 Task: Plan a trip to Sawakin, Sudan from 4th December, 2023 to 10th December, 2023 for 6 adults, 2 children.6 bedrooms having 6 beds and 6 bathrooms. Property type can be house. Amenities needed are: wifi, TV, free parkinig on premises, gym, breakfast. Look for 3 properties as per requirement.
Action: Mouse moved to (512, 117)
Screenshot: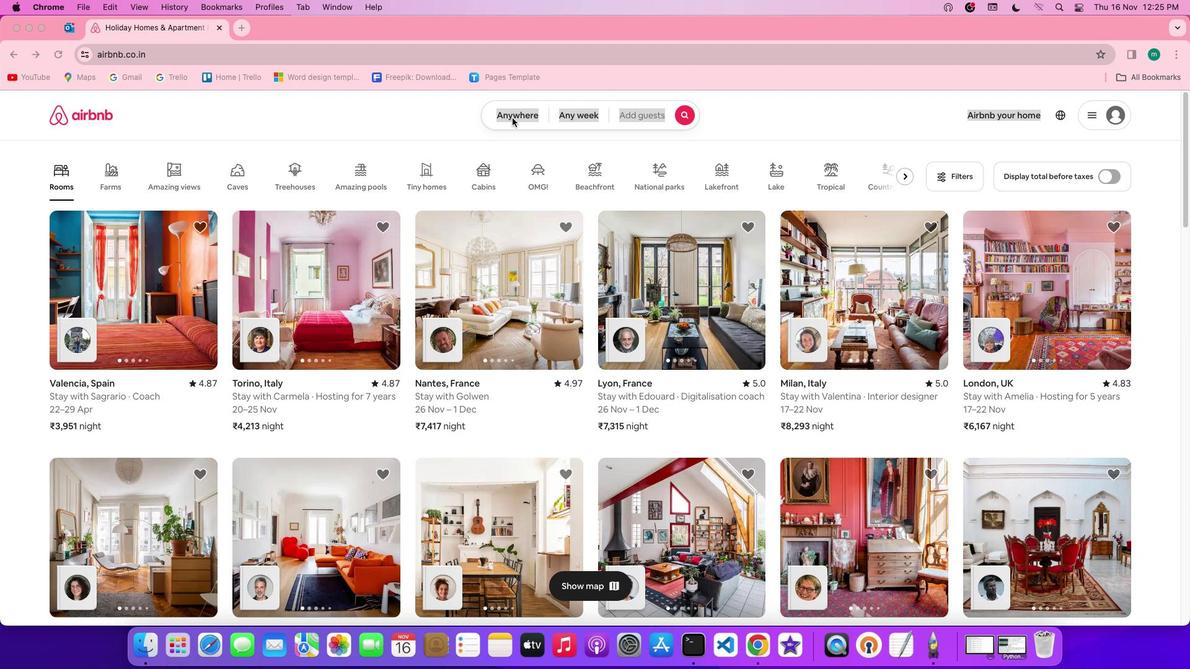 
Action: Mouse pressed left at (512, 117)
Screenshot: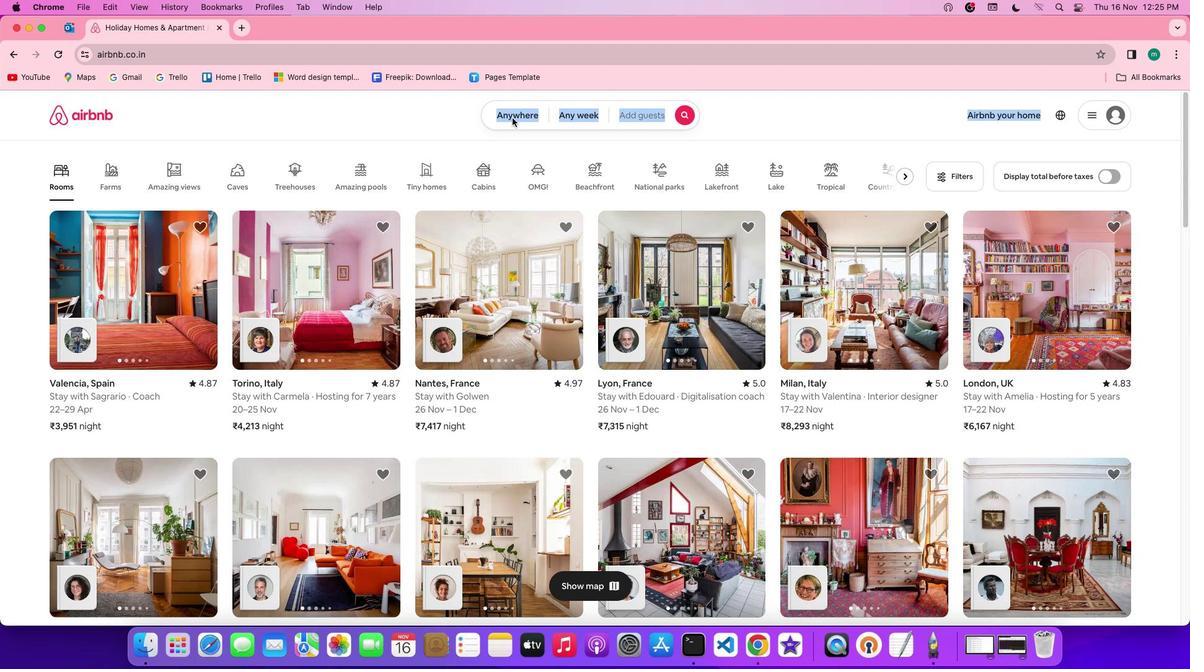 
Action: Mouse pressed left at (512, 117)
Screenshot: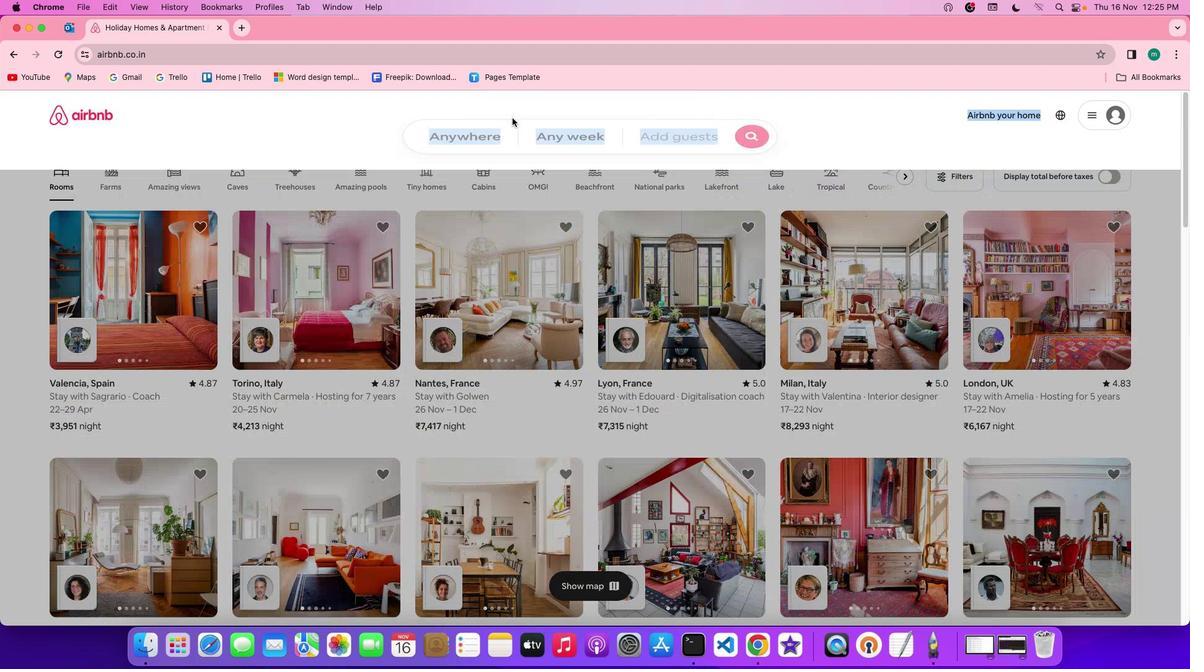 
Action: Mouse moved to (448, 163)
Screenshot: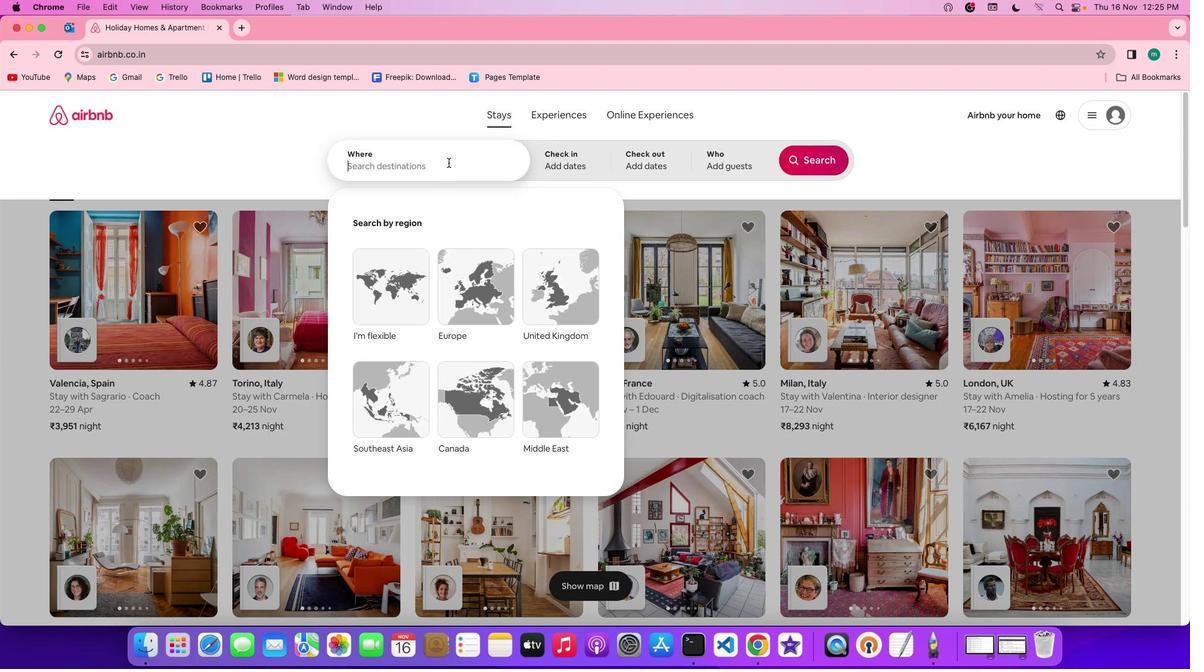 
Action: Mouse pressed left at (448, 163)
Screenshot: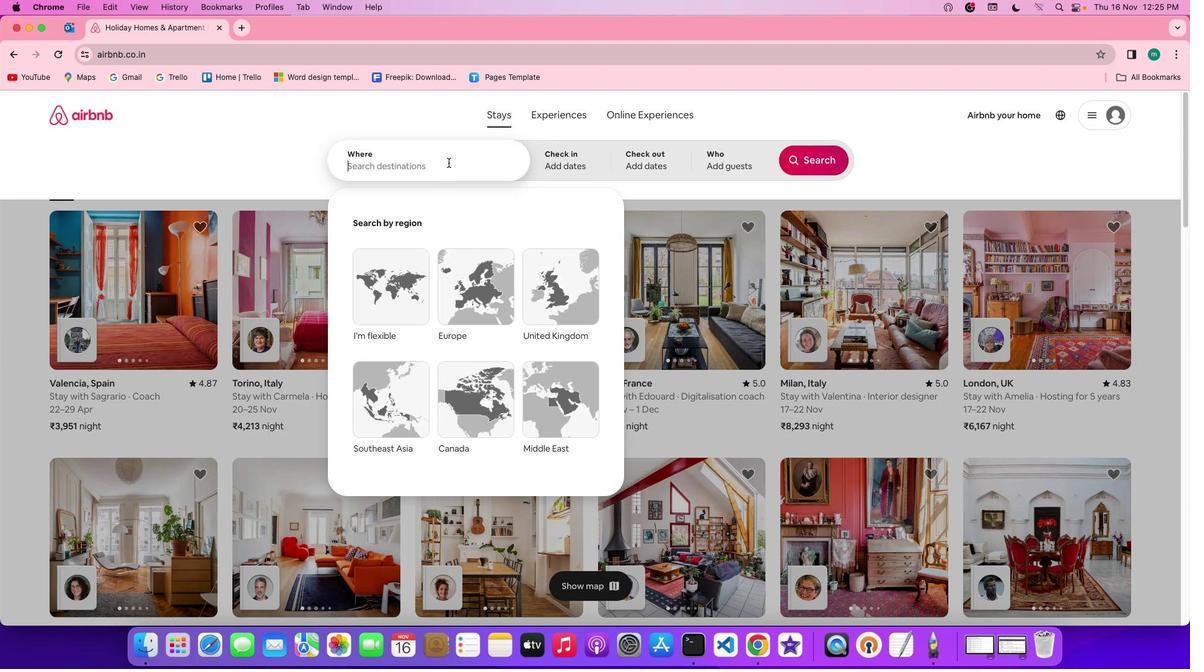 
Action: Mouse moved to (455, 165)
Screenshot: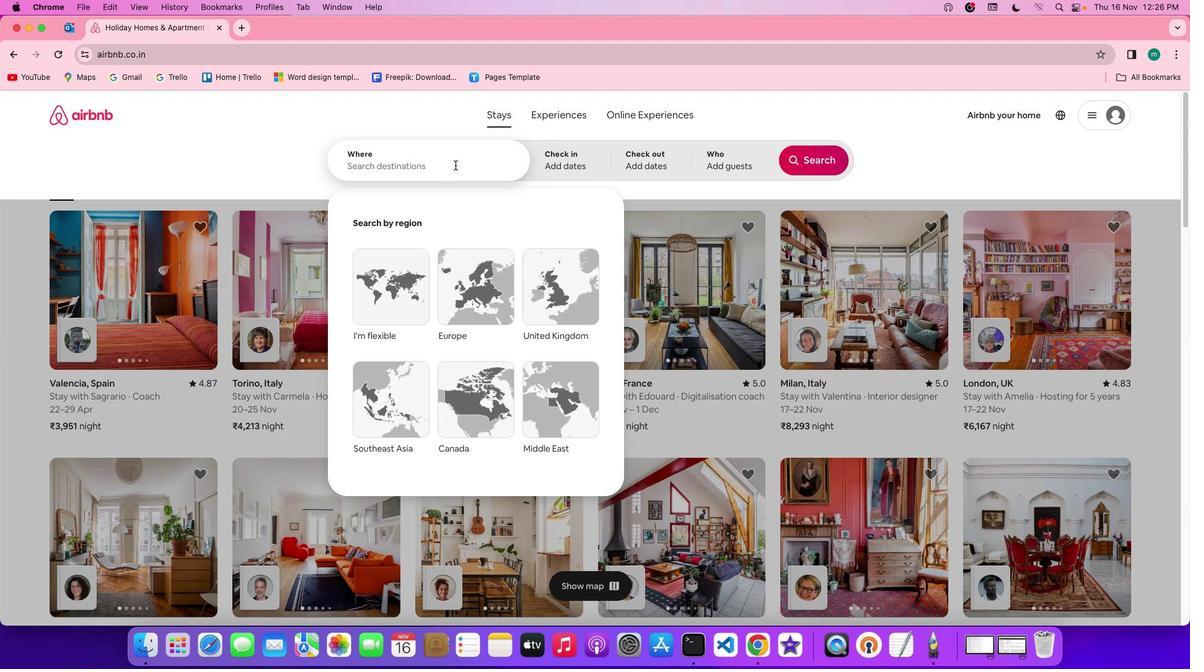 
Action: Key pressed Key.spaceKey.shift'S''a''w''a''k''i''n'','Key.spaceKey.shift's''u''d''a''n'
Screenshot: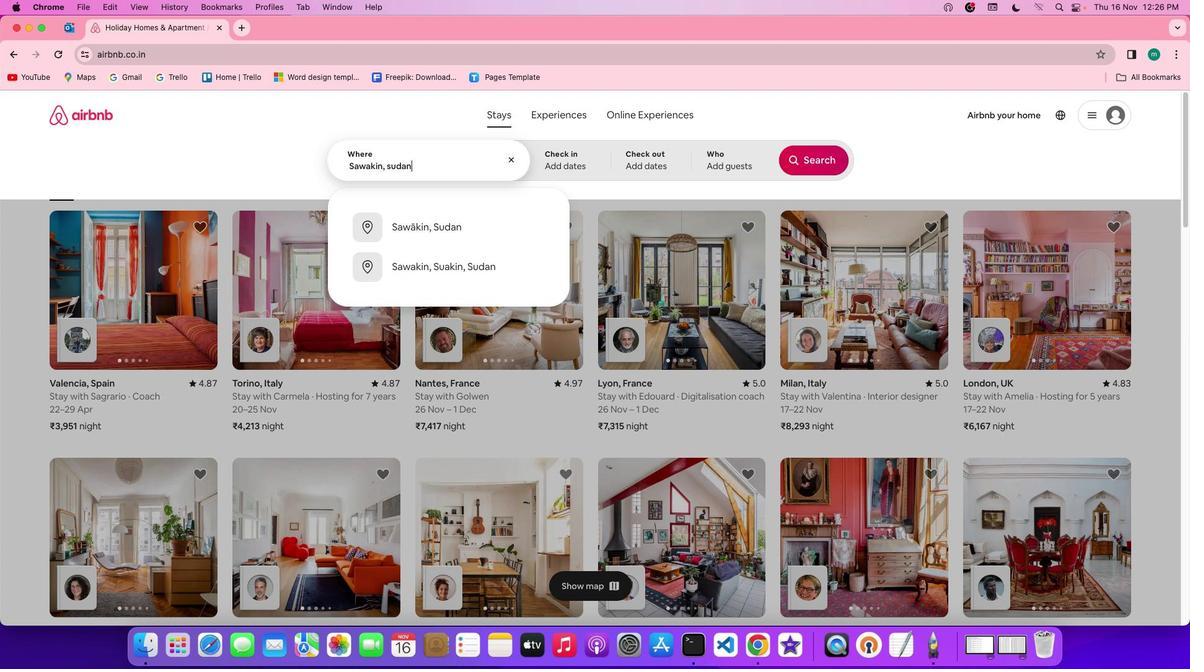 
Action: Mouse moved to (557, 161)
Screenshot: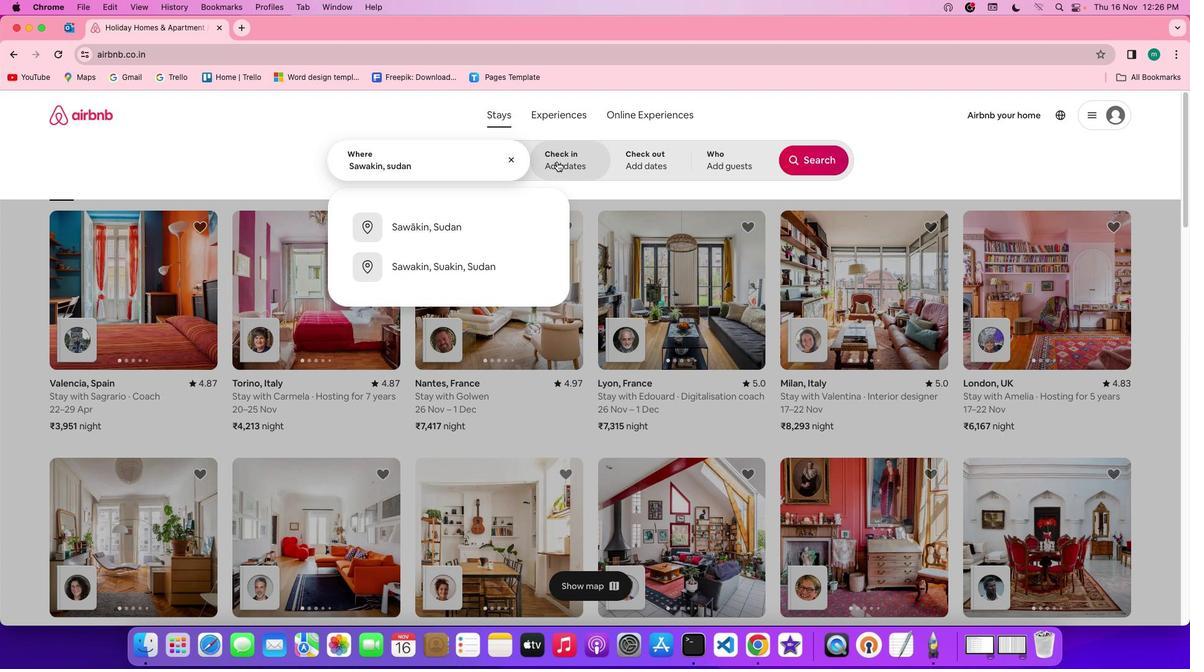 
Action: Mouse pressed left at (557, 161)
Screenshot: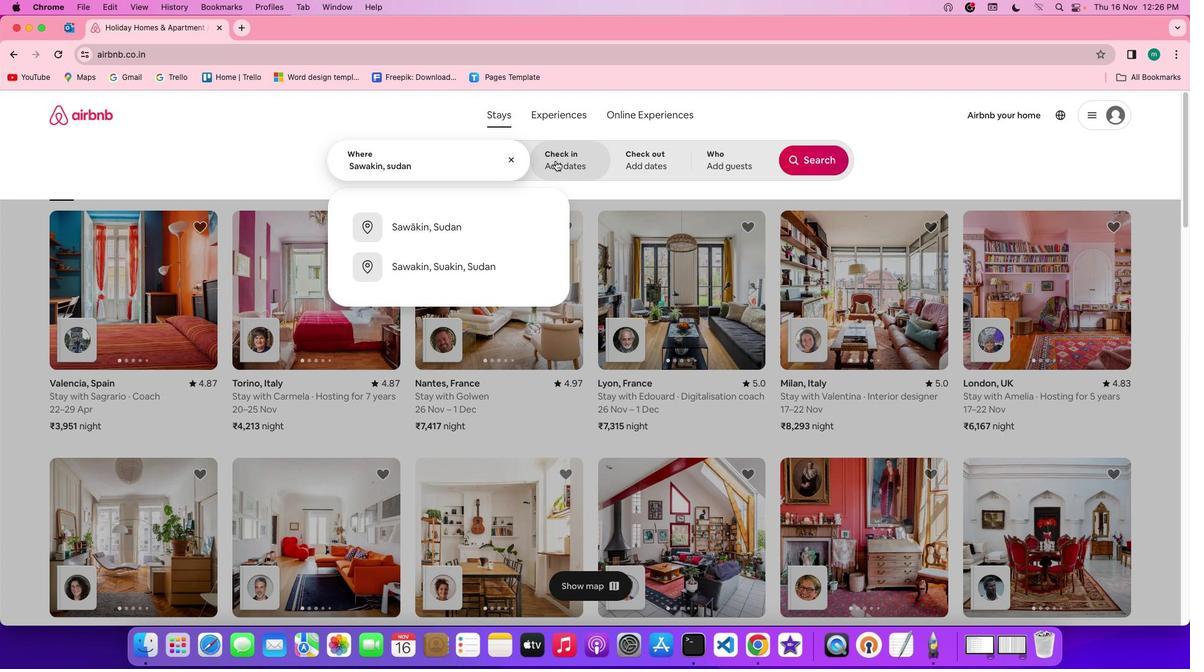 
Action: Mouse moved to (647, 345)
Screenshot: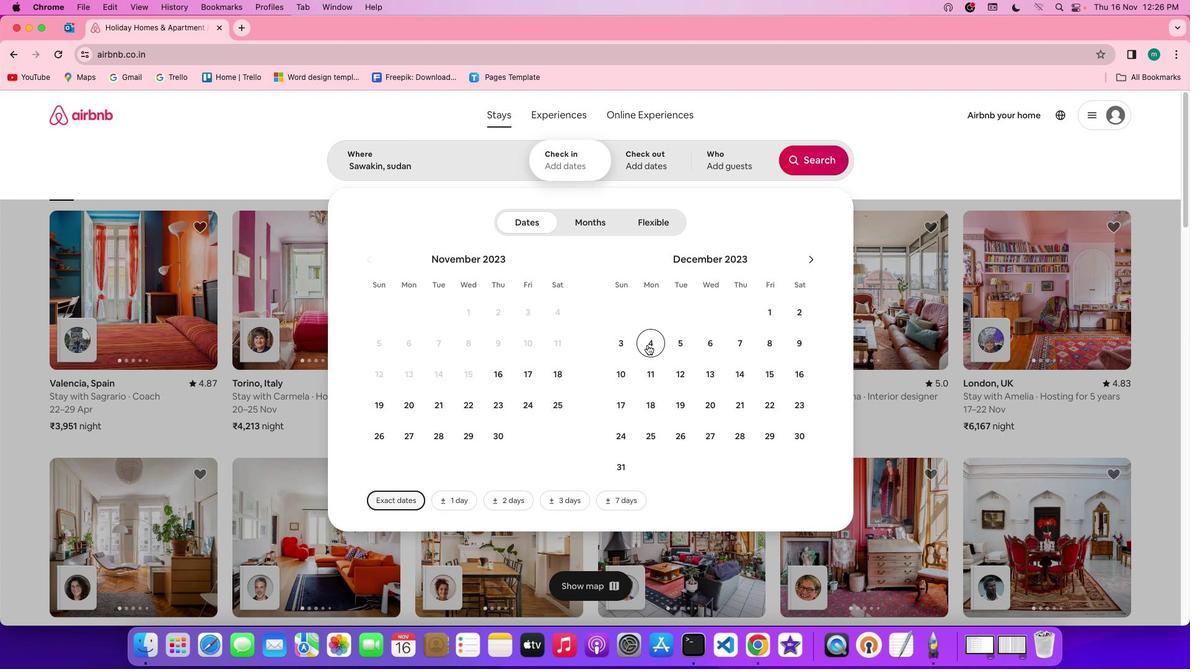 
Action: Mouse pressed left at (647, 345)
Screenshot: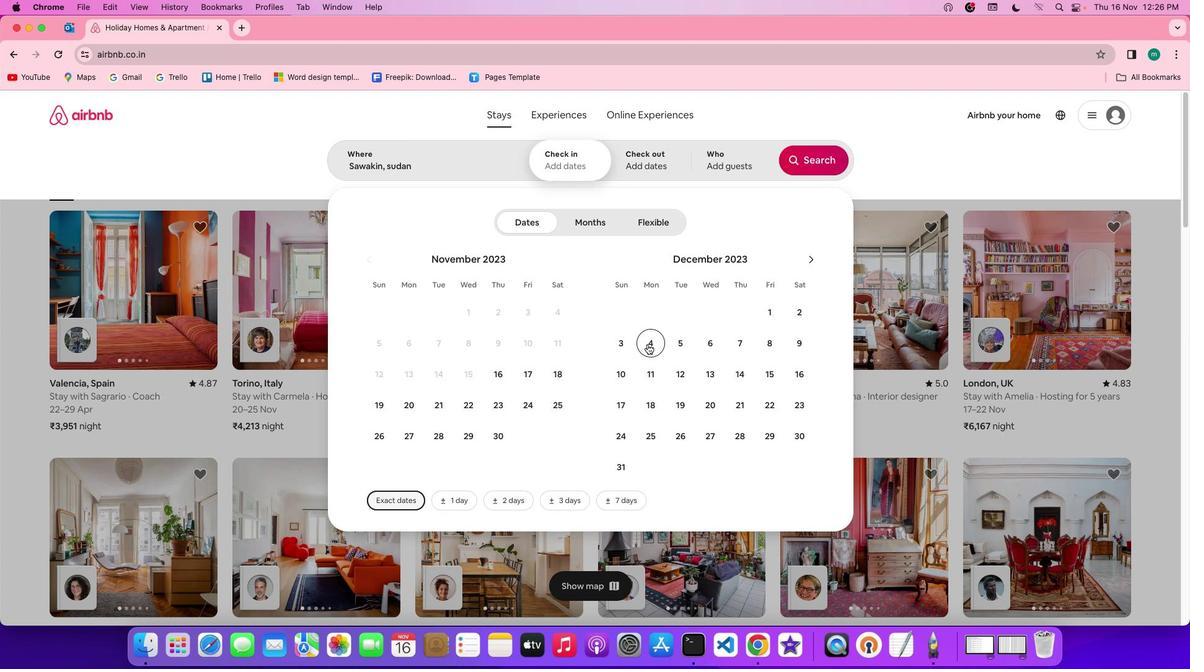 
Action: Mouse moved to (629, 375)
Screenshot: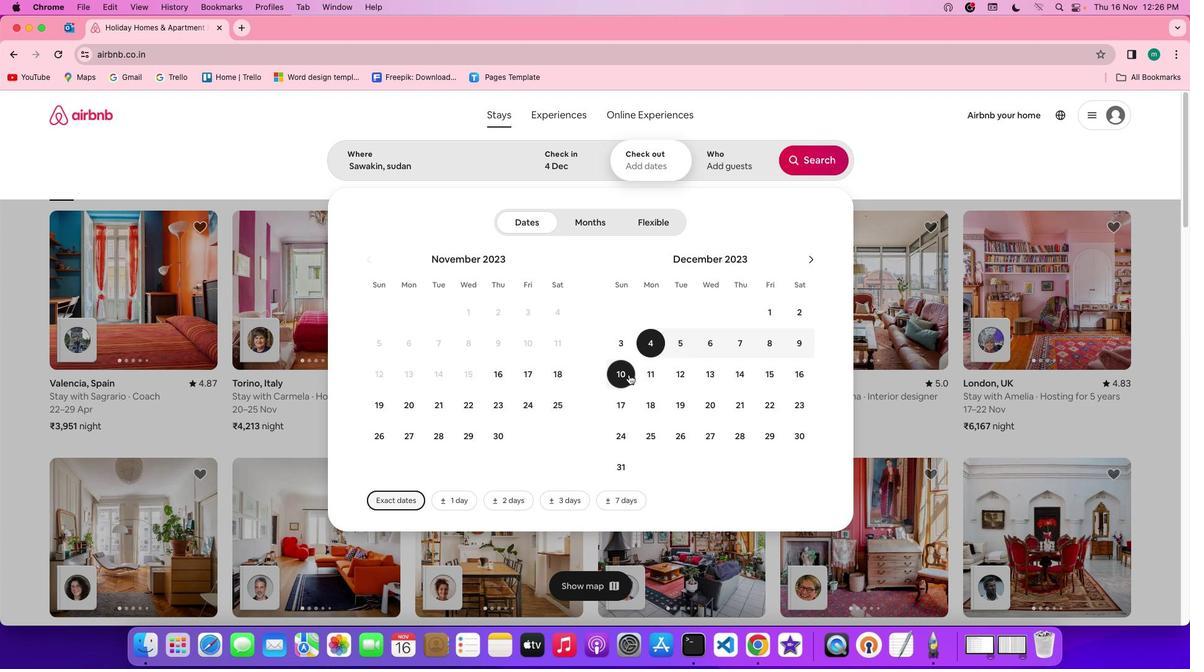 
Action: Mouse pressed left at (629, 375)
Screenshot: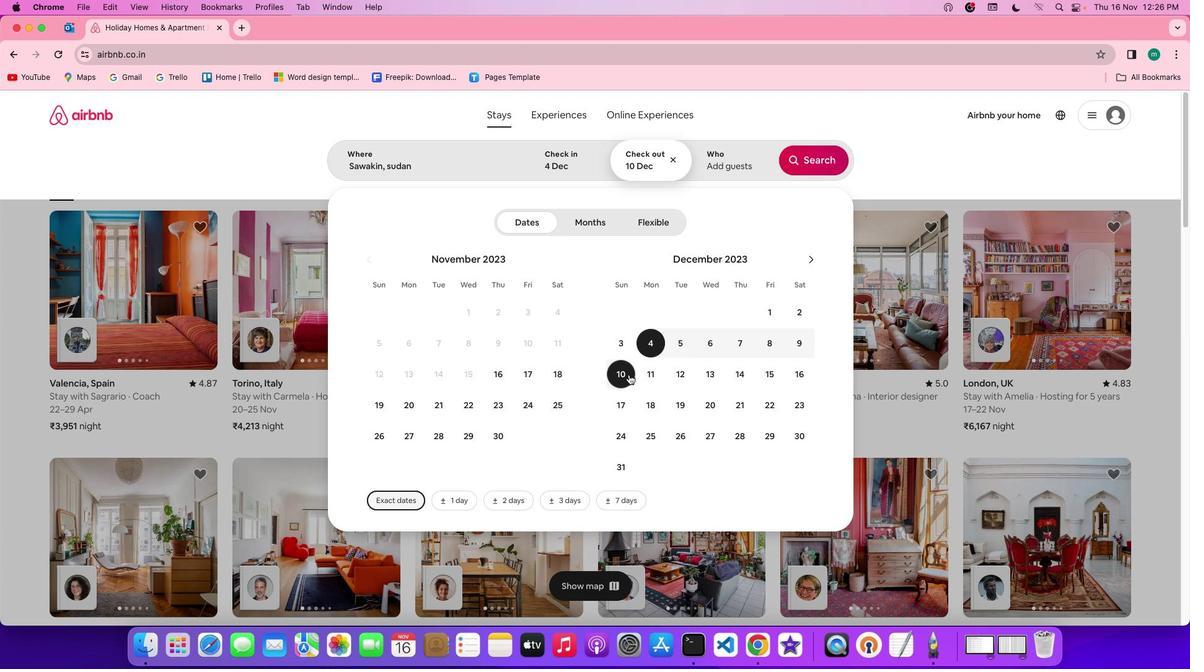 
Action: Mouse moved to (729, 156)
Screenshot: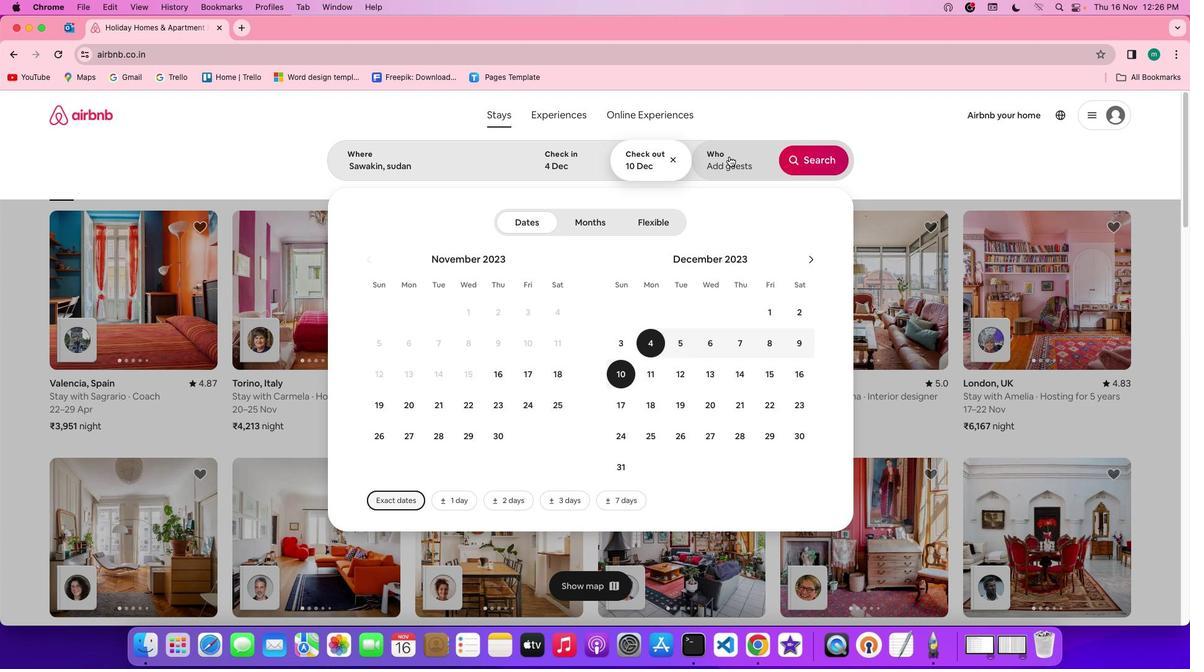 
Action: Mouse pressed left at (729, 156)
Screenshot: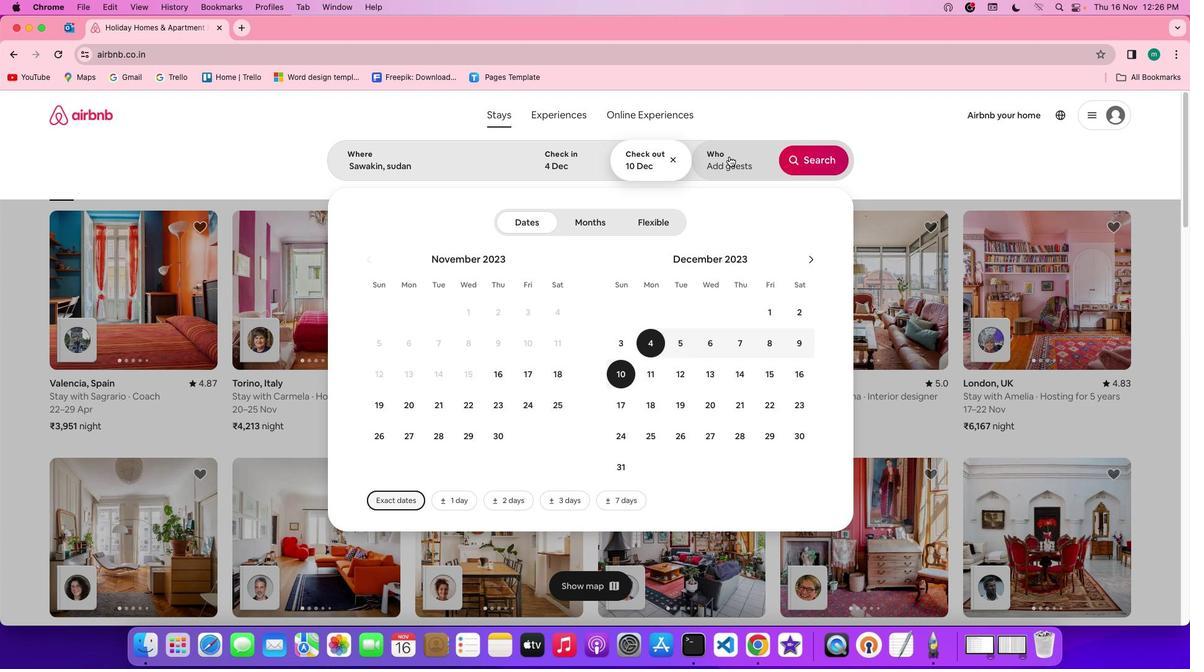 
Action: Mouse moved to (814, 222)
Screenshot: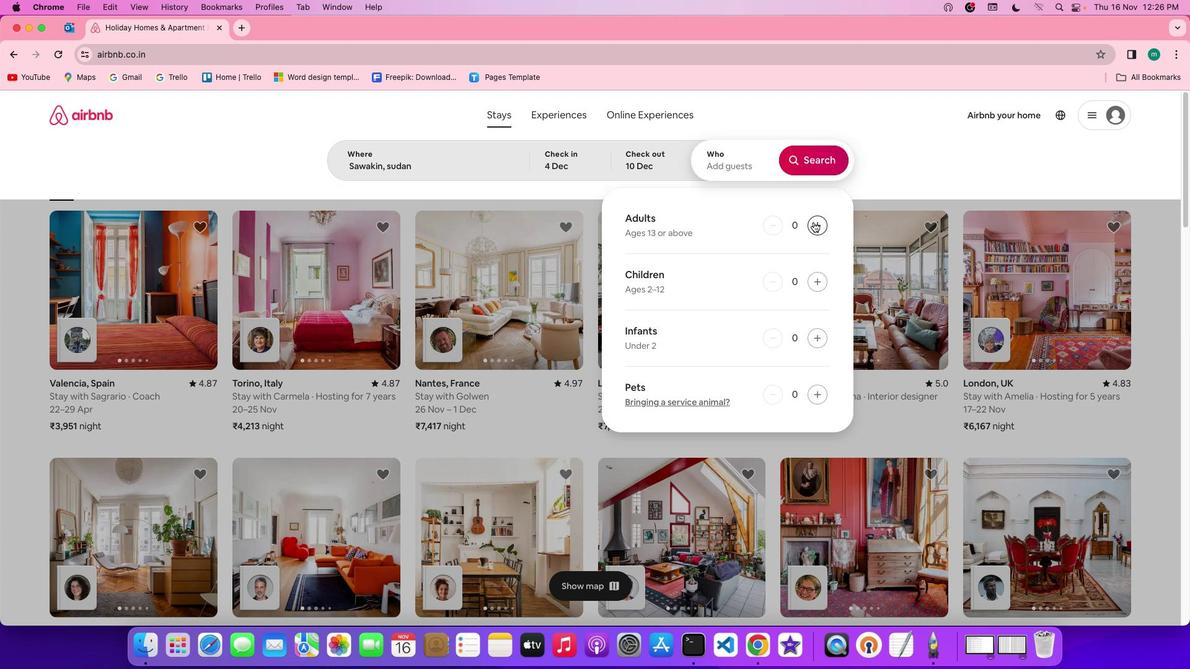 
Action: Mouse pressed left at (814, 222)
Screenshot: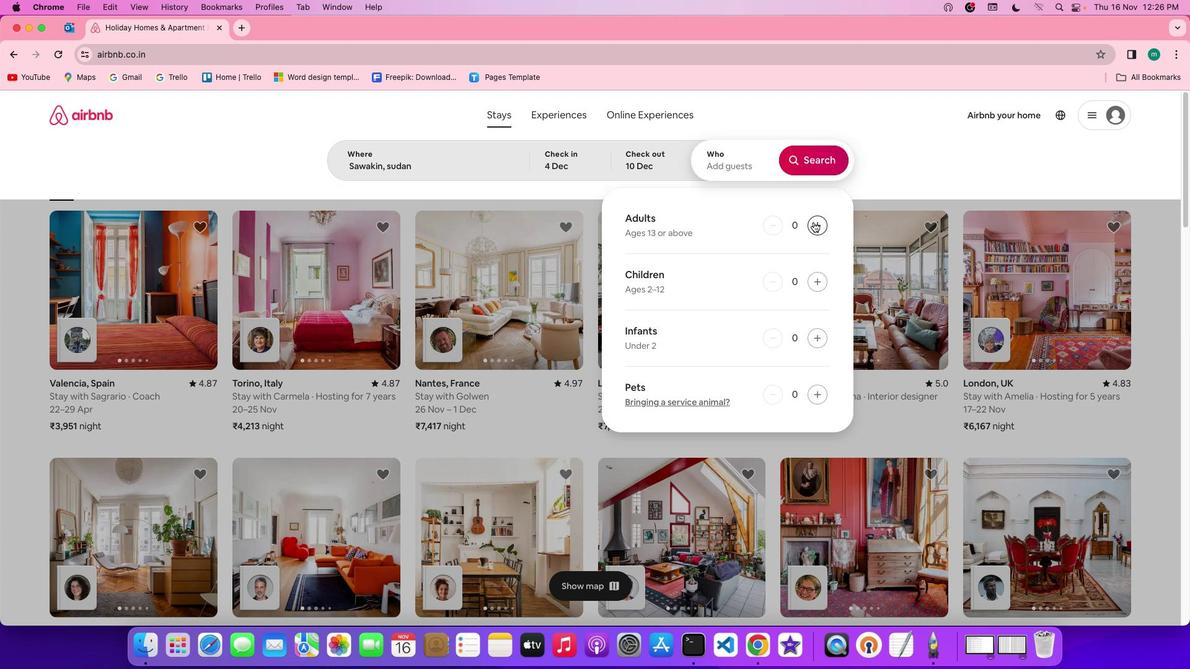 
Action: Mouse pressed left at (814, 222)
Screenshot: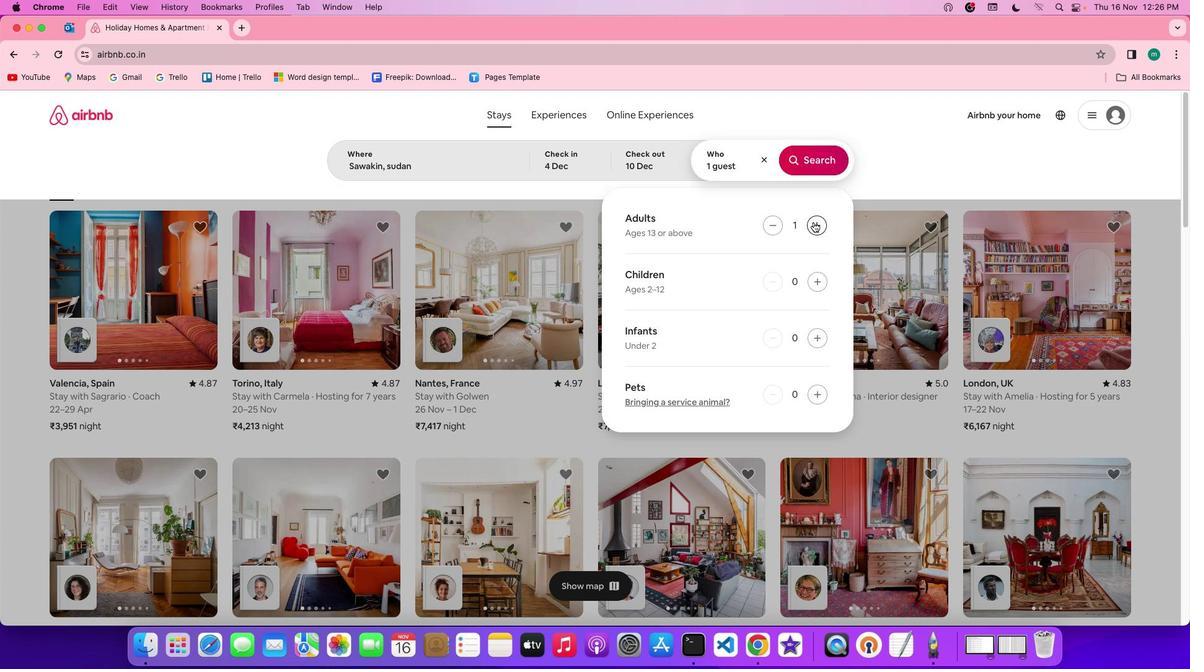 
Action: Mouse pressed left at (814, 222)
Screenshot: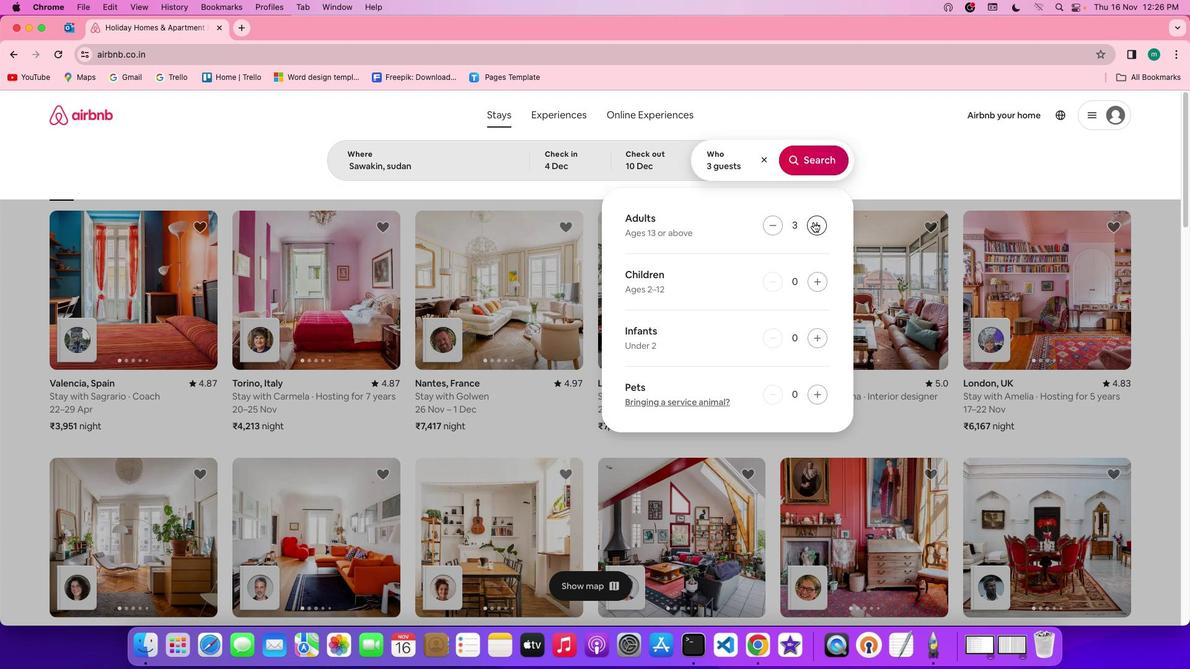 
Action: Mouse pressed left at (814, 222)
Screenshot: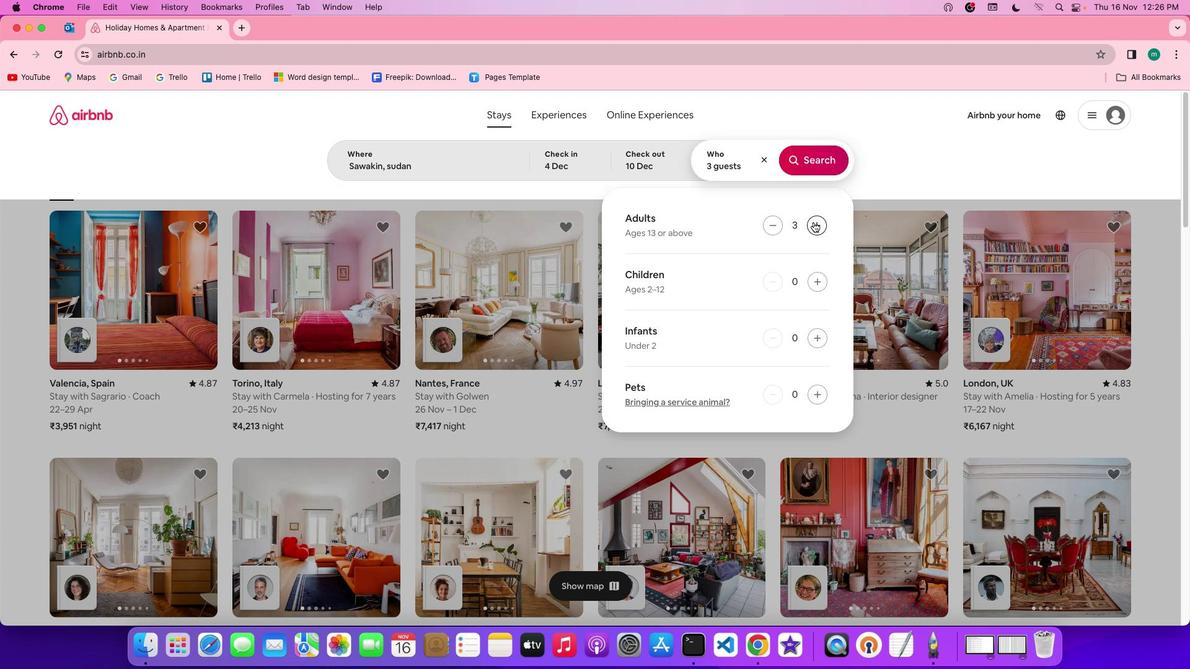 
Action: Mouse pressed left at (814, 222)
Screenshot: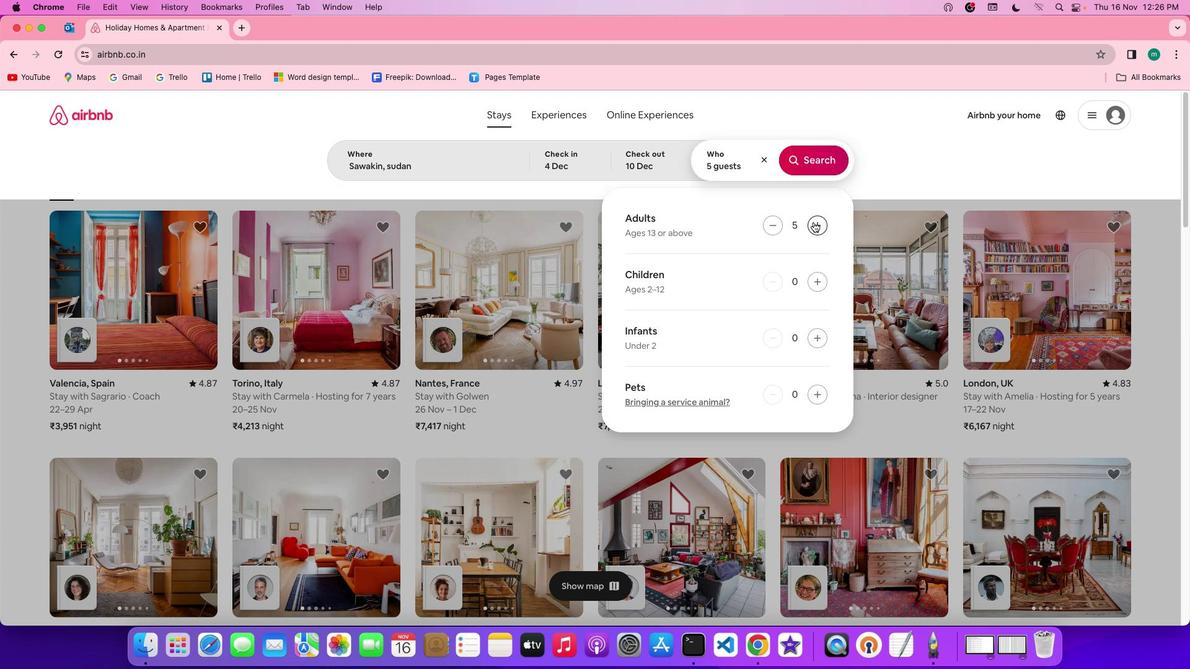 
Action: Mouse pressed left at (814, 222)
Screenshot: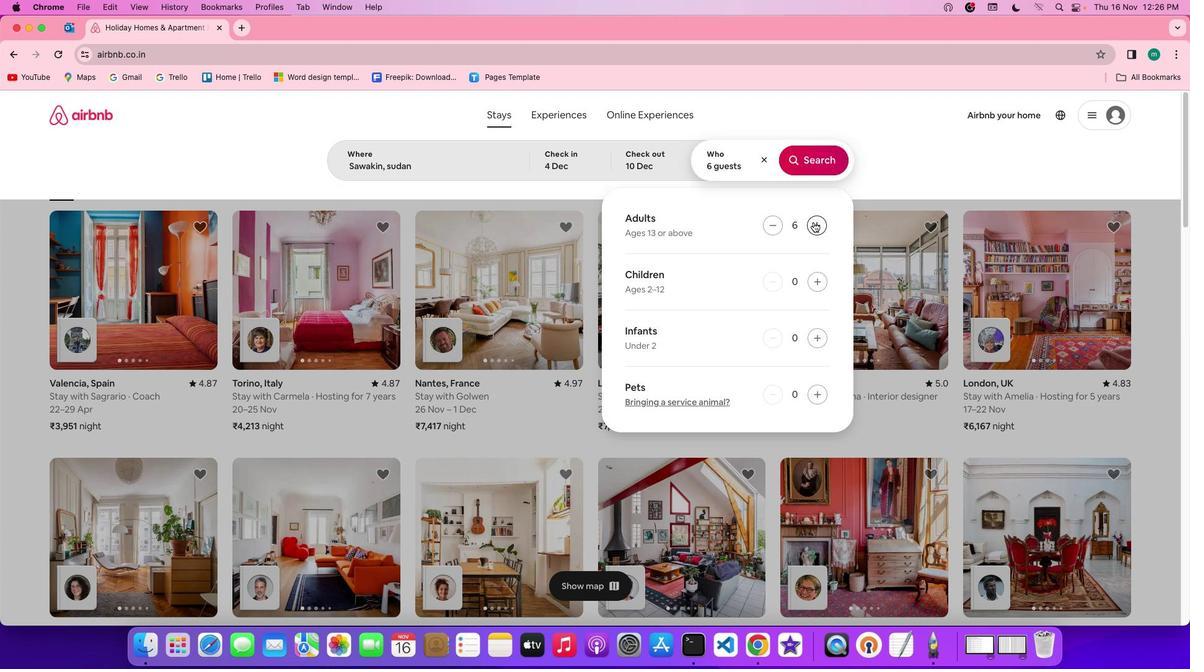 
Action: Mouse moved to (825, 283)
Screenshot: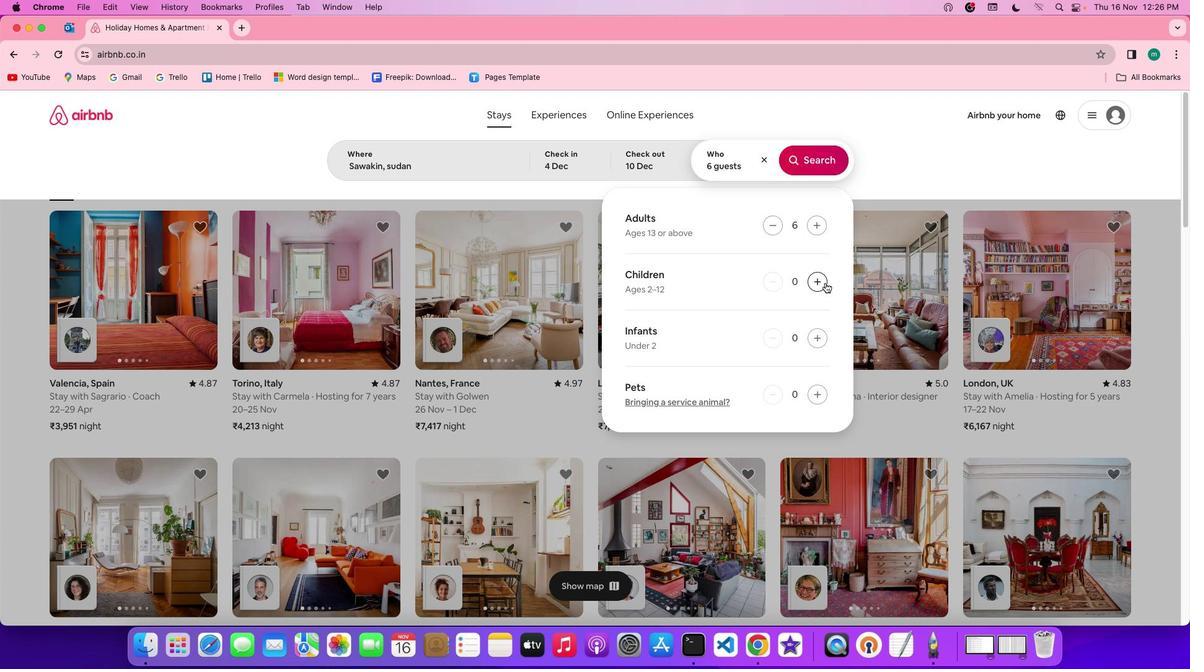 
Action: Mouse pressed left at (825, 283)
Screenshot: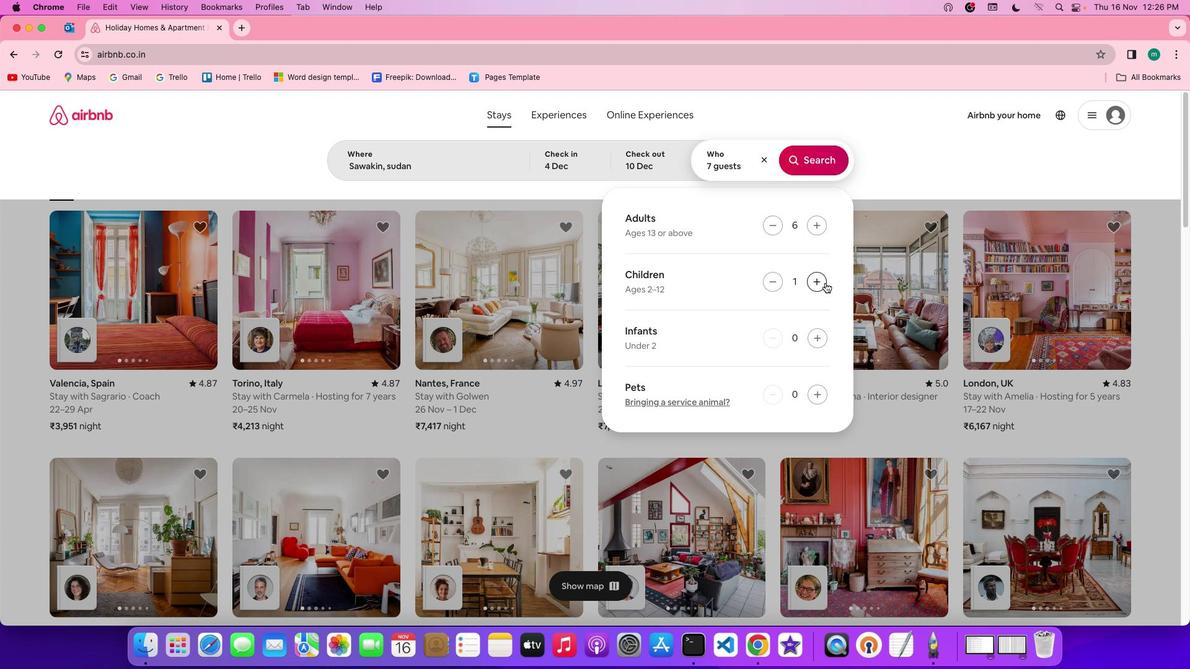
Action: Mouse moved to (825, 283)
Screenshot: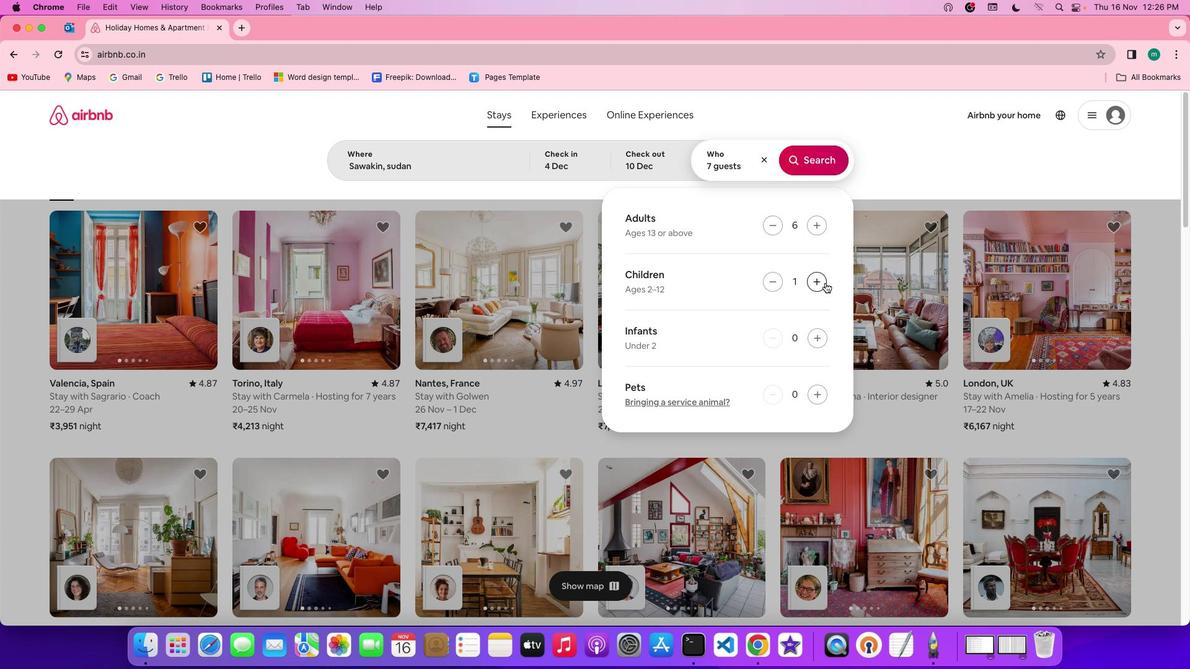 
Action: Mouse pressed left at (825, 283)
Screenshot: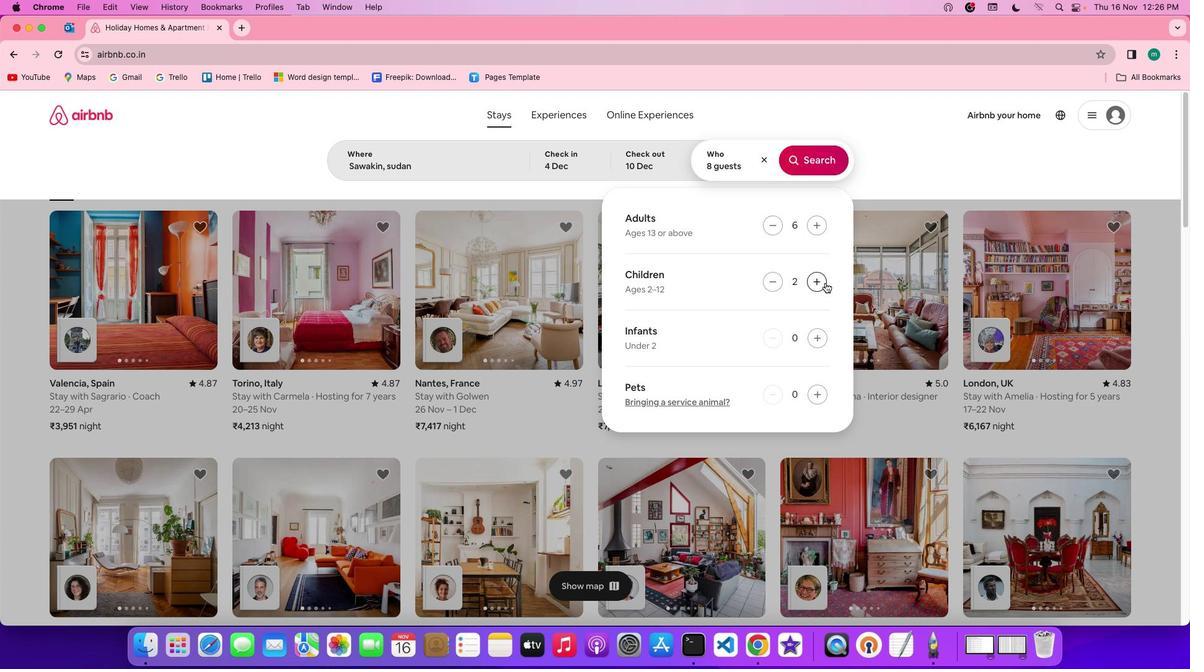 
Action: Mouse moved to (811, 151)
Screenshot: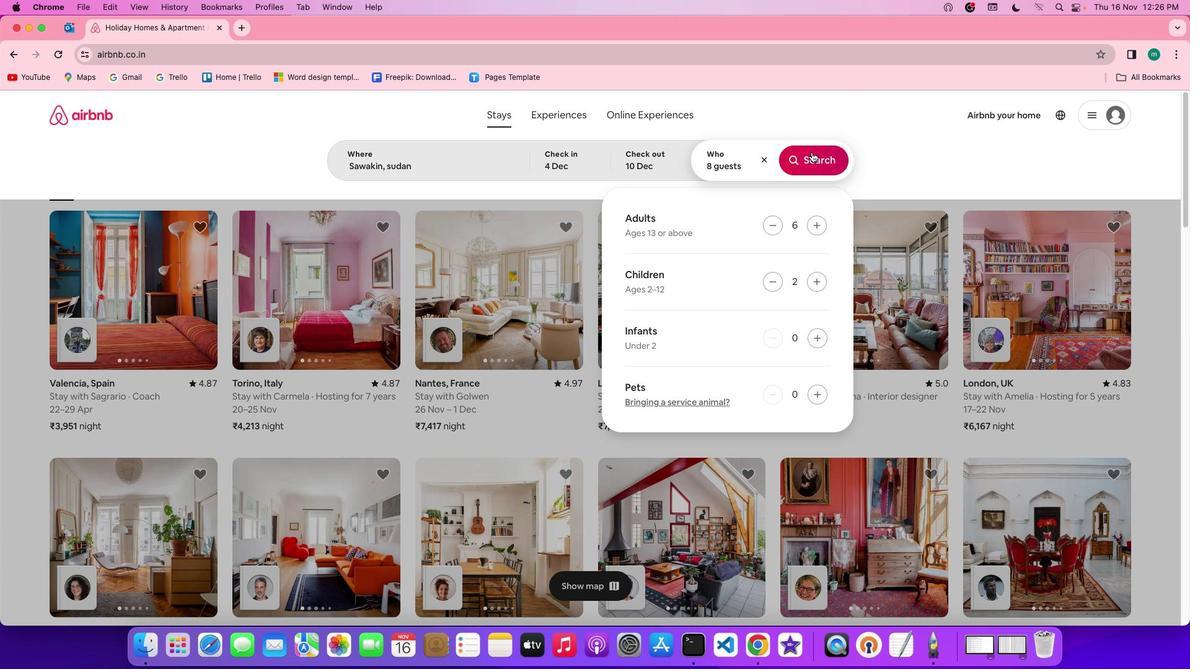 
Action: Mouse pressed left at (811, 151)
Screenshot: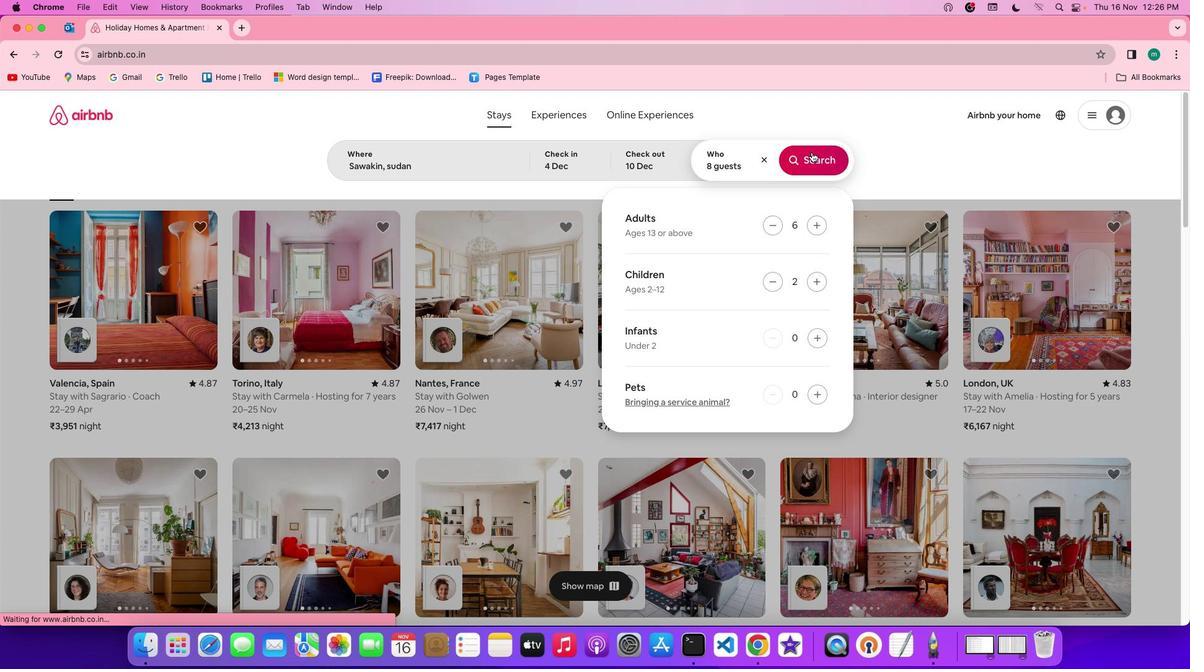 
Action: Mouse moved to (988, 159)
Screenshot: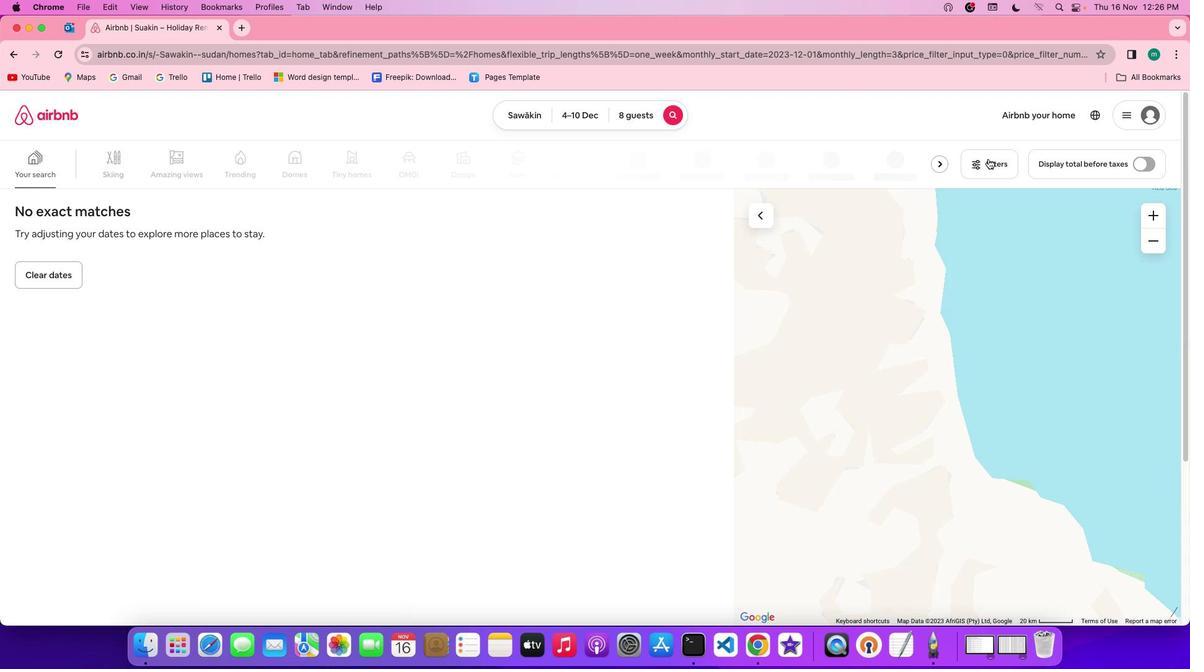 
Action: Mouse pressed left at (988, 159)
Screenshot: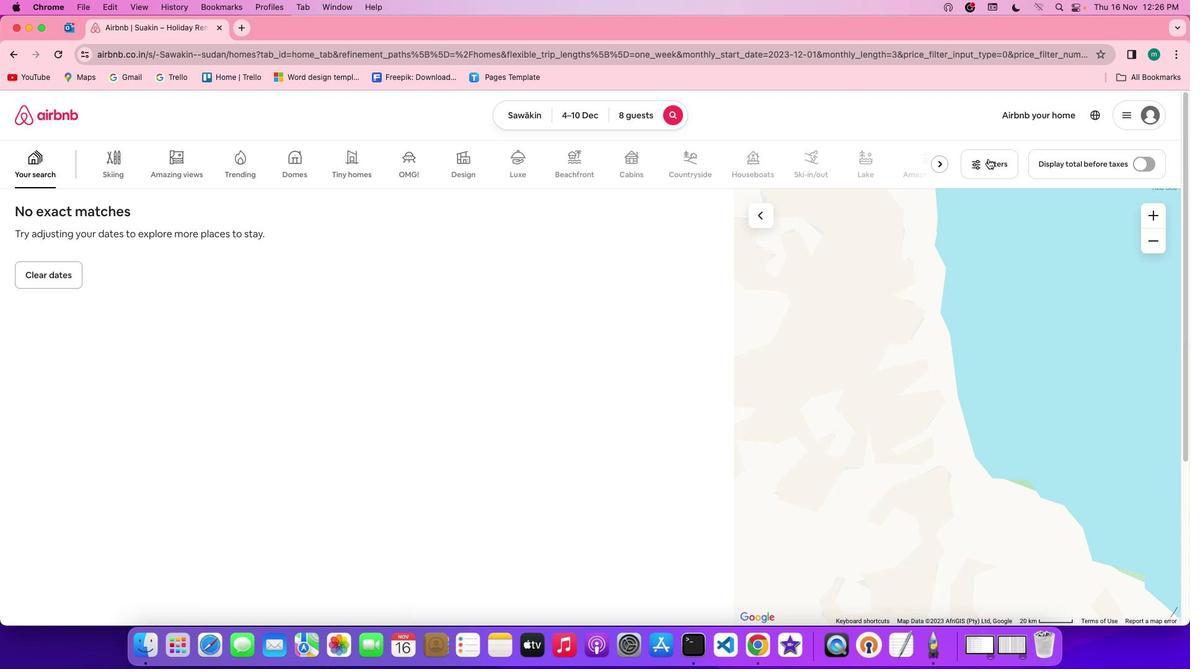 
Action: Mouse moved to (685, 362)
Screenshot: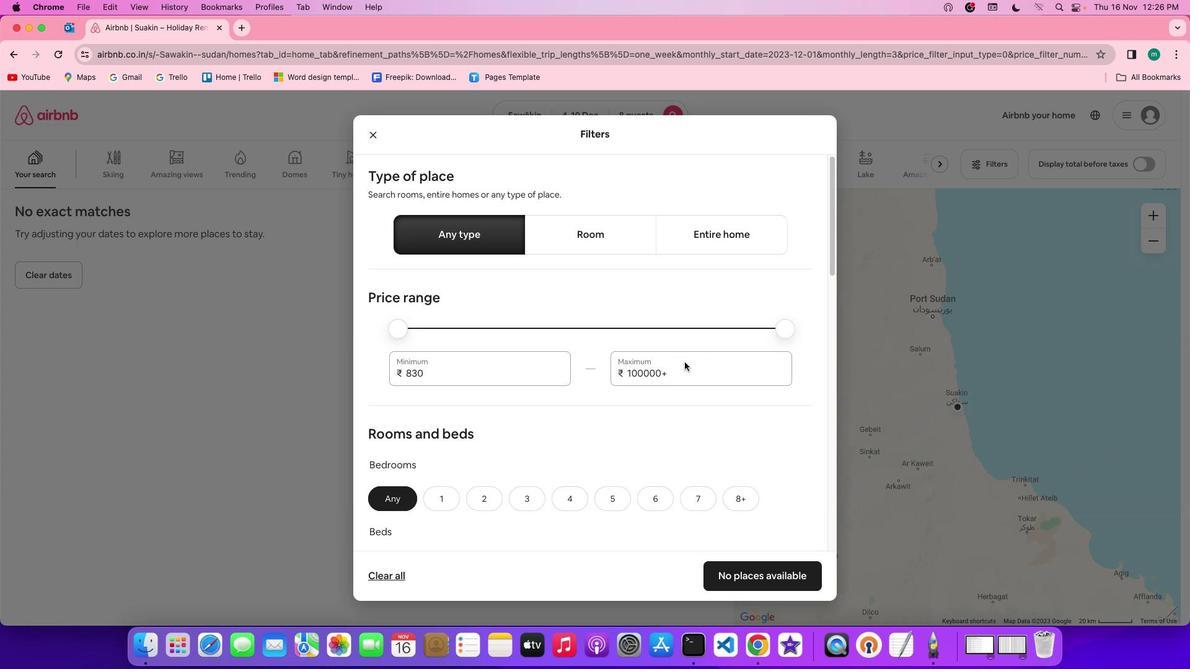
Action: Mouse scrolled (685, 362) with delta (0, 0)
Screenshot: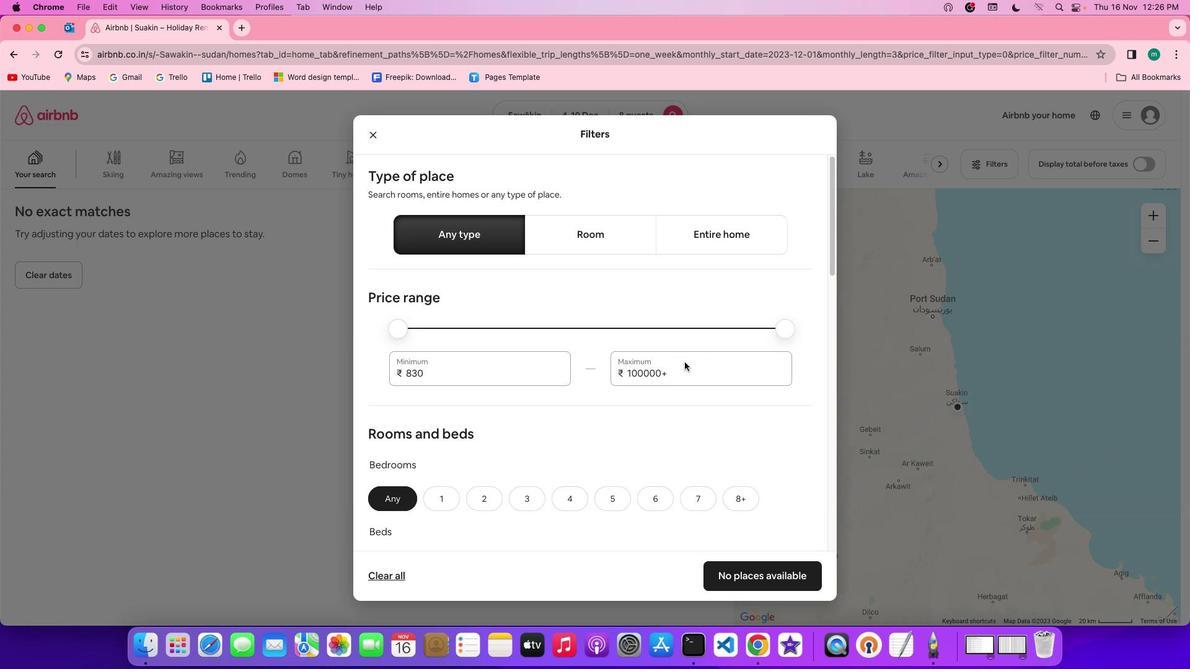 
Action: Mouse scrolled (685, 362) with delta (0, 0)
Screenshot: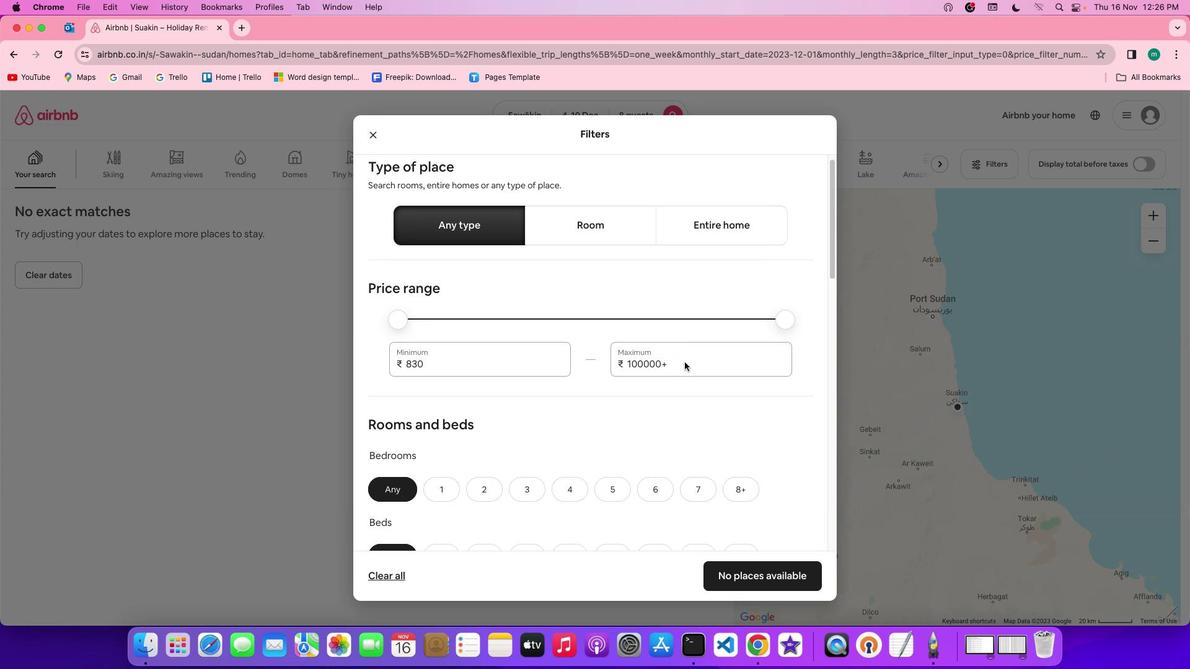
Action: Mouse scrolled (685, 362) with delta (0, 0)
Screenshot: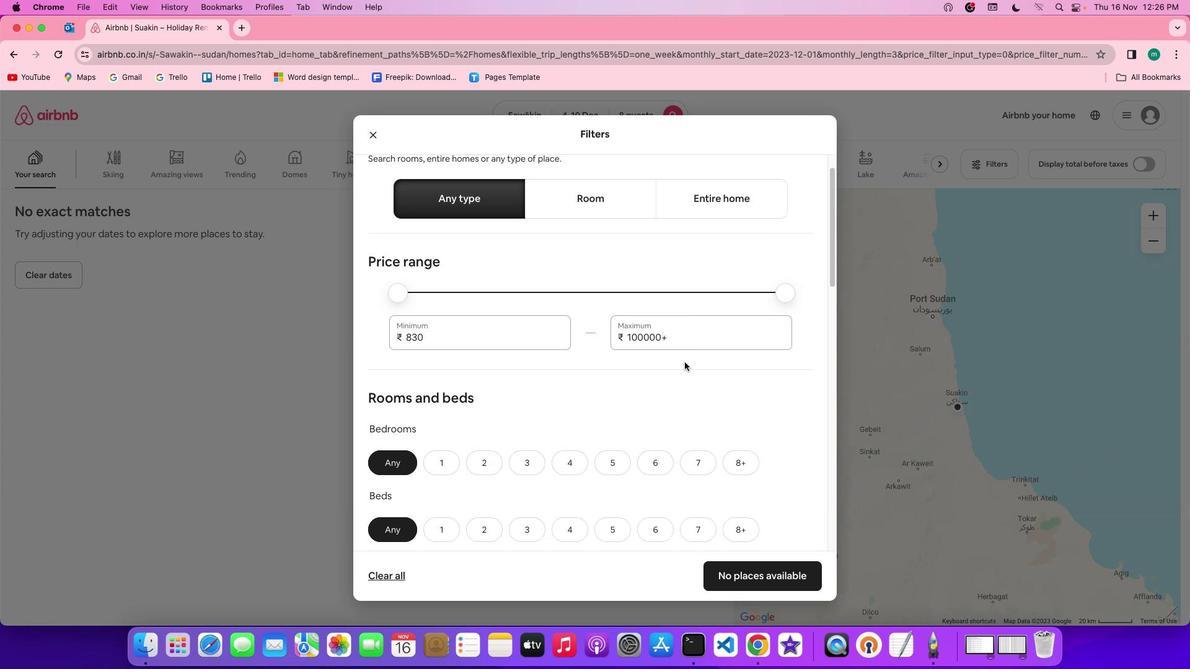 
Action: Mouse scrolled (685, 362) with delta (0, 0)
Screenshot: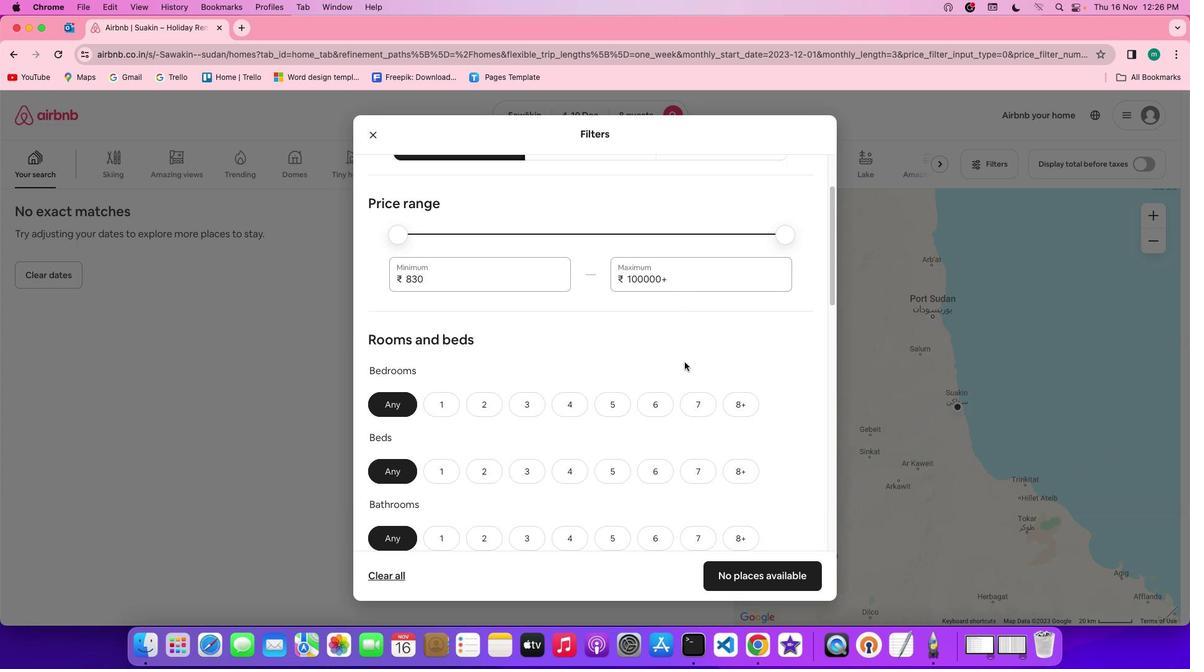 
Action: Mouse scrolled (685, 362) with delta (0, 0)
Screenshot: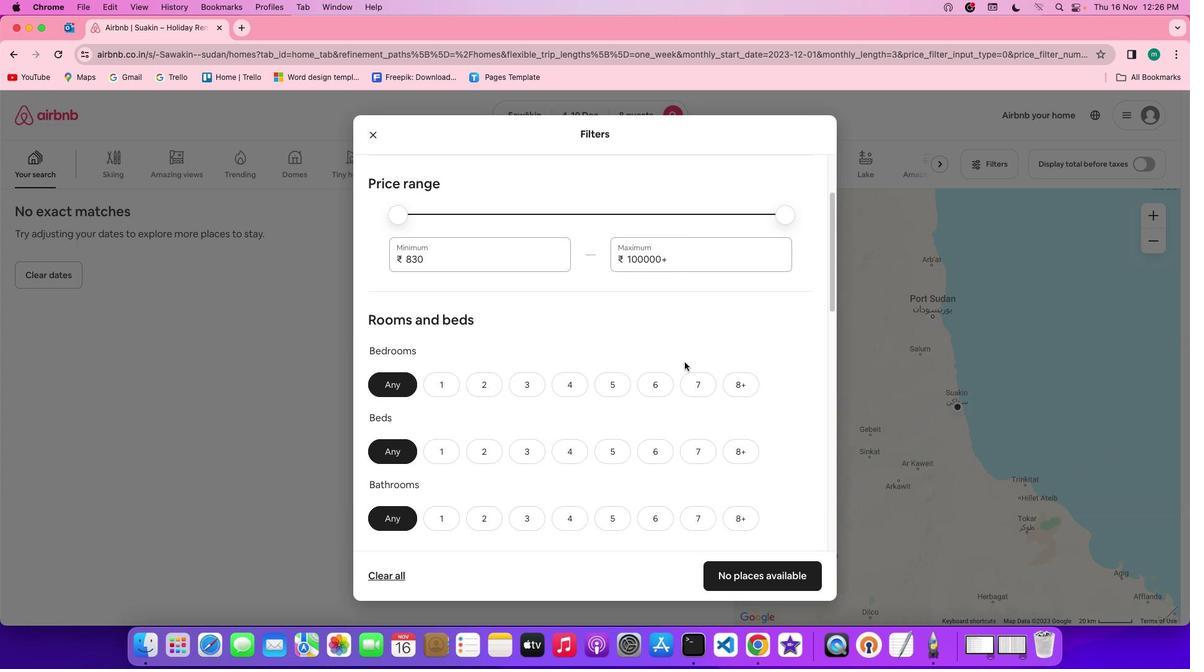 
Action: Mouse scrolled (685, 362) with delta (0, 0)
Screenshot: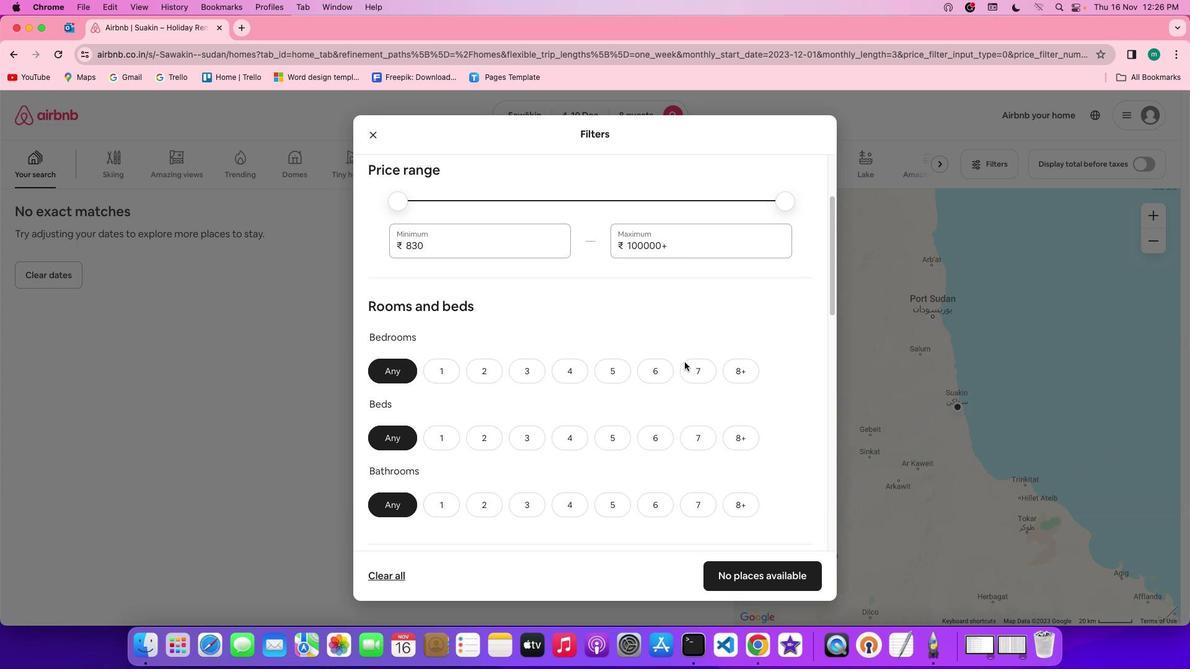
Action: Mouse scrolled (685, 362) with delta (0, 0)
Screenshot: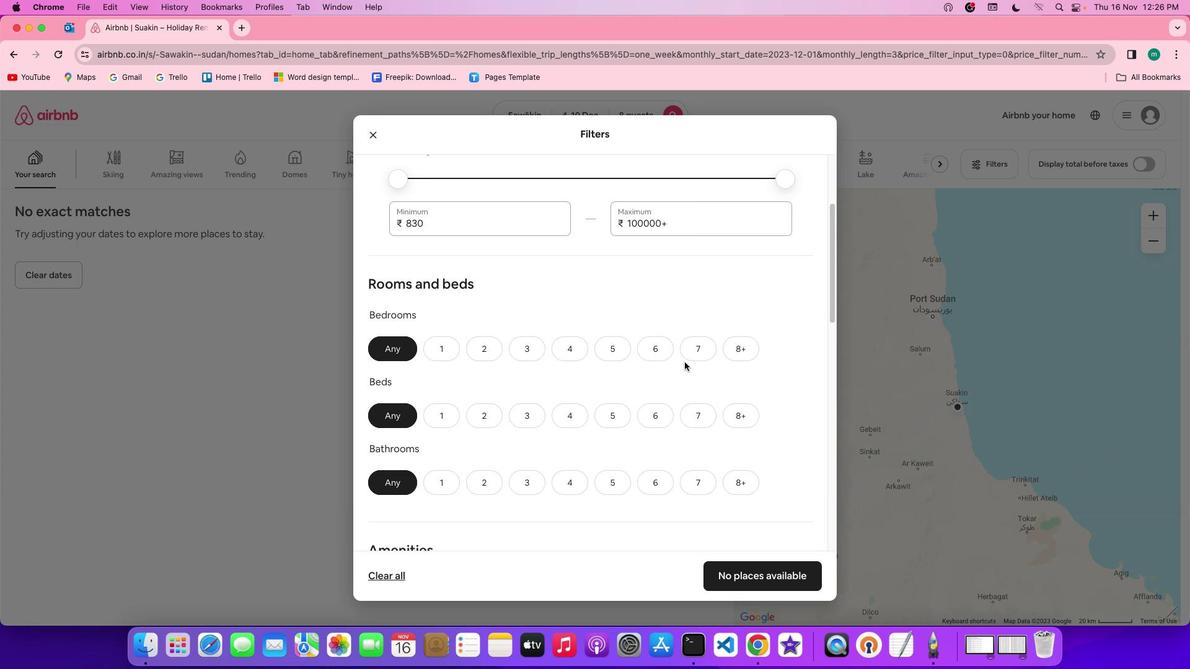 
Action: Mouse scrolled (685, 362) with delta (0, 0)
Screenshot: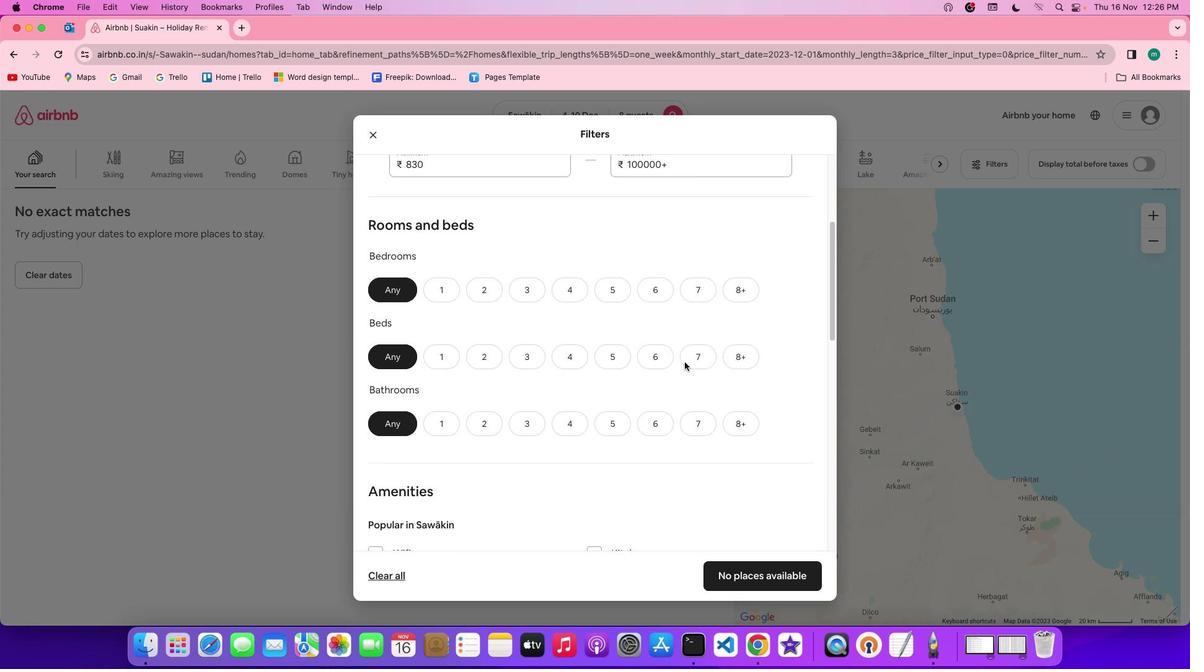 
Action: Mouse scrolled (685, 362) with delta (0, 0)
Screenshot: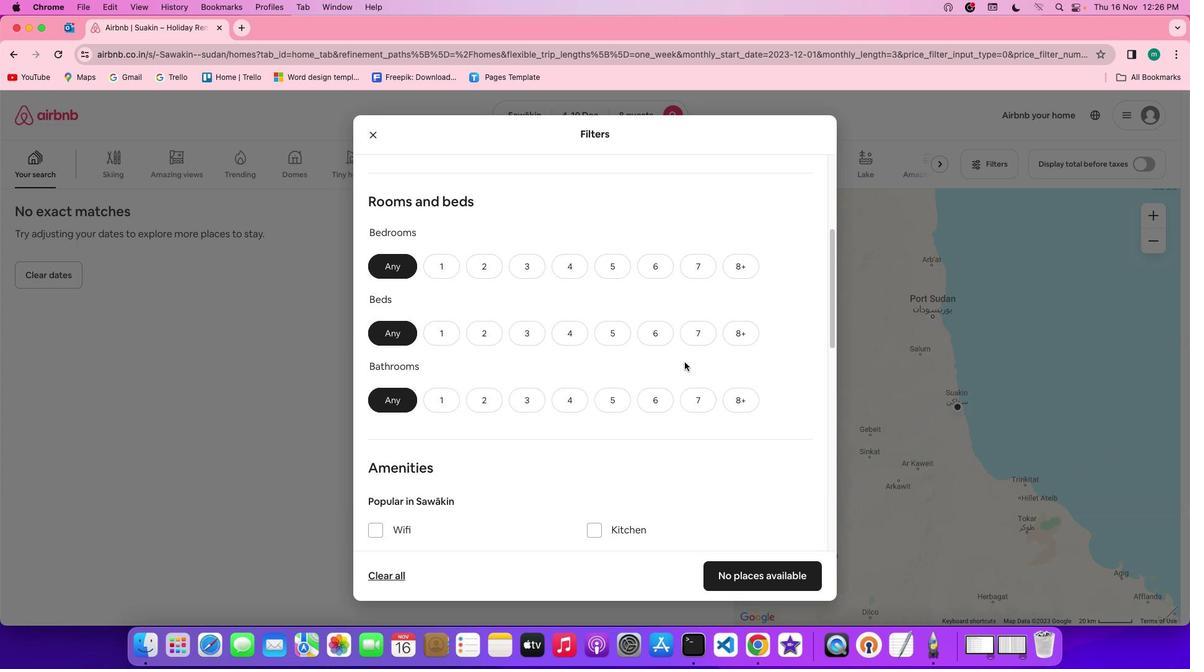 
Action: Mouse scrolled (685, 362) with delta (0, 0)
Screenshot: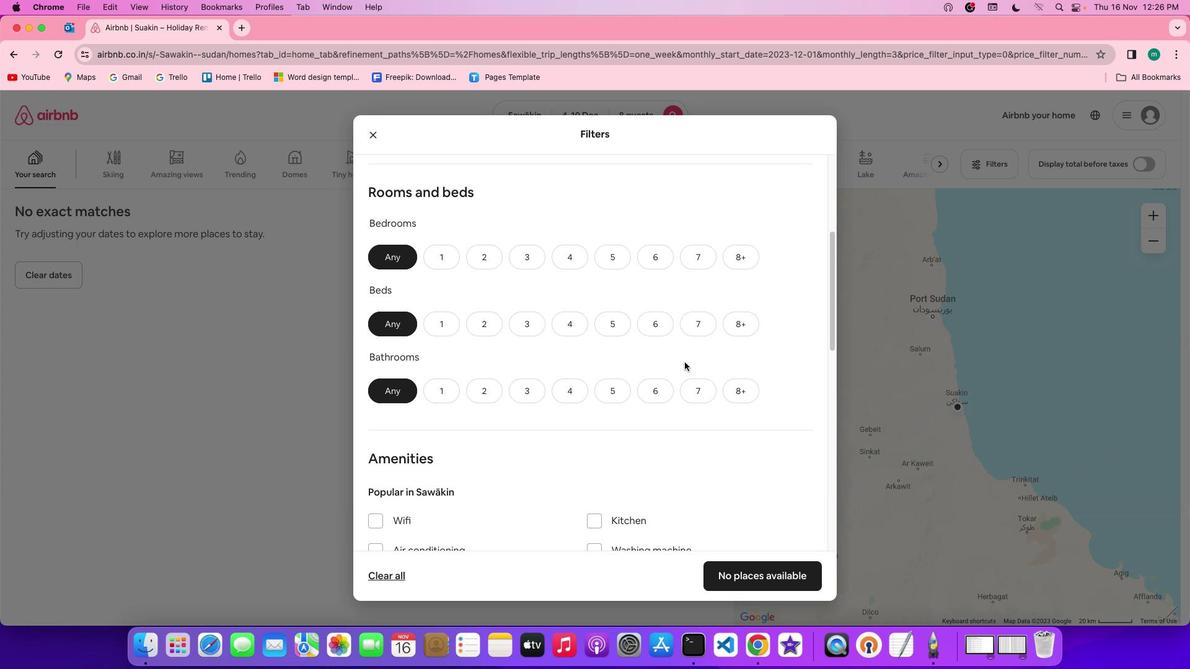 
Action: Mouse scrolled (685, 362) with delta (0, 0)
Screenshot: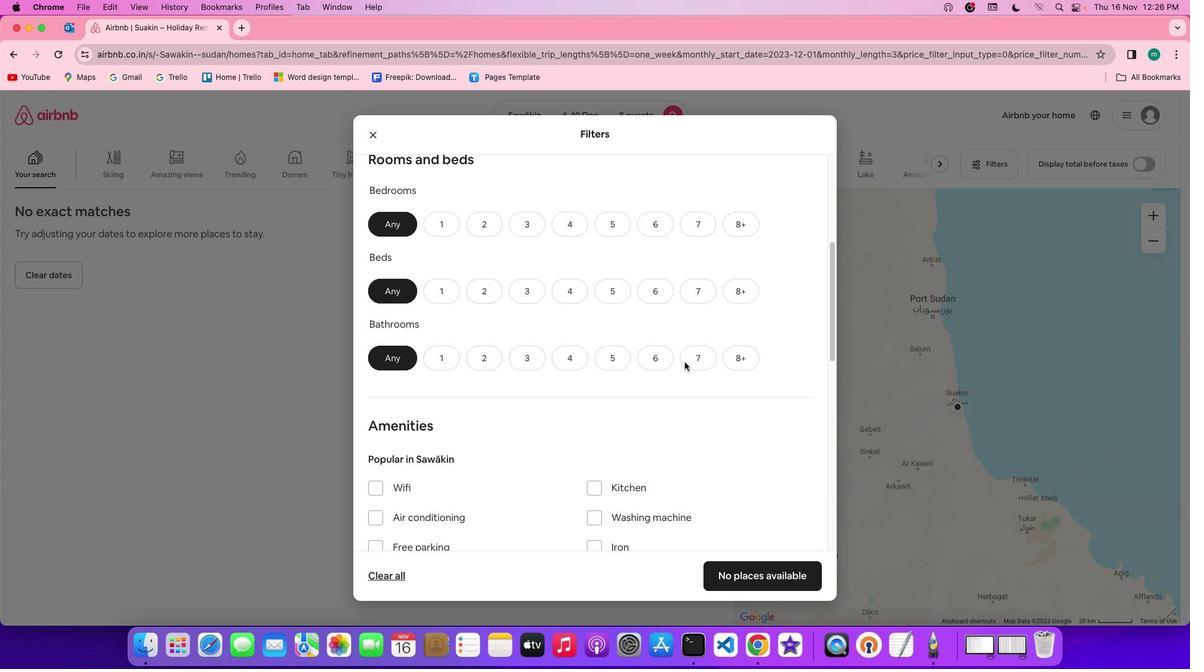 
Action: Mouse scrolled (685, 362) with delta (0, 0)
Screenshot: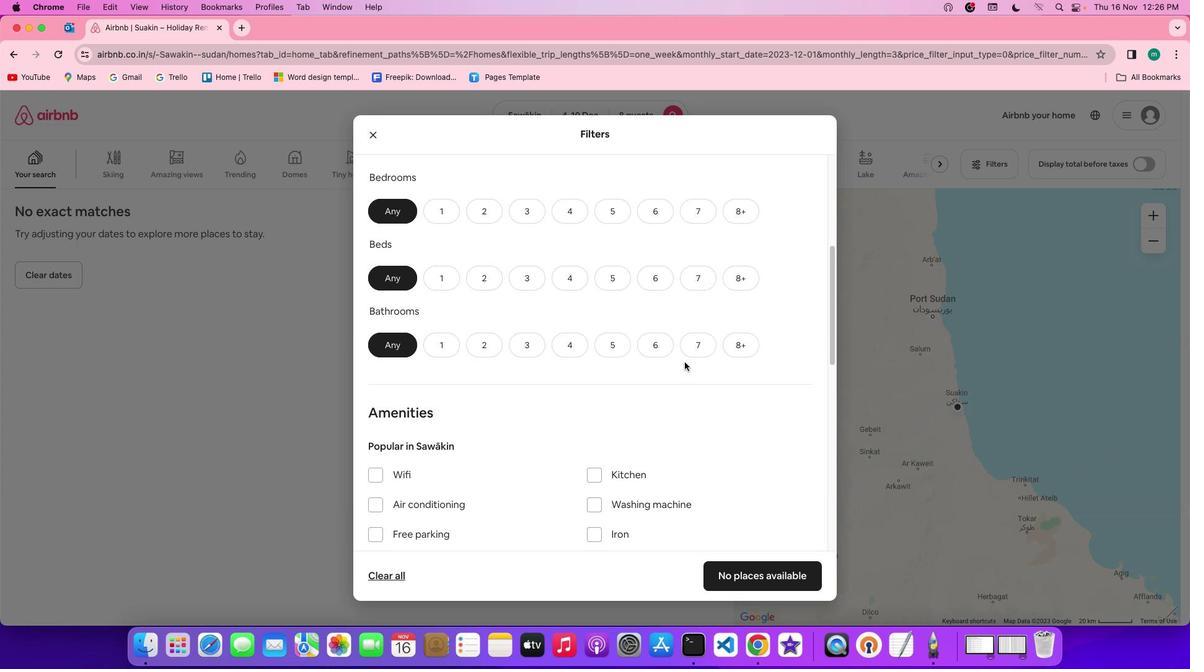 
Action: Mouse scrolled (685, 362) with delta (0, 0)
Screenshot: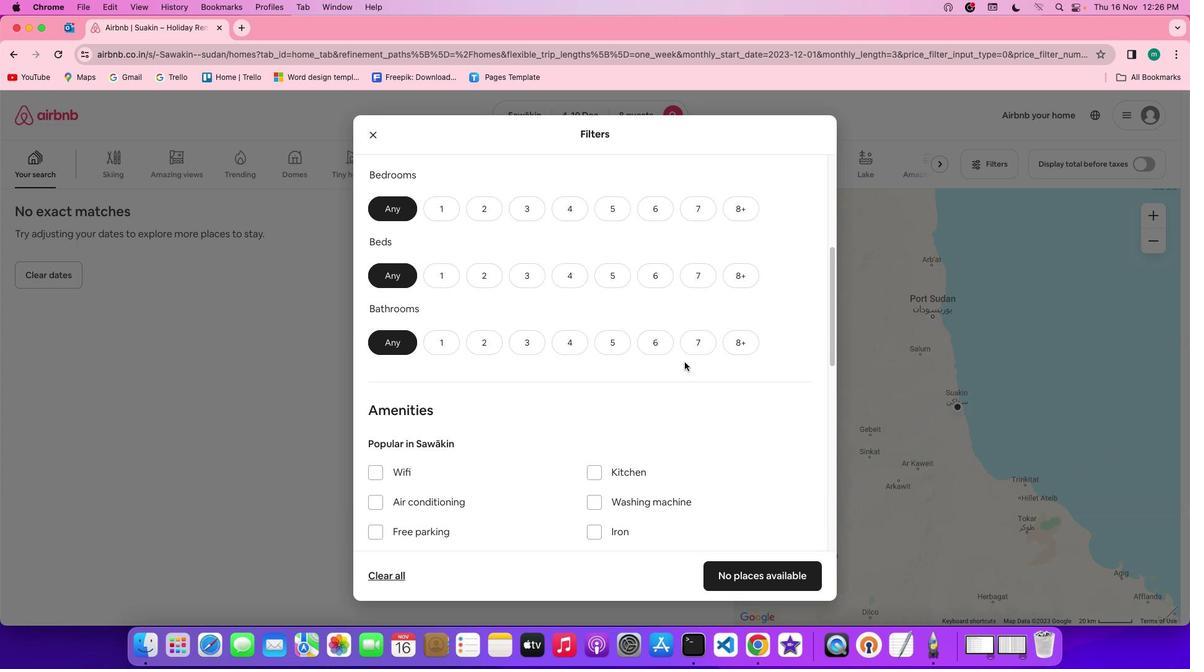 
Action: Mouse scrolled (685, 362) with delta (0, 0)
Screenshot: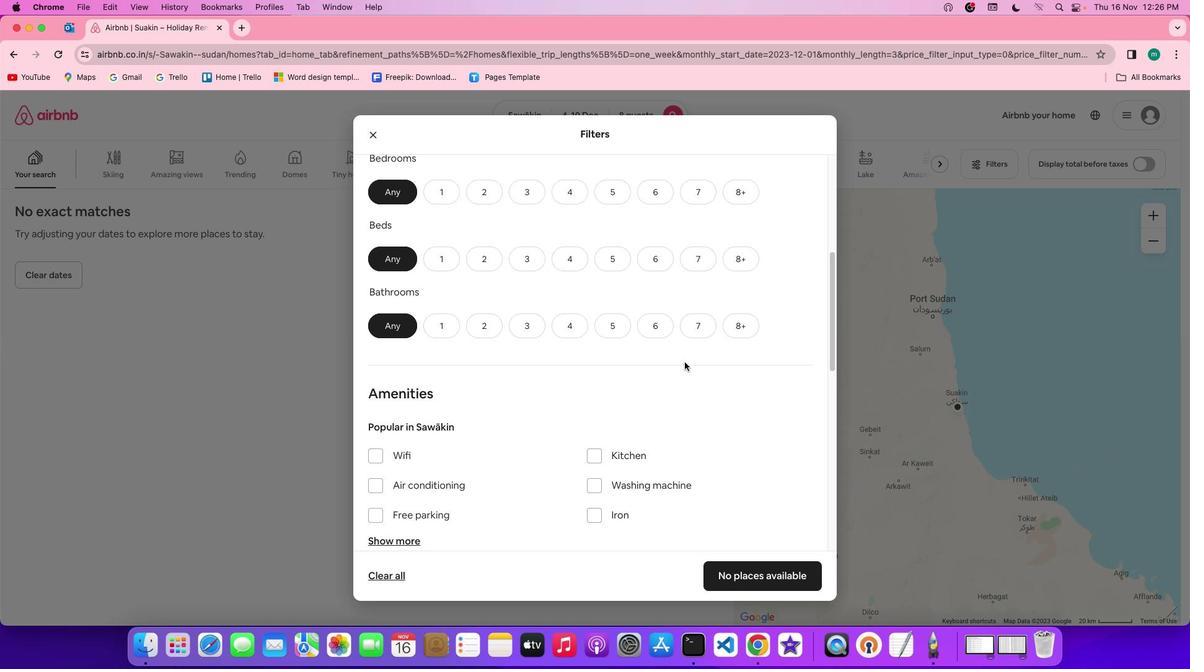 
Action: Mouse scrolled (685, 362) with delta (0, 0)
Screenshot: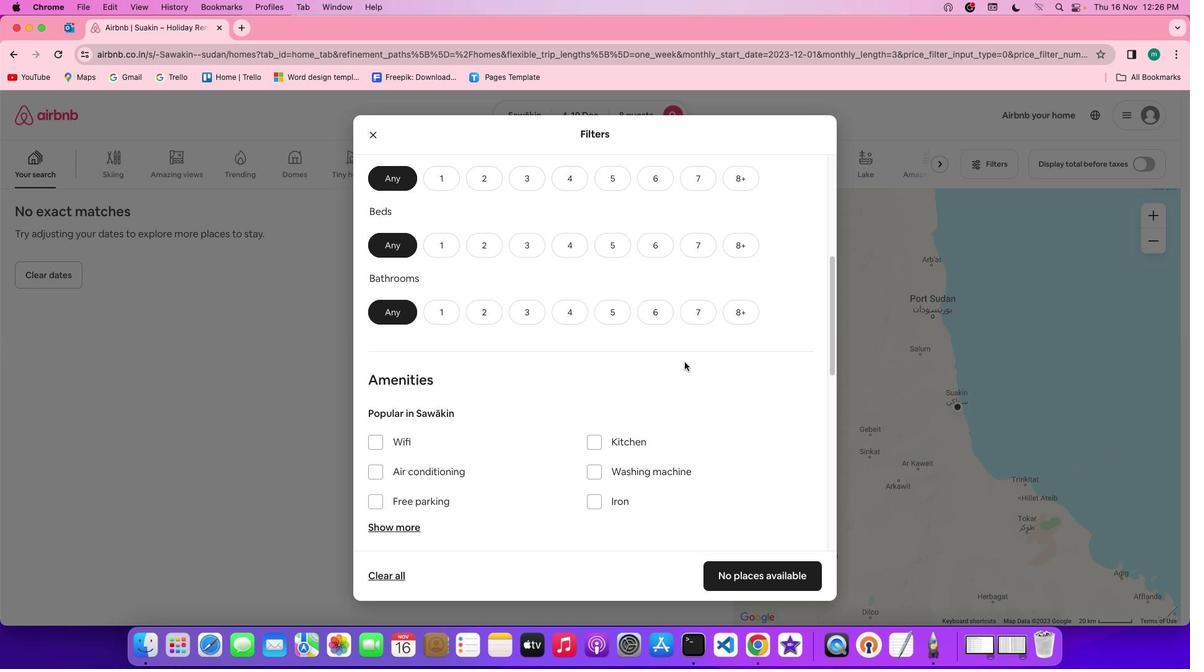 
Action: Mouse scrolled (685, 362) with delta (0, 0)
Screenshot: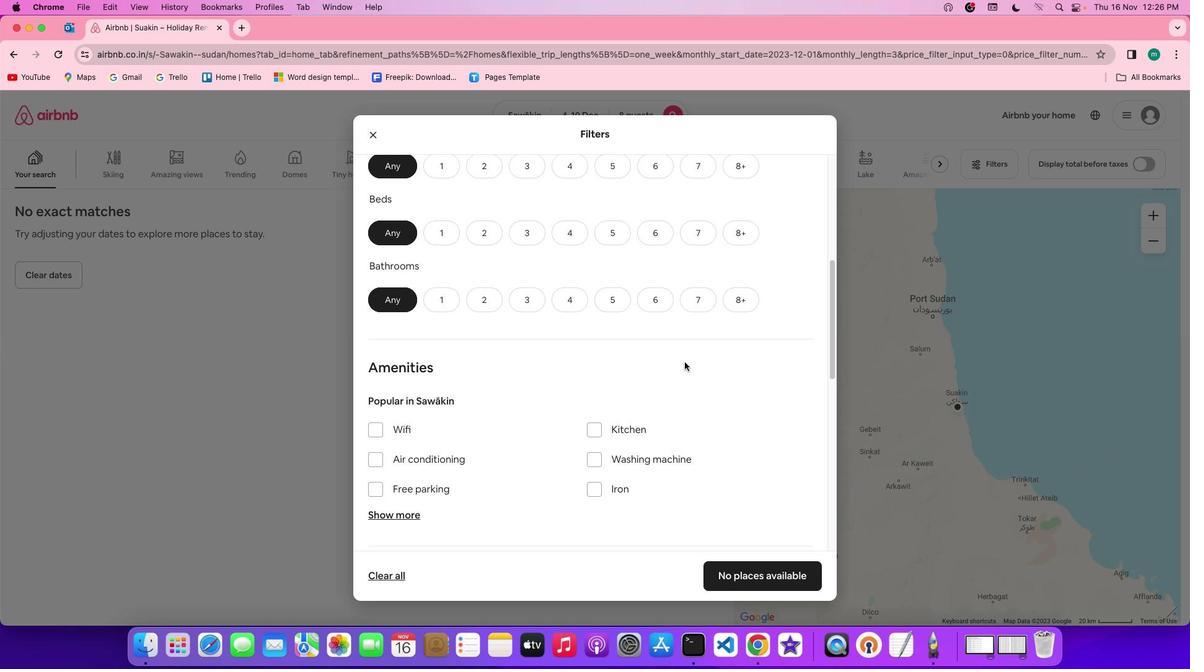 
Action: Mouse scrolled (685, 362) with delta (0, 0)
Screenshot: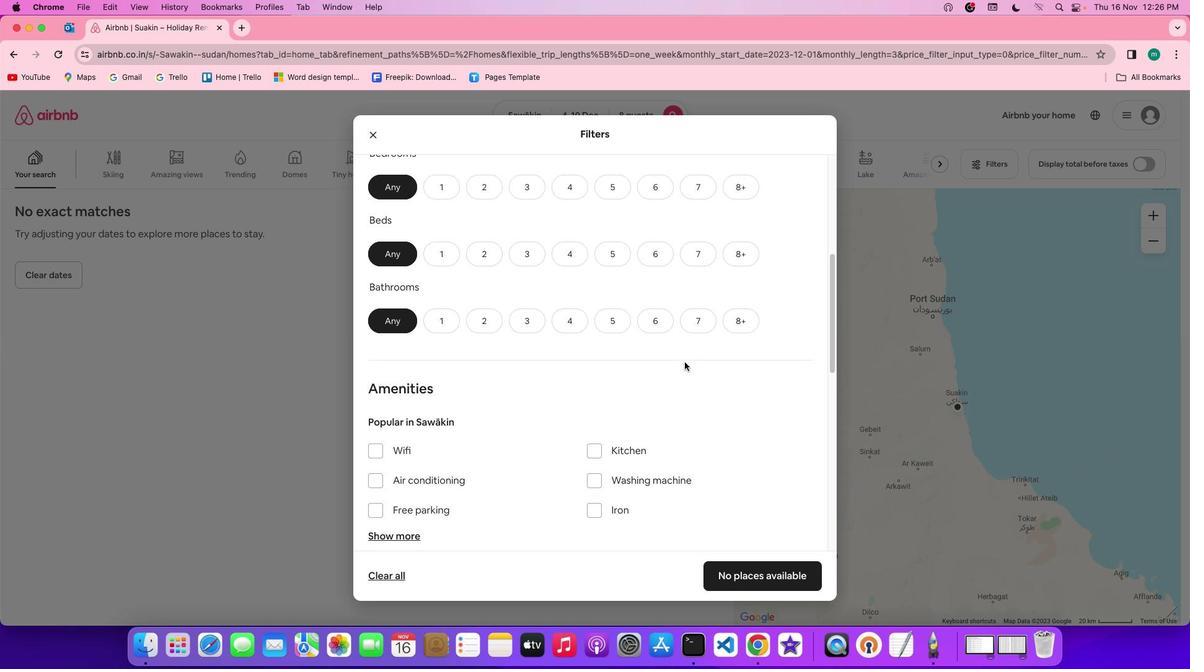 
Action: Mouse scrolled (685, 362) with delta (0, 1)
Screenshot: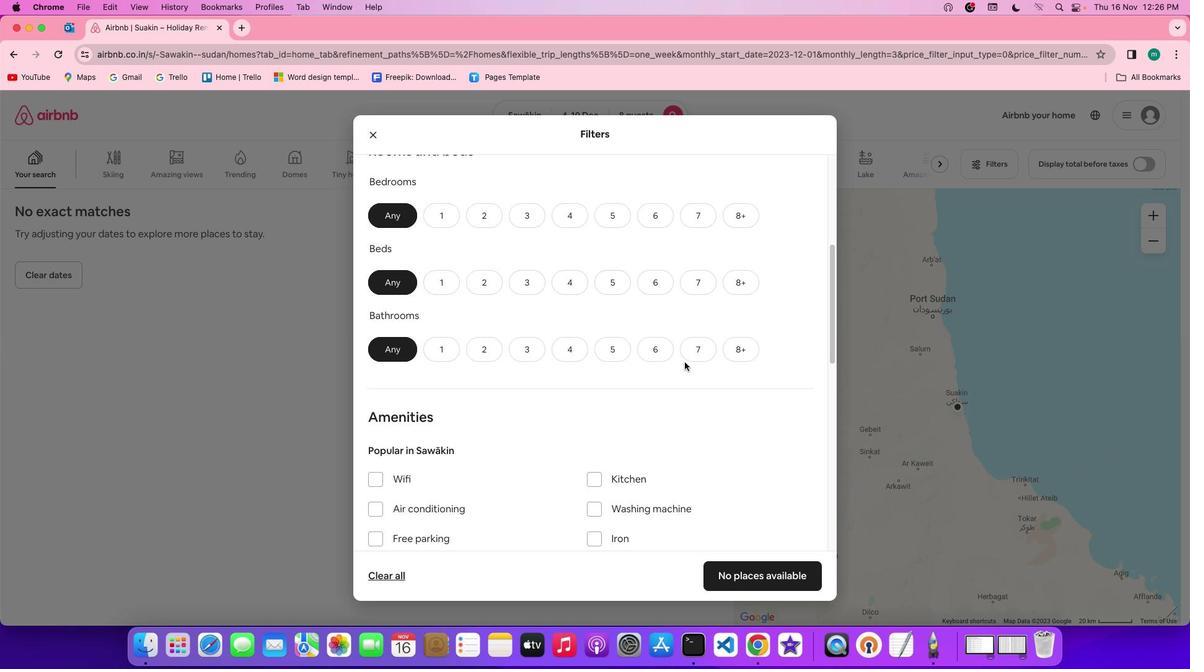 
Action: Mouse moved to (655, 252)
Screenshot: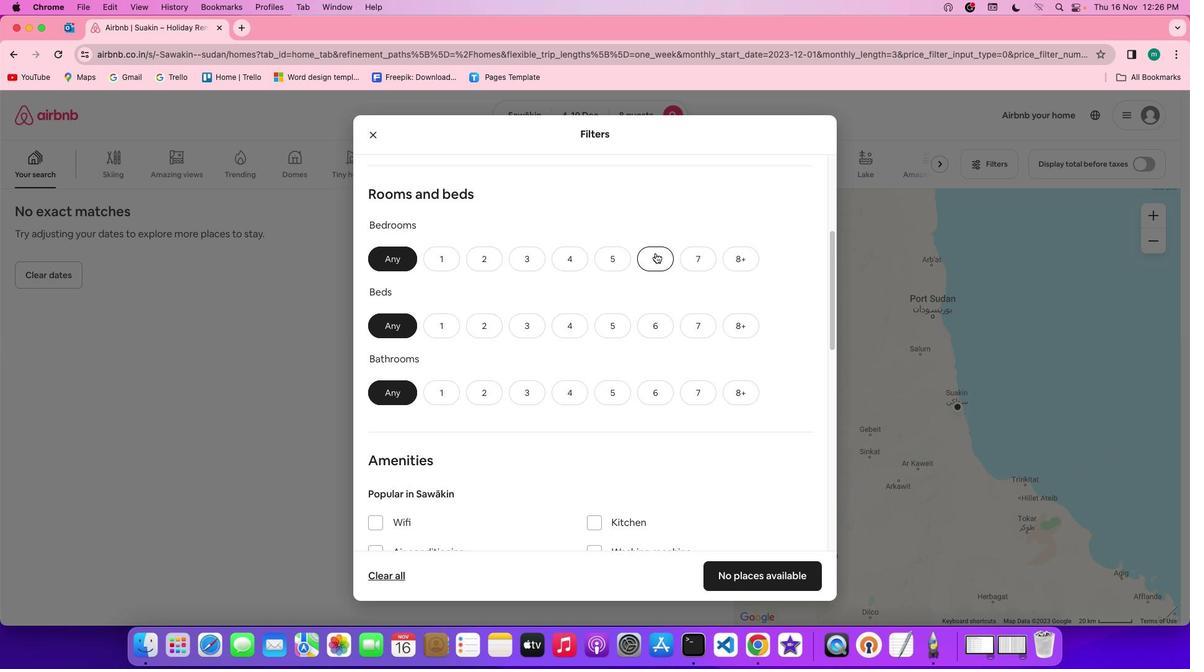 
Action: Mouse pressed left at (655, 252)
Screenshot: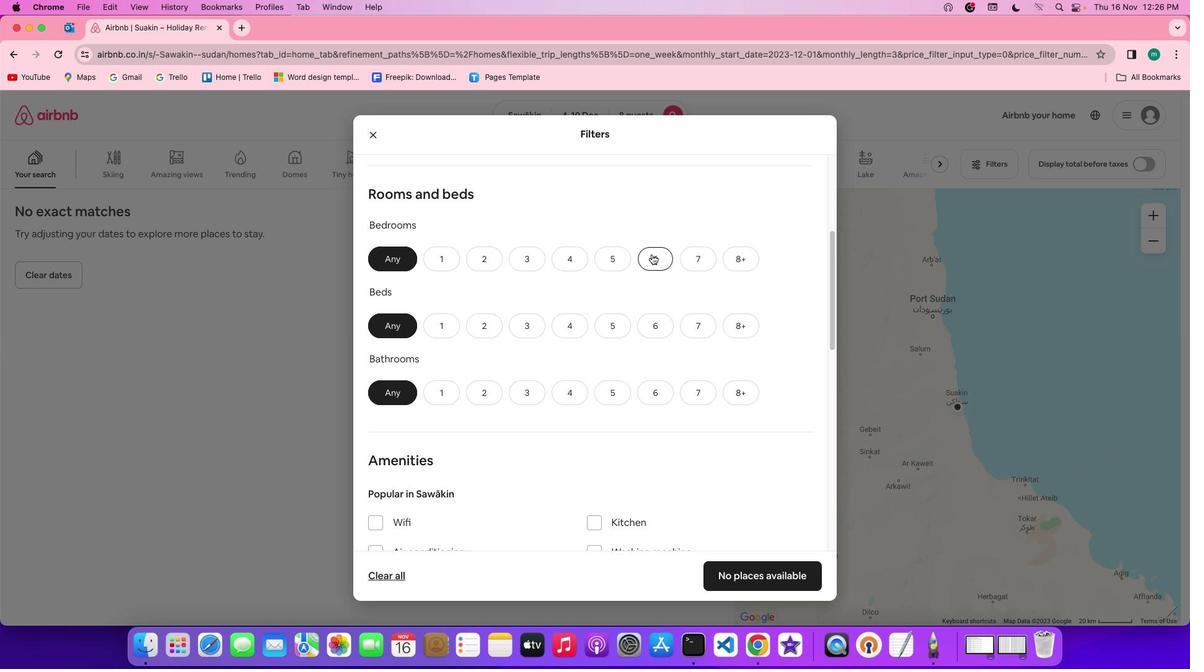 
Action: Mouse moved to (644, 323)
Screenshot: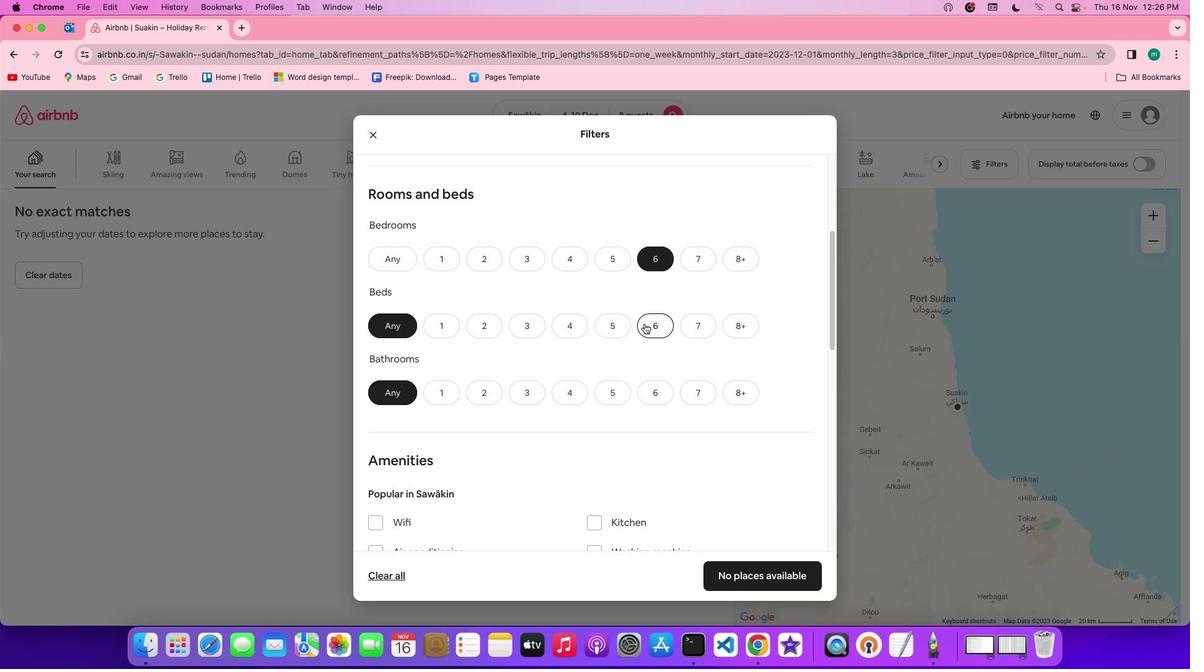 
Action: Mouse pressed left at (644, 323)
Screenshot: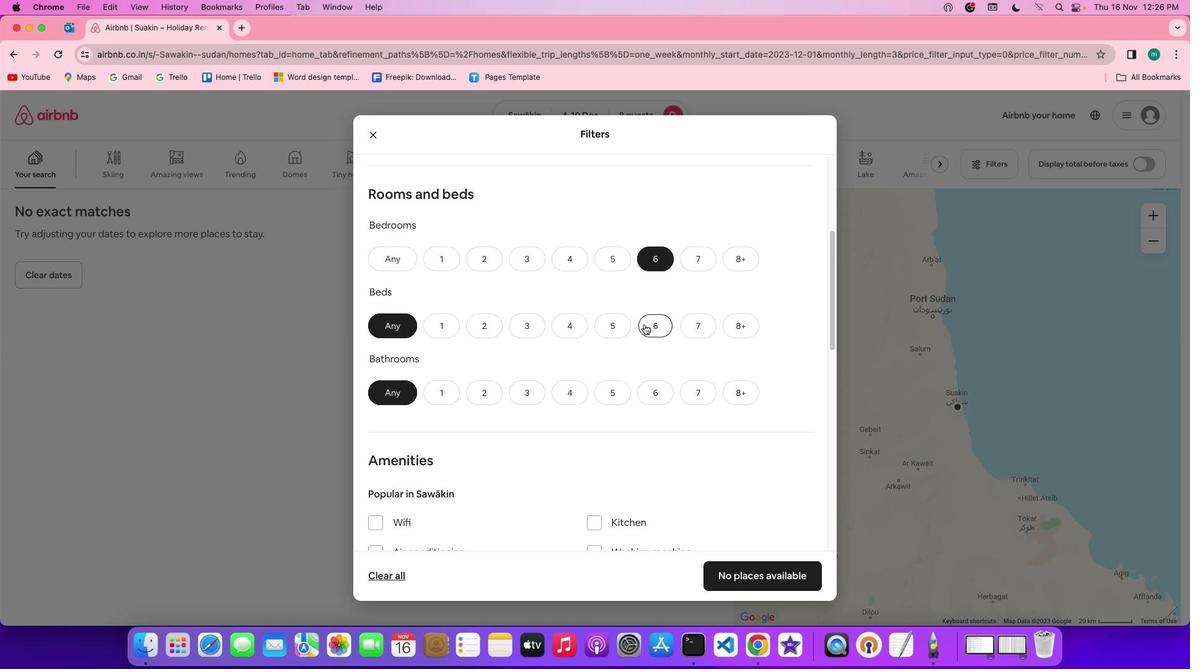 
Action: Mouse moved to (660, 390)
Screenshot: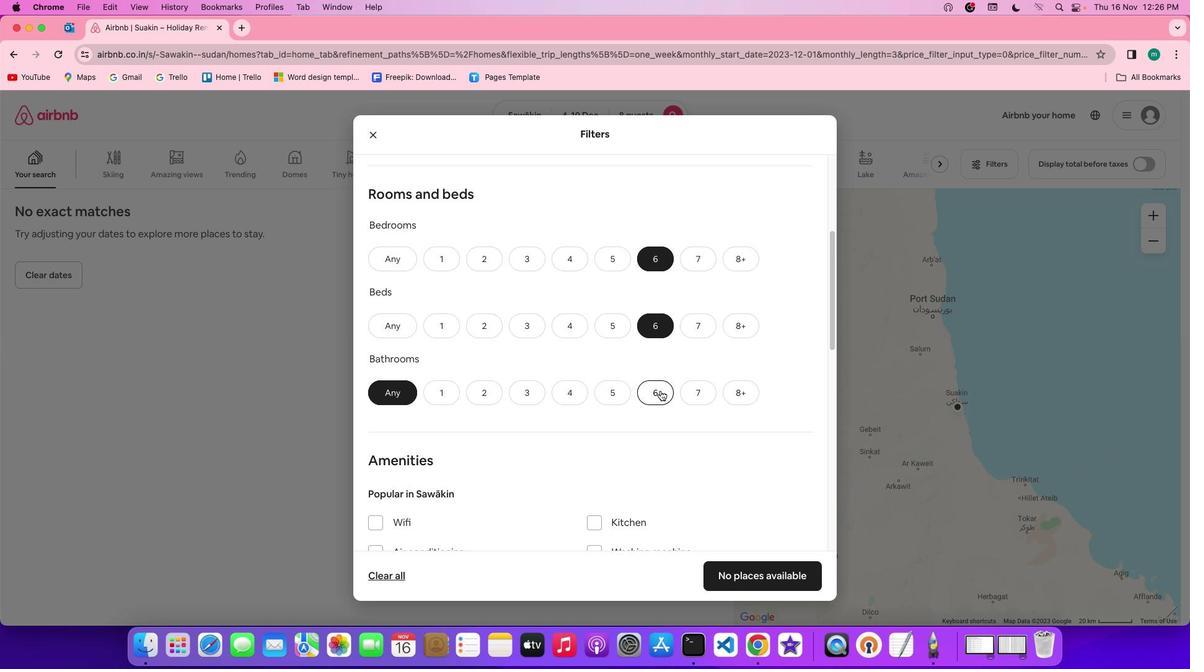 
Action: Mouse pressed left at (660, 390)
Screenshot: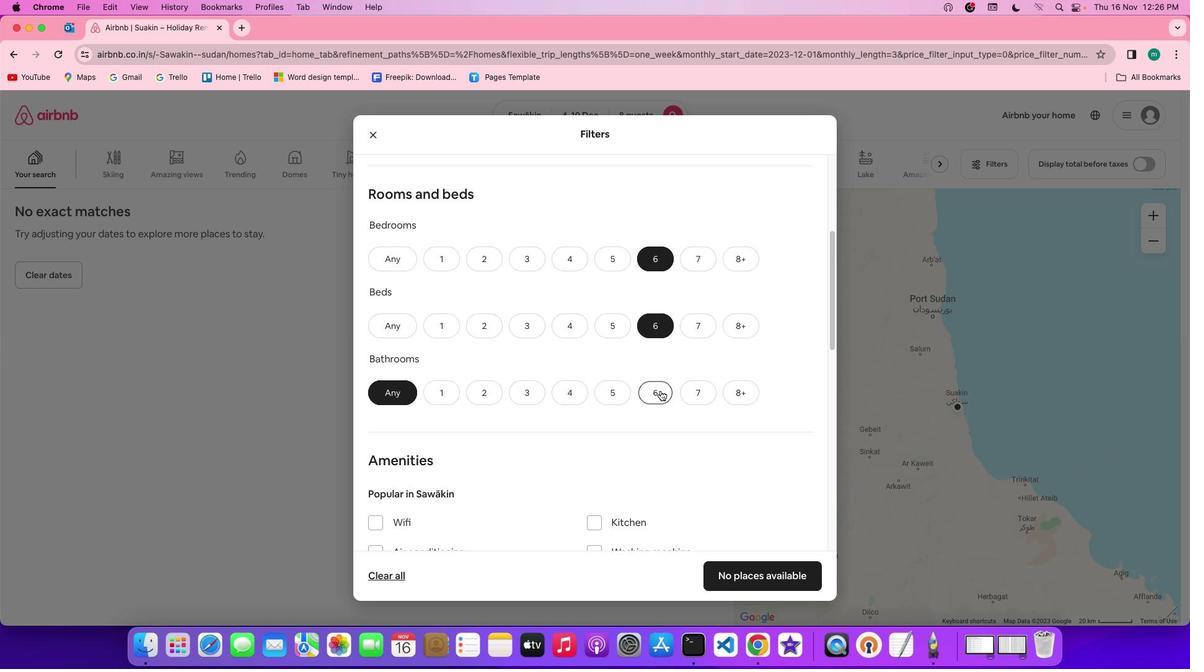 
Action: Mouse moved to (707, 402)
Screenshot: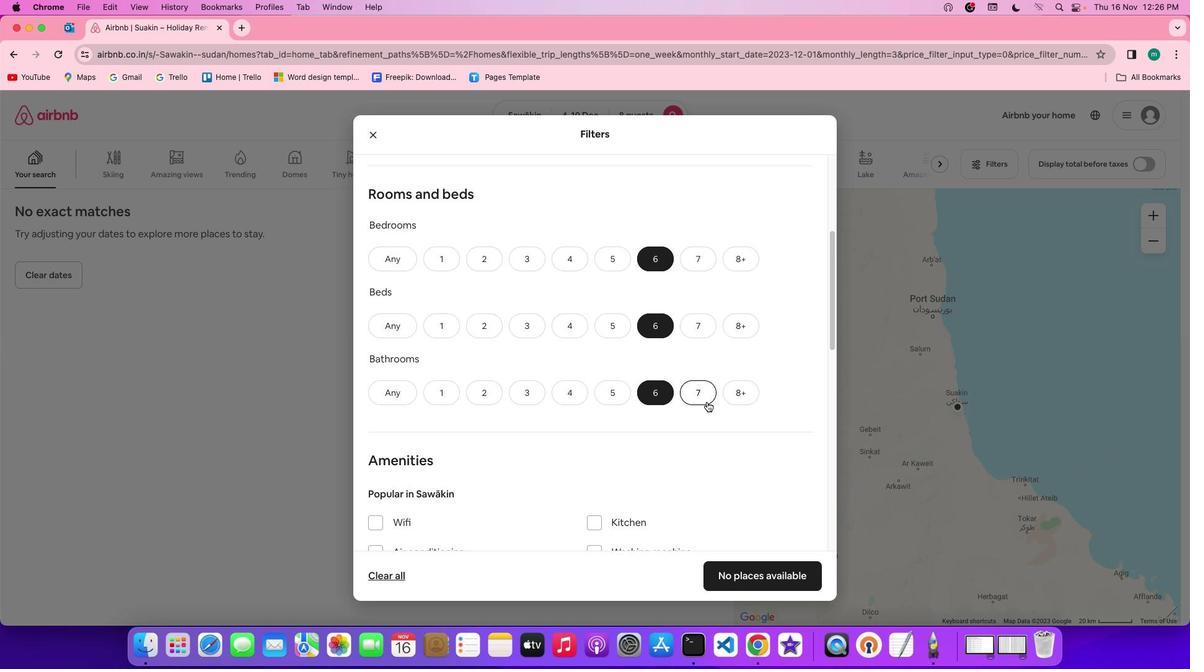 
Action: Mouse scrolled (707, 402) with delta (0, 0)
Screenshot: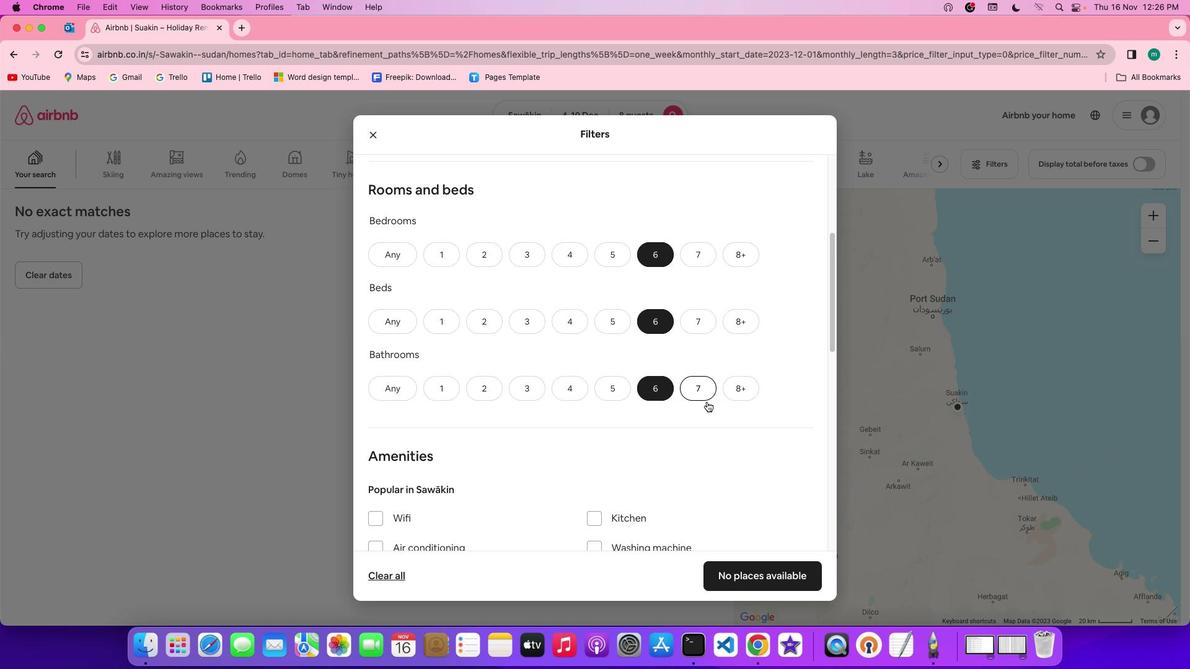 
Action: Mouse scrolled (707, 402) with delta (0, 0)
Screenshot: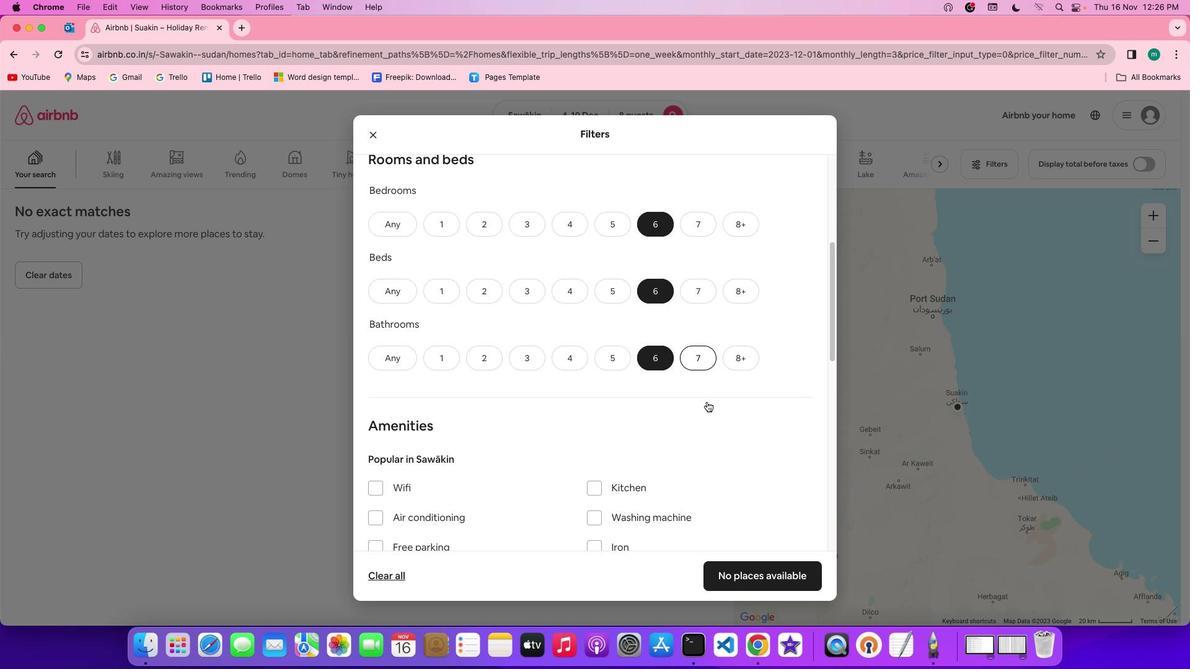 
Action: Mouse scrolled (707, 402) with delta (0, 0)
Screenshot: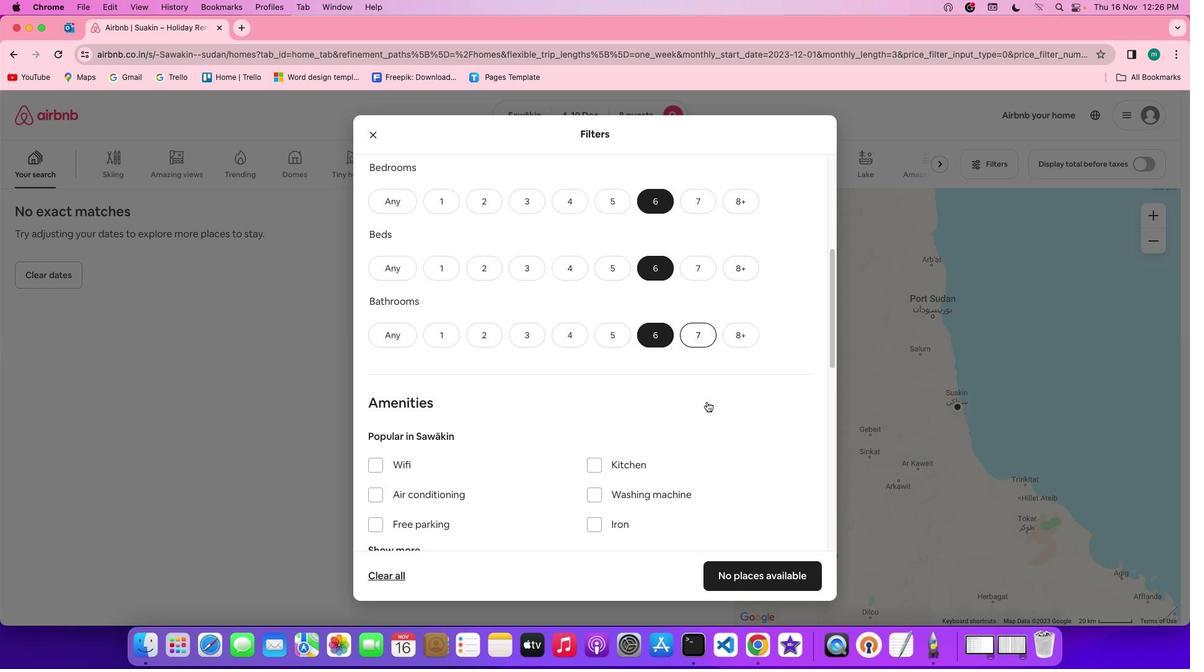 
Action: Mouse scrolled (707, 402) with delta (0, 0)
Screenshot: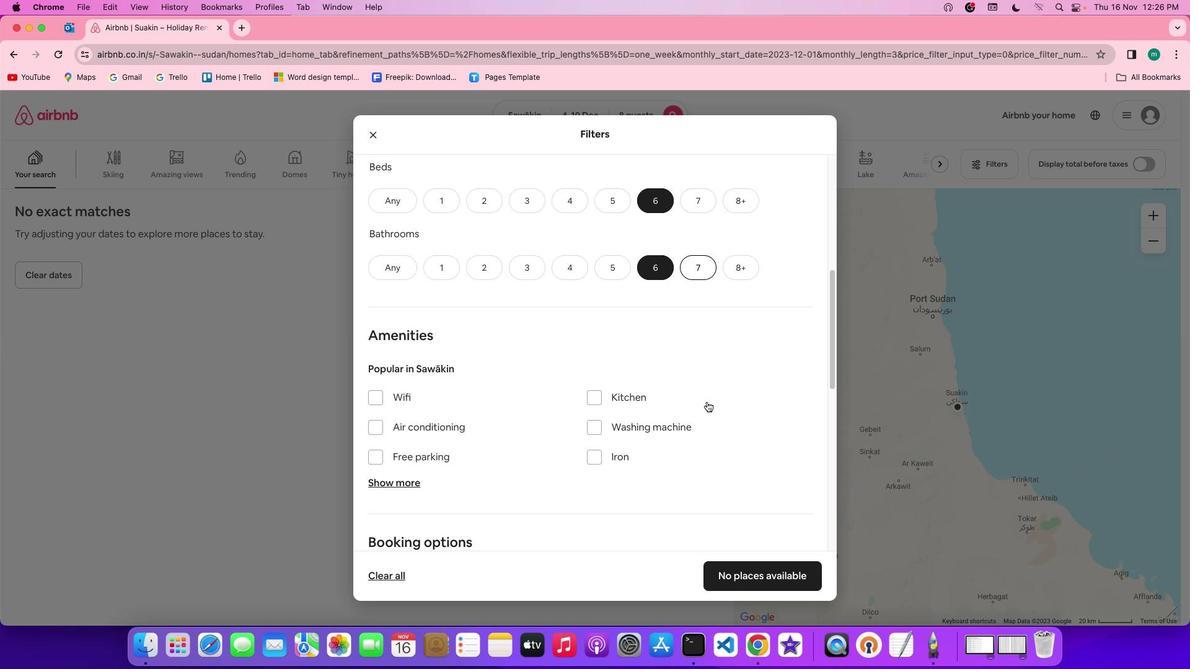 
Action: Mouse scrolled (707, 402) with delta (0, 0)
Screenshot: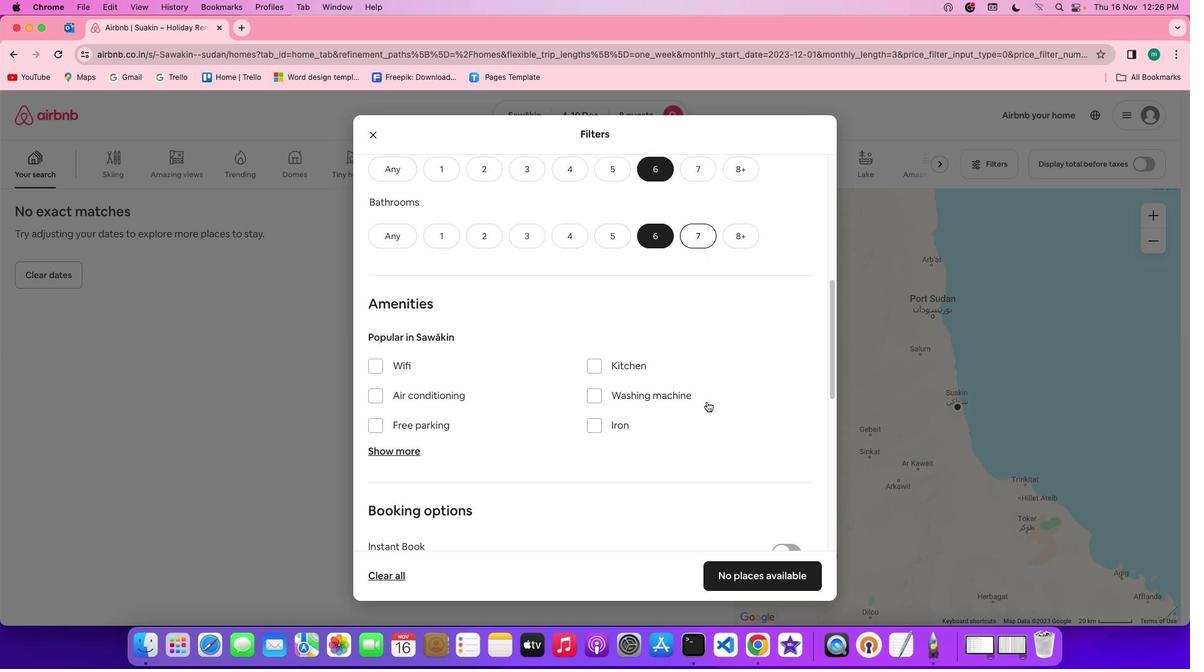 
Action: Mouse scrolled (707, 402) with delta (0, 0)
Screenshot: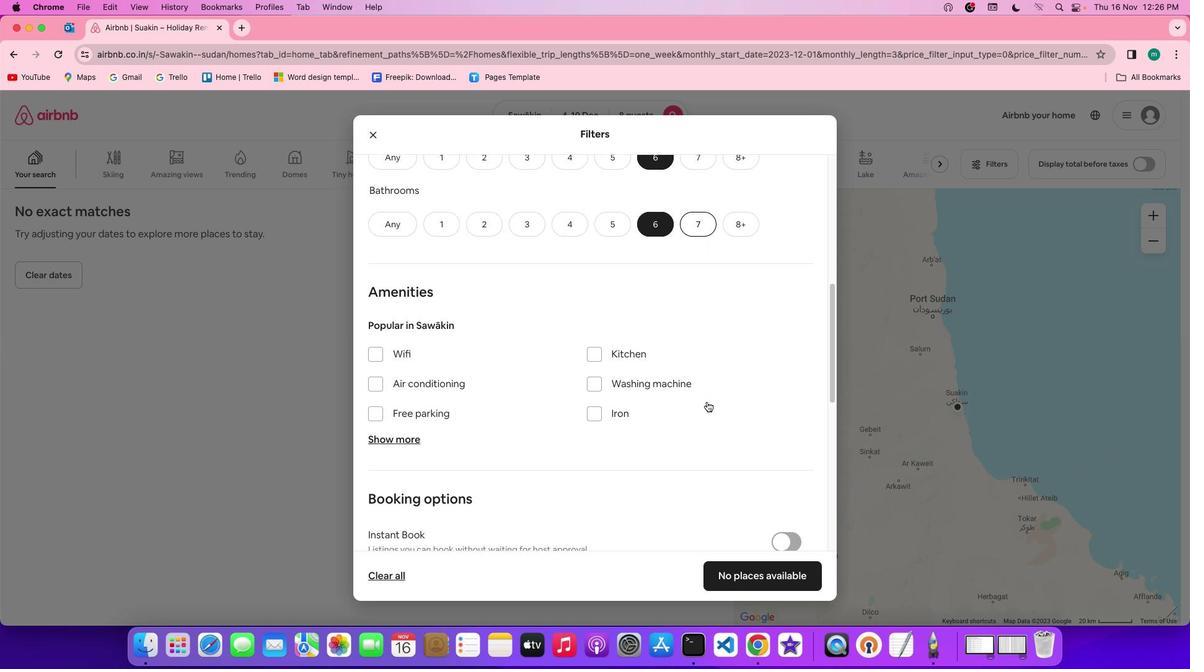 
Action: Mouse scrolled (707, 402) with delta (0, 0)
Screenshot: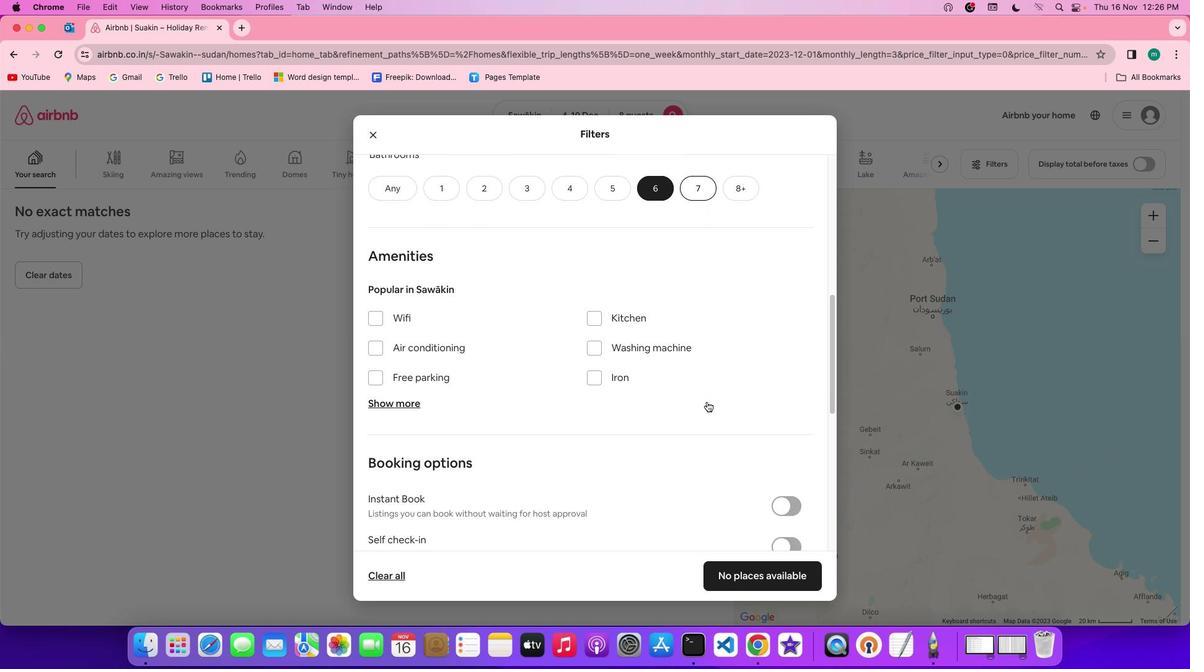 
Action: Mouse scrolled (707, 402) with delta (0, 0)
Screenshot: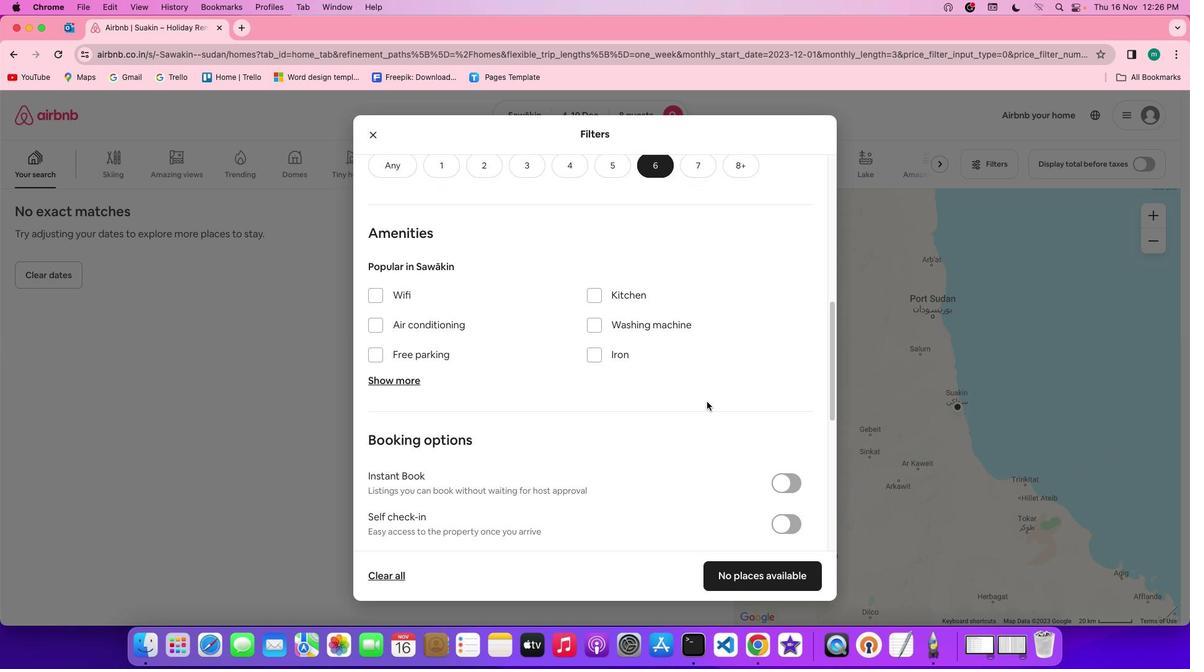 
Action: Mouse scrolled (707, 402) with delta (0, 0)
Screenshot: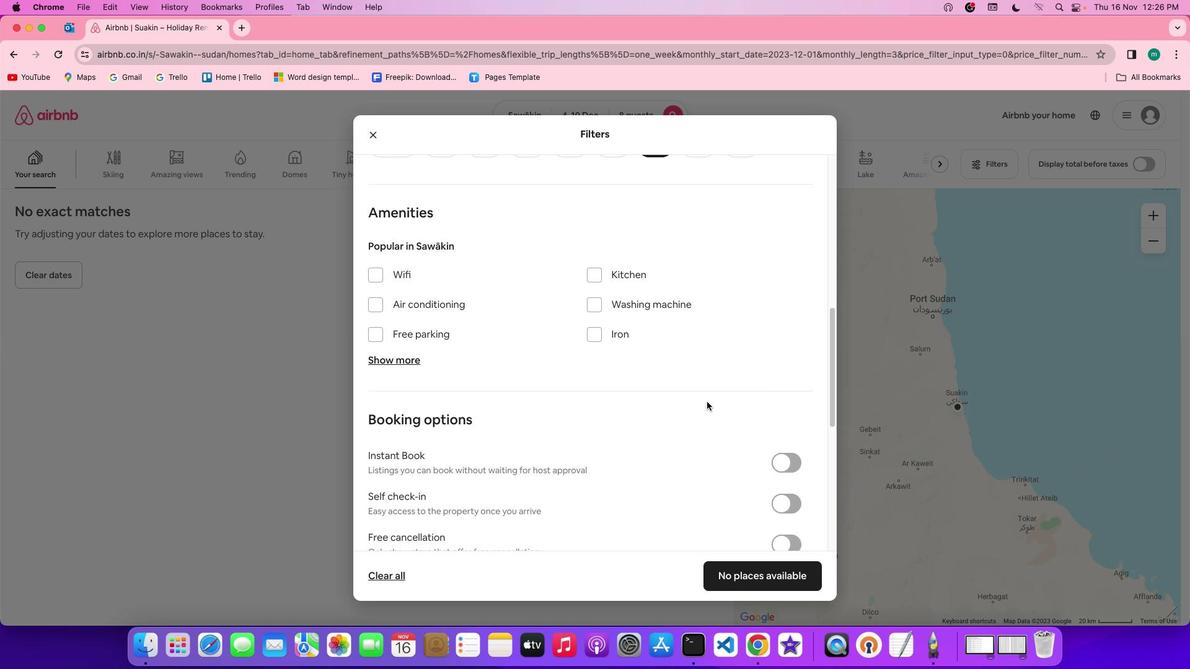
Action: Mouse scrolled (707, 402) with delta (0, 0)
Screenshot: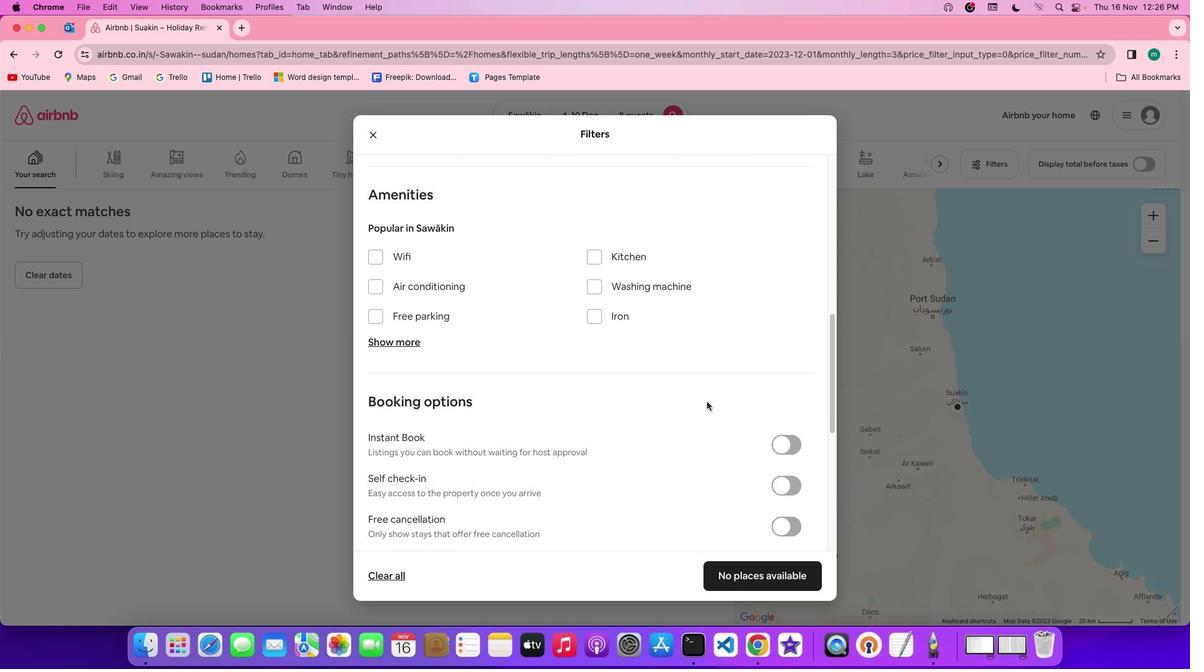
Action: Mouse scrolled (707, 402) with delta (0, 0)
Screenshot: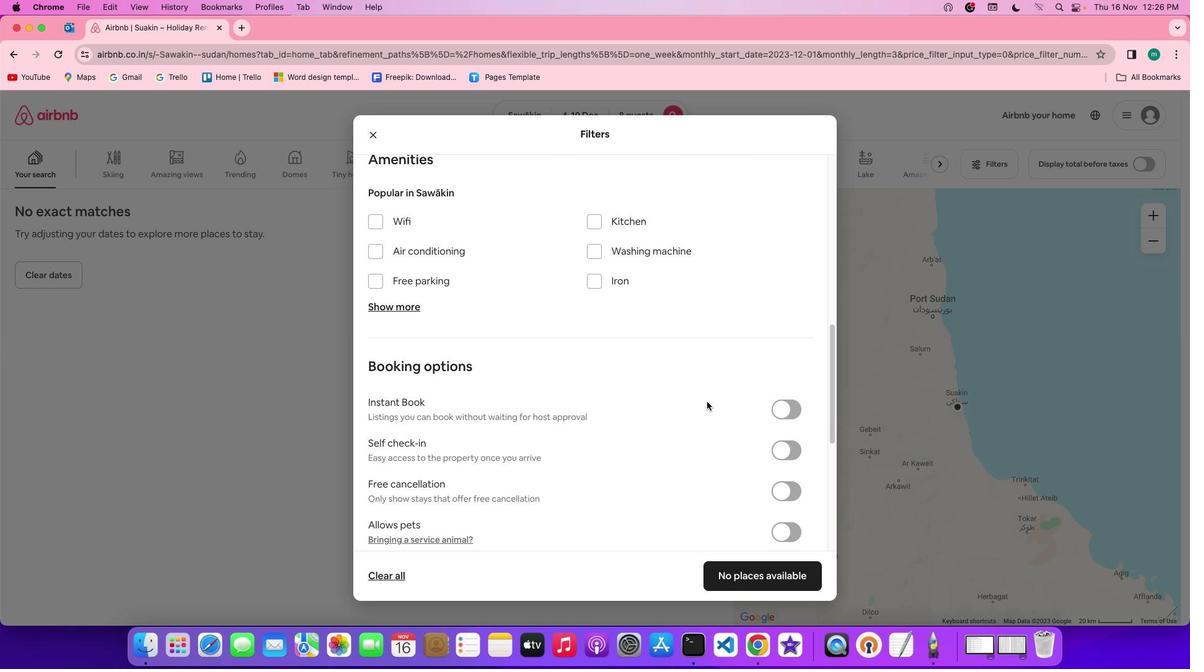
Action: Mouse scrolled (707, 402) with delta (0, 0)
Screenshot: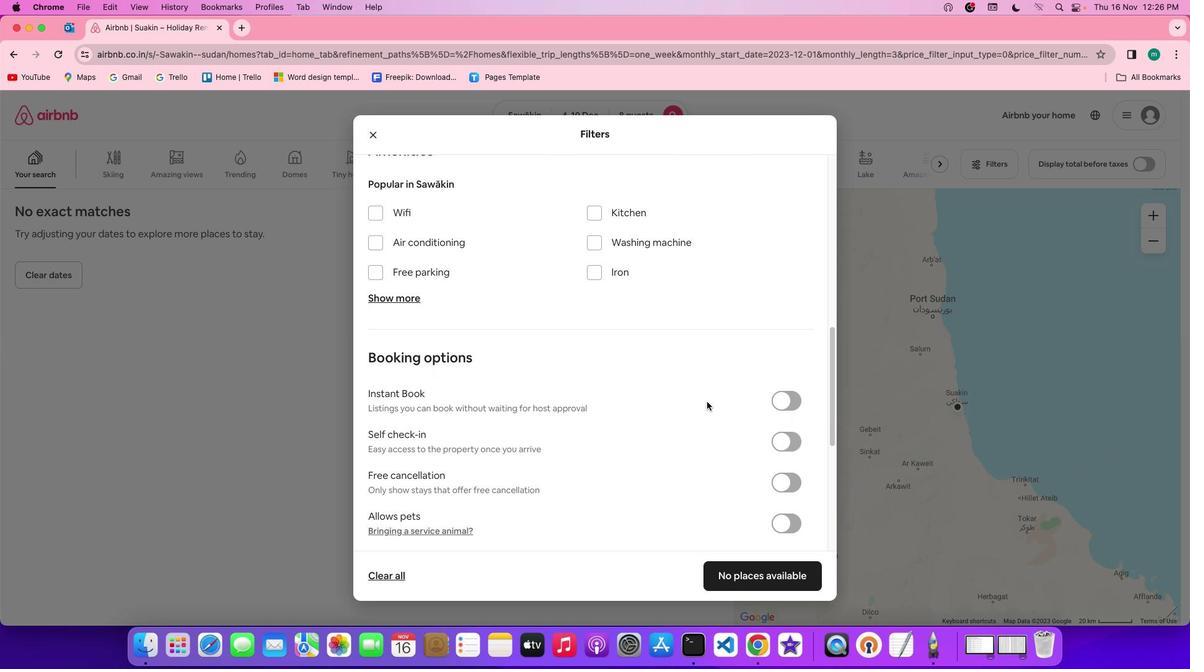 
Action: Mouse scrolled (707, 402) with delta (0, 0)
Screenshot: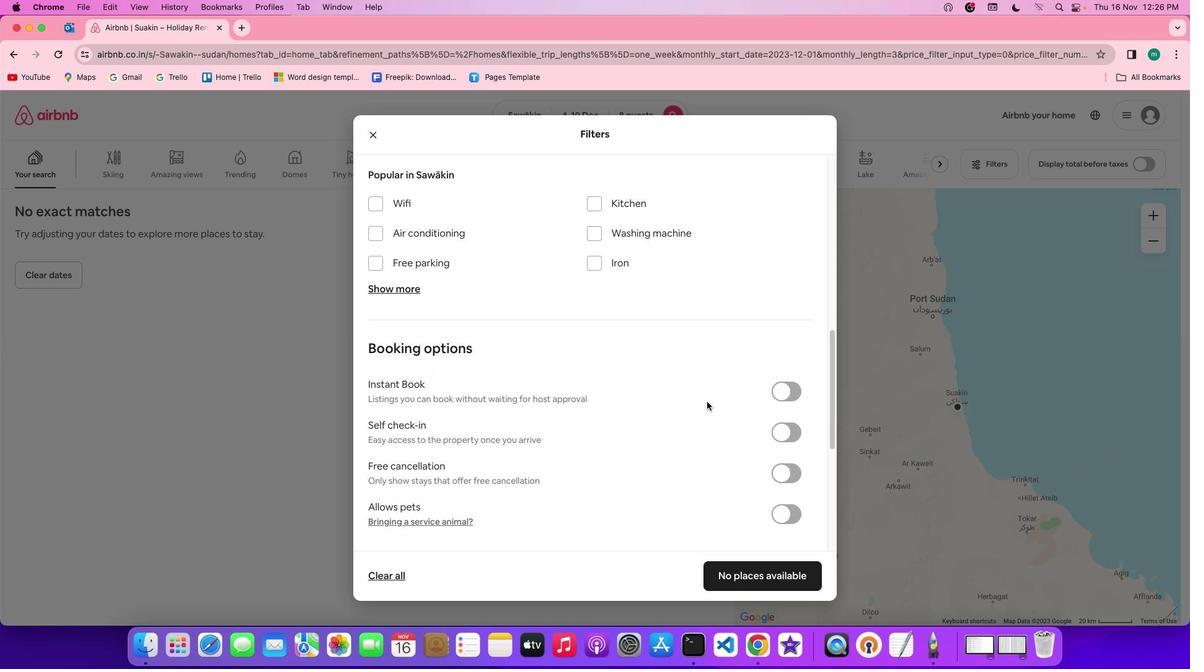 
Action: Mouse scrolled (707, 402) with delta (0, 0)
Screenshot: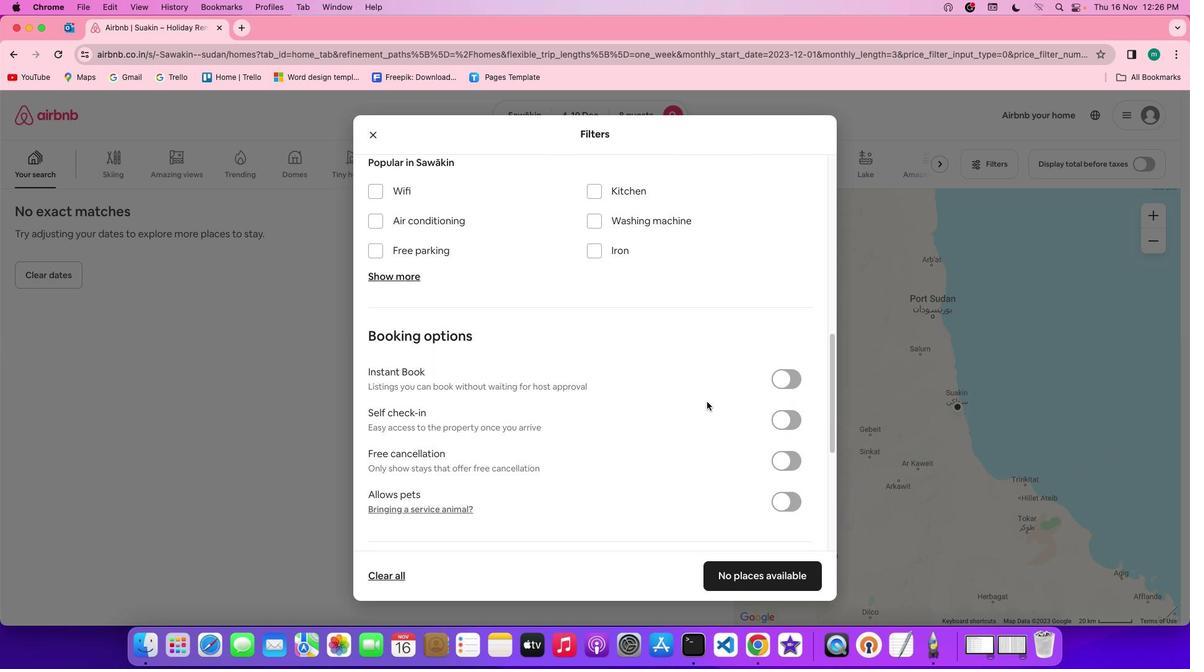 
Action: Mouse scrolled (707, 402) with delta (0, 0)
Screenshot: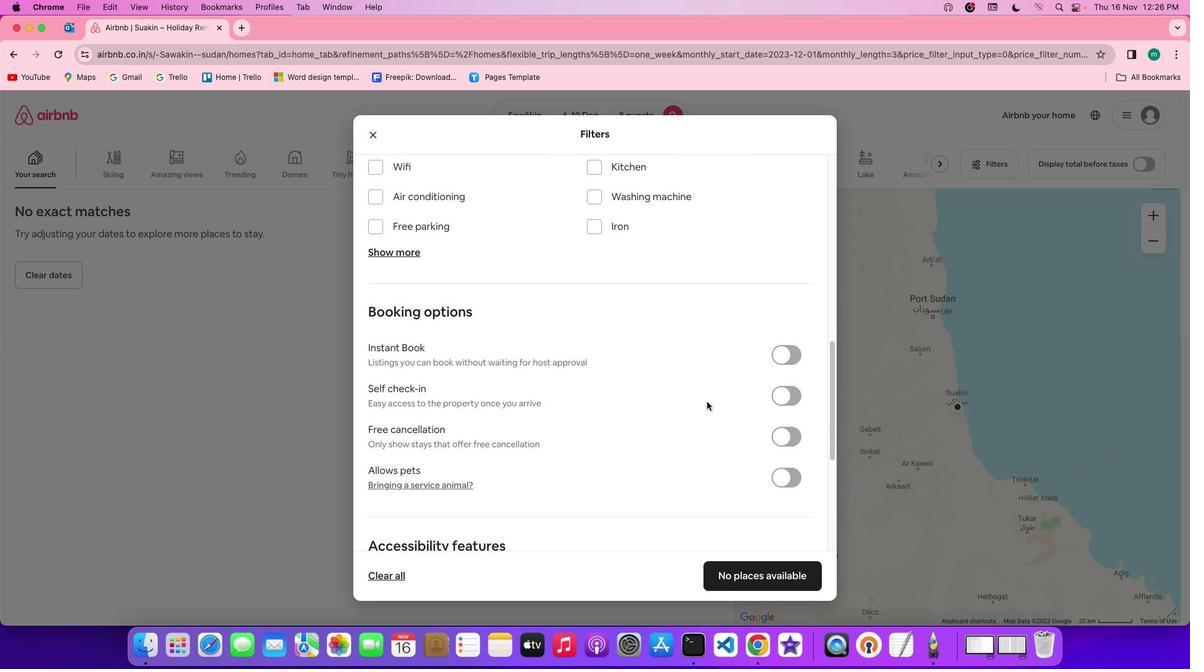 
Action: Mouse scrolled (707, 402) with delta (0, 0)
Screenshot: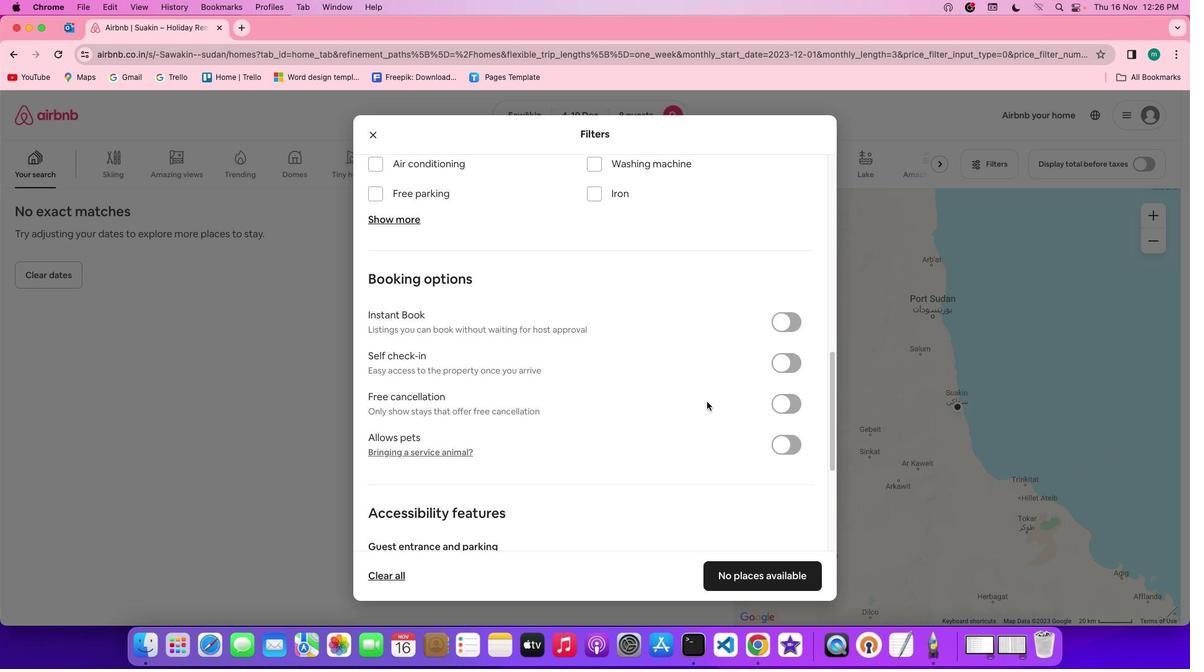 
Action: Mouse scrolled (707, 402) with delta (0, 0)
Screenshot: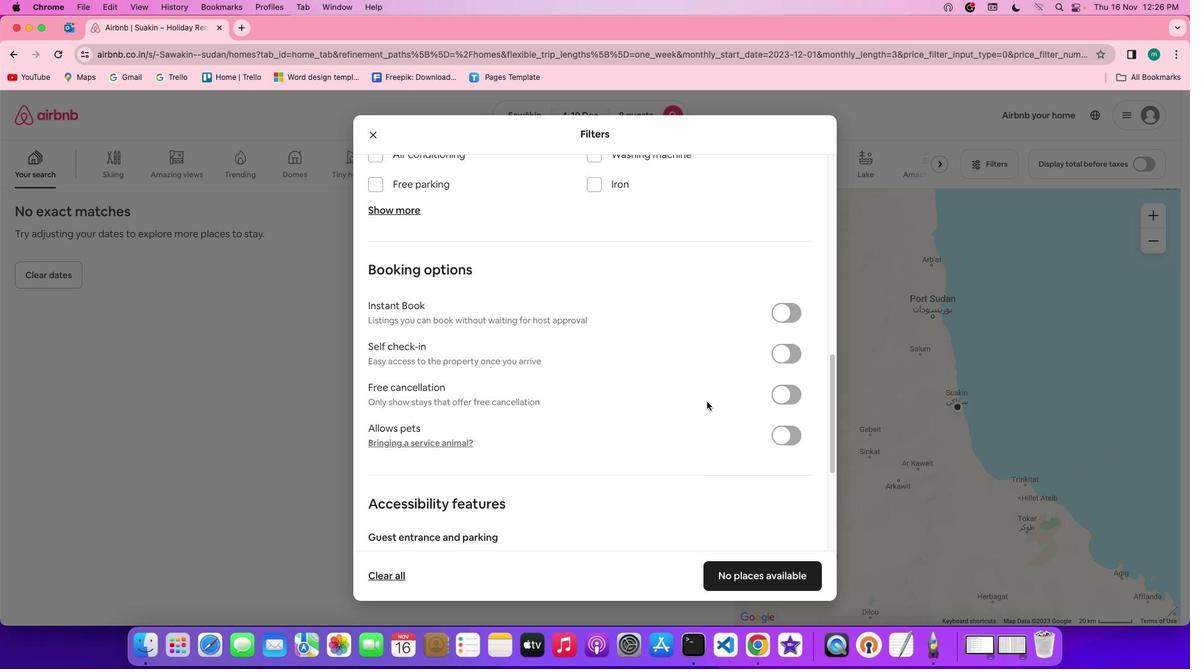 
Action: Mouse scrolled (707, 402) with delta (0, 0)
Screenshot: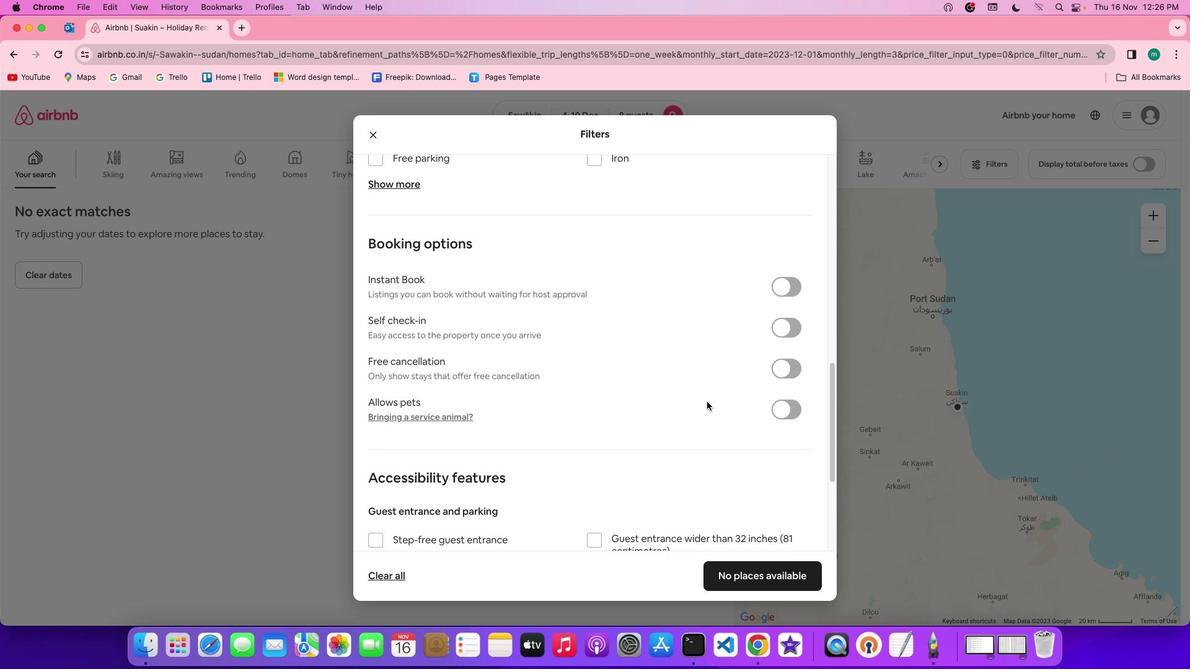 
Action: Mouse moved to (709, 358)
Screenshot: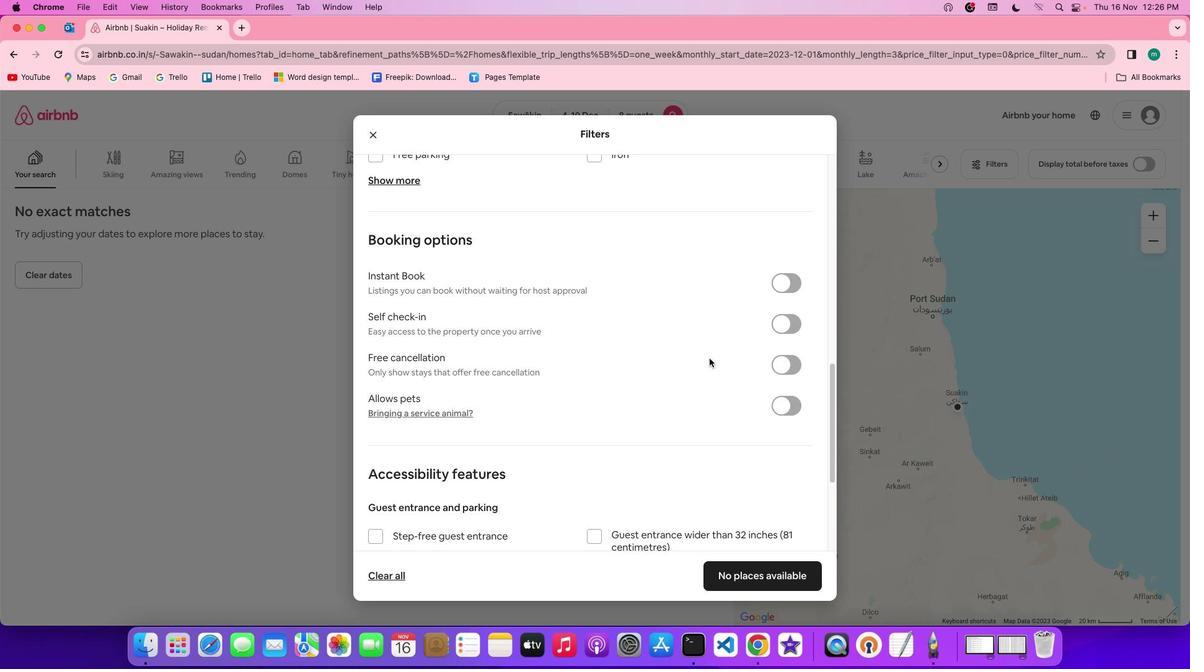 
Action: Mouse scrolled (709, 358) with delta (0, 0)
Screenshot: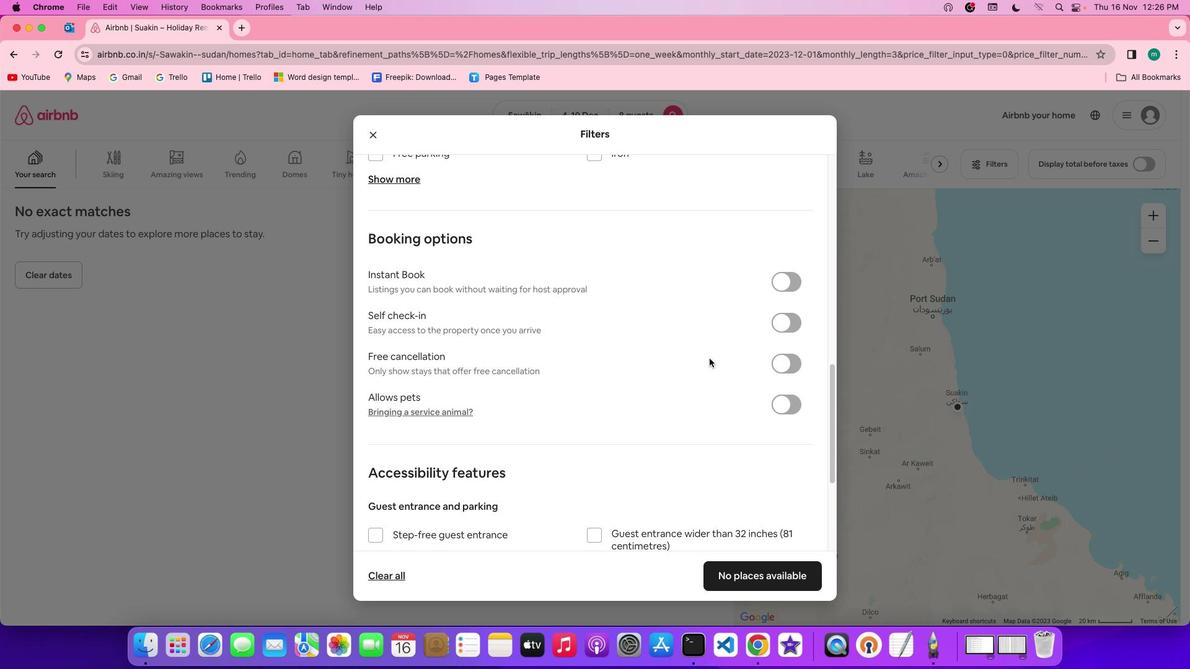 
Action: Mouse scrolled (709, 358) with delta (0, 0)
Screenshot: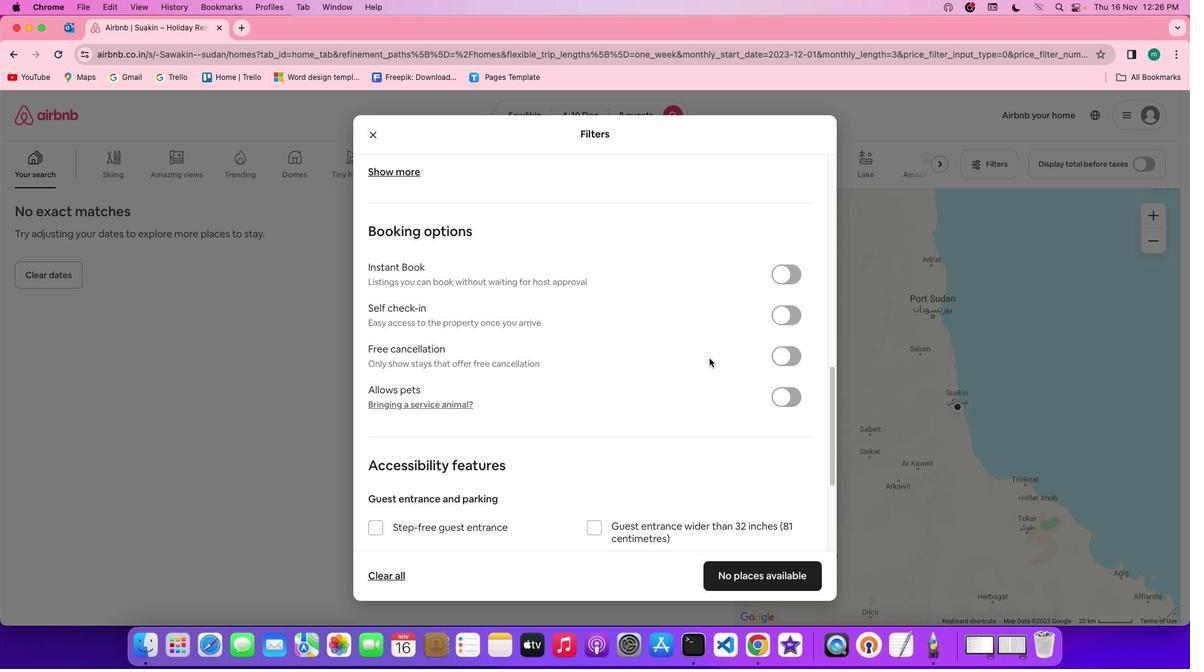 
Action: Mouse moved to (709, 358)
Screenshot: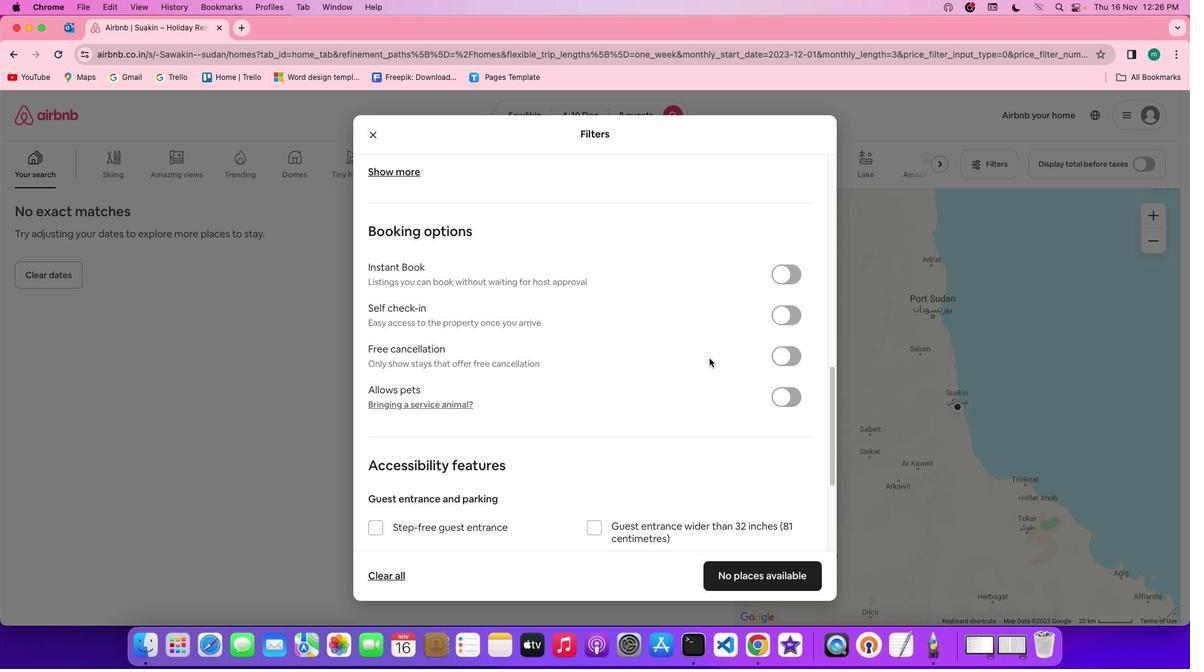 
Action: Mouse scrolled (709, 358) with delta (0, 0)
Screenshot: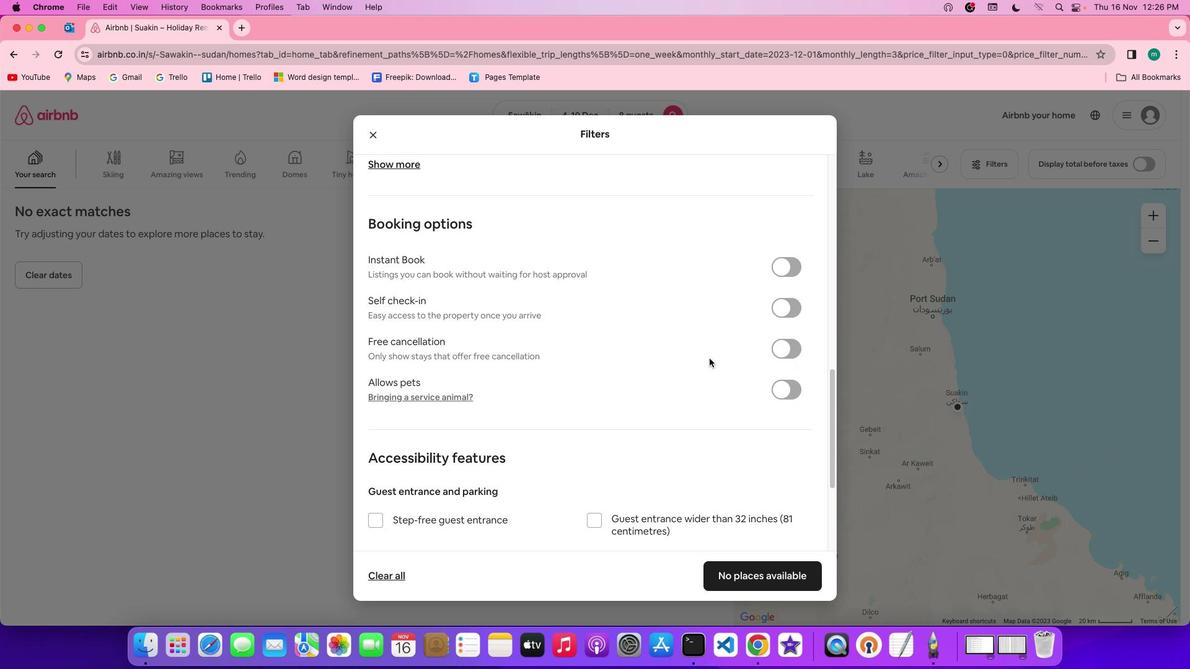 
Action: Mouse moved to (708, 354)
Screenshot: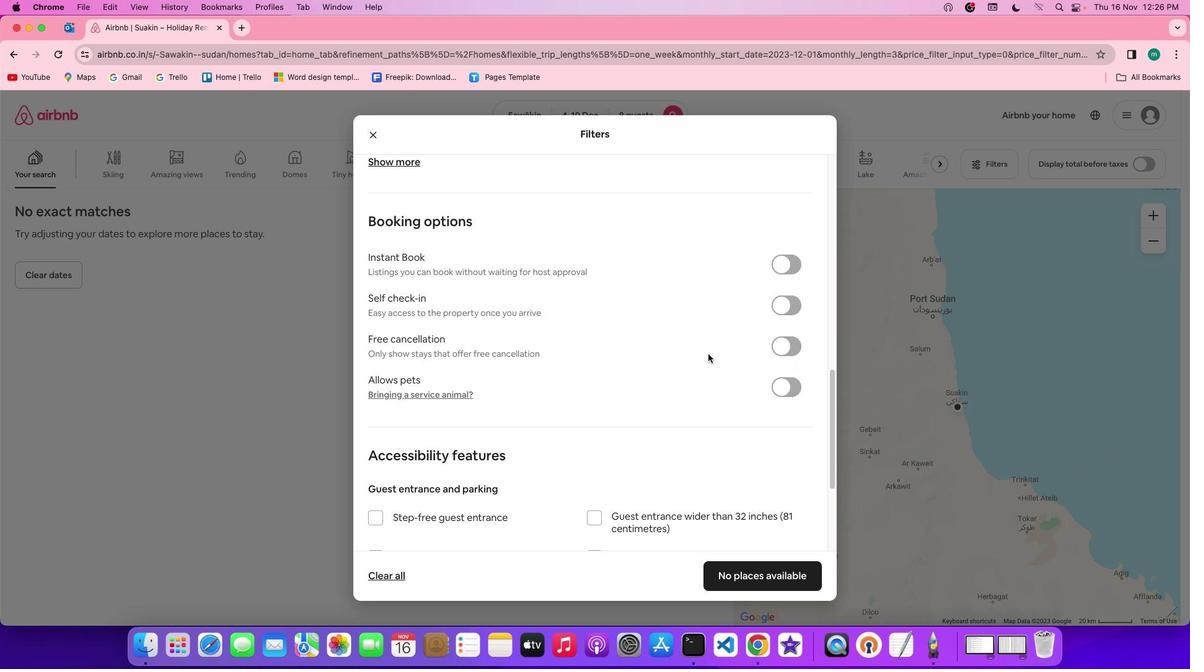 
Action: Mouse scrolled (708, 354) with delta (0, 0)
Screenshot: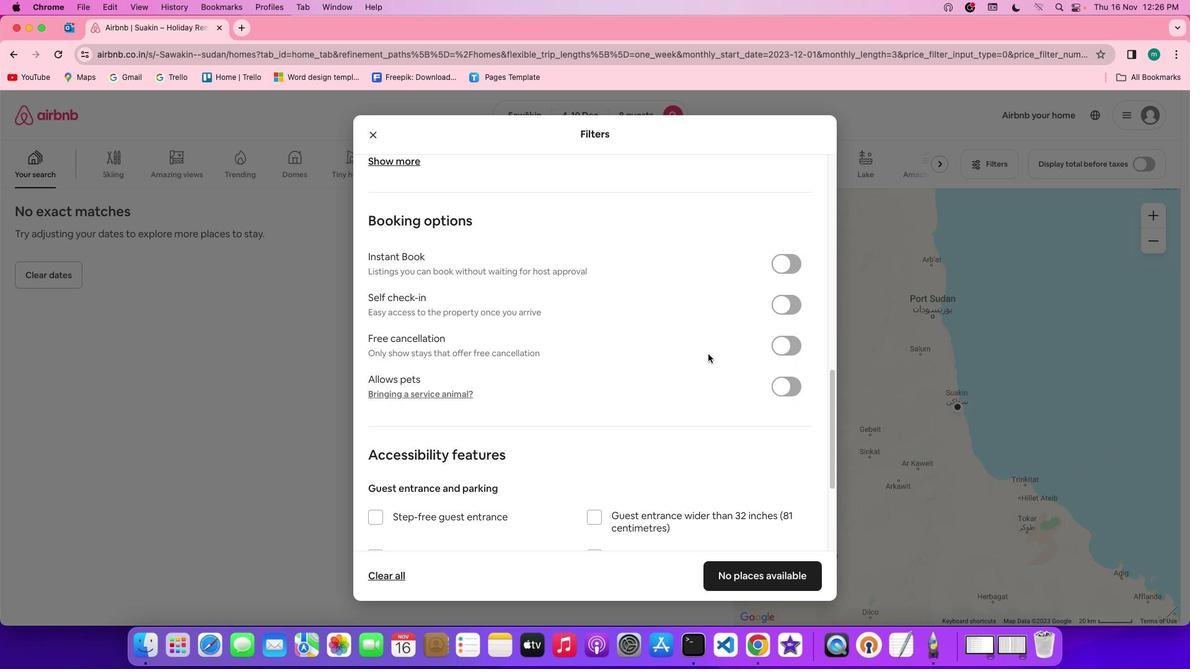 
Action: Mouse scrolled (708, 354) with delta (0, 0)
Screenshot: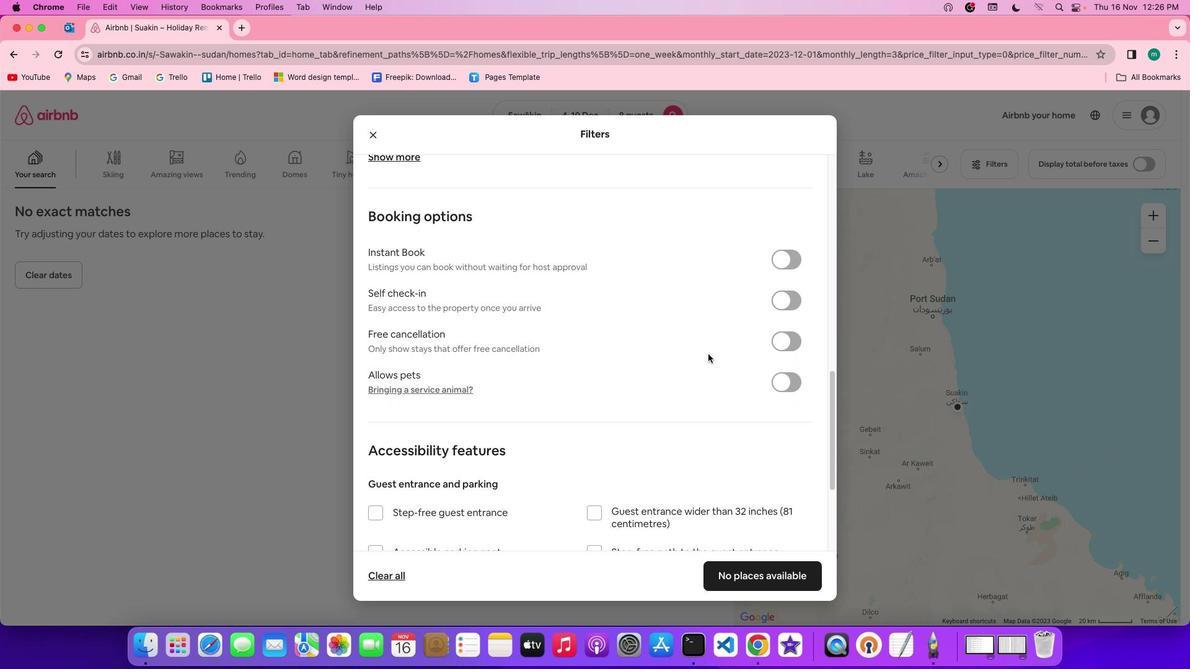 
Action: Mouse scrolled (708, 354) with delta (0, 0)
Screenshot: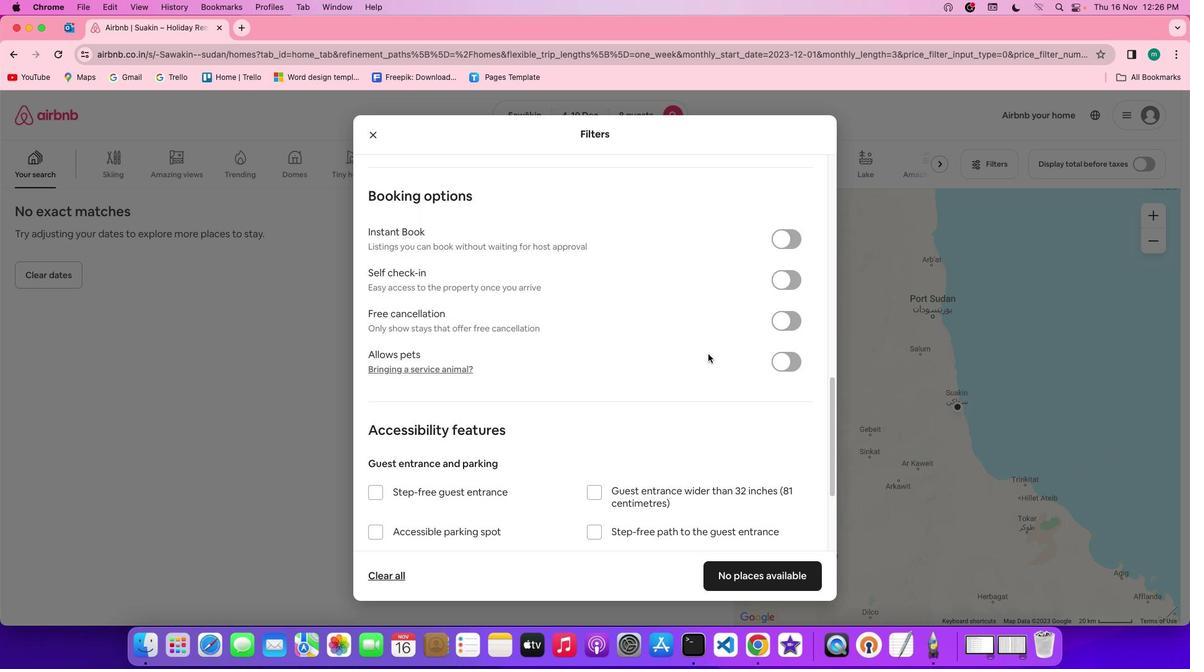 
Action: Mouse scrolled (708, 354) with delta (0, 0)
Screenshot: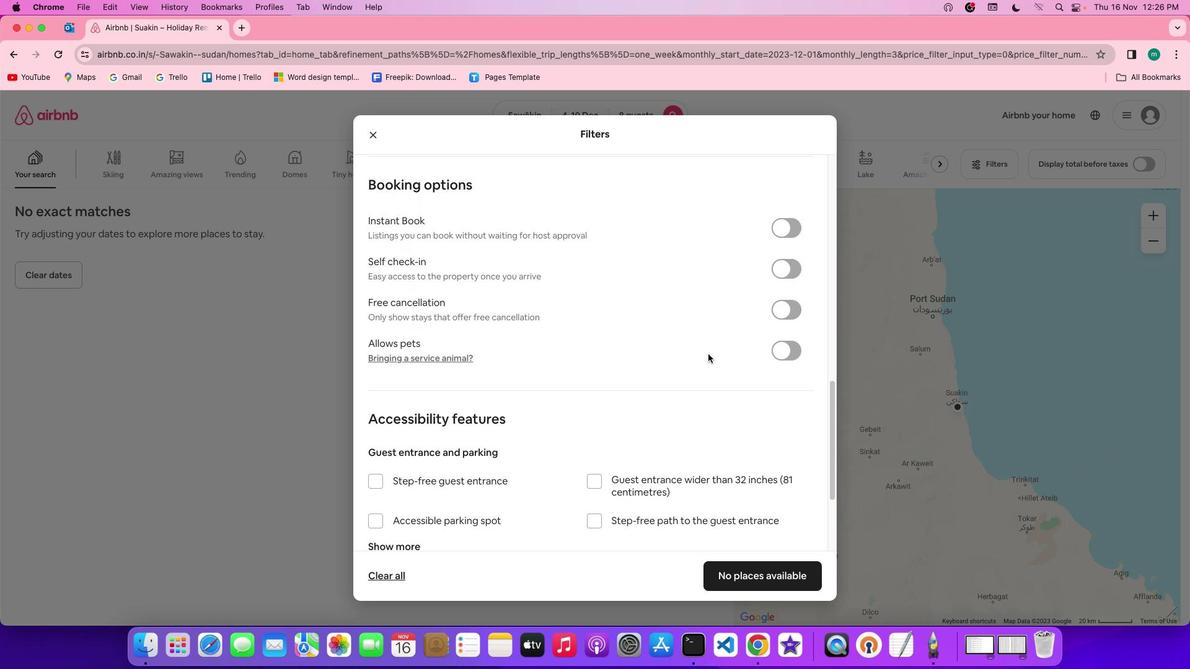 
Action: Mouse scrolled (708, 354) with delta (0, 0)
Screenshot: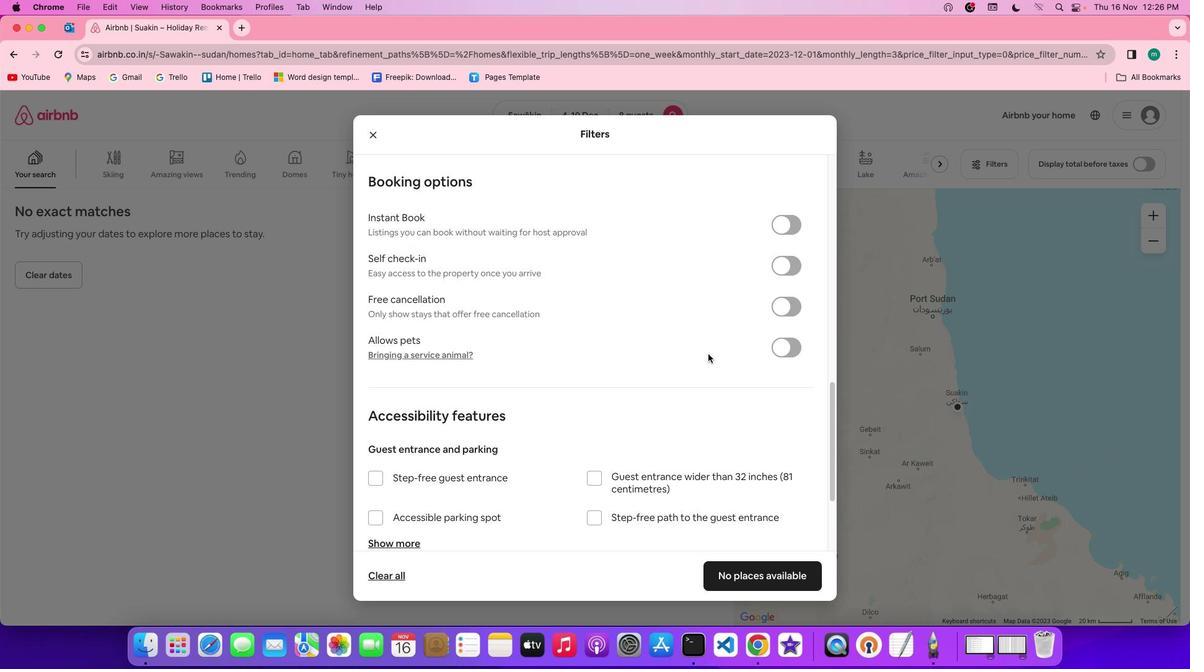
Action: Mouse scrolled (708, 354) with delta (0, 0)
Screenshot: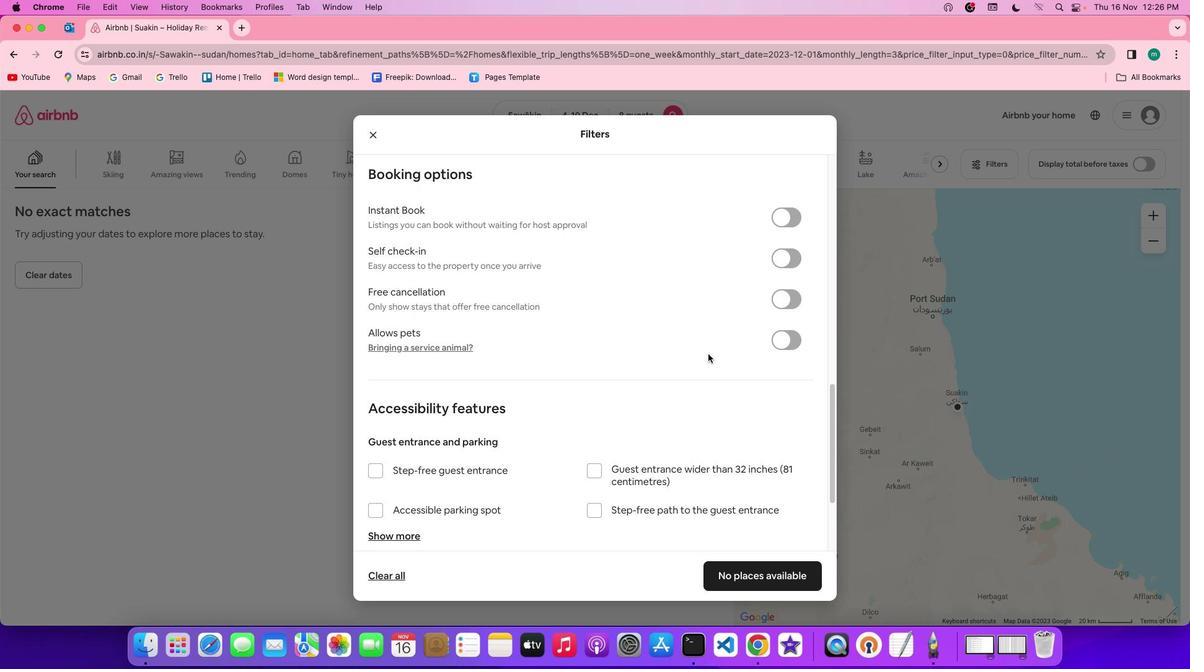 
Action: Mouse scrolled (708, 354) with delta (0, 0)
Screenshot: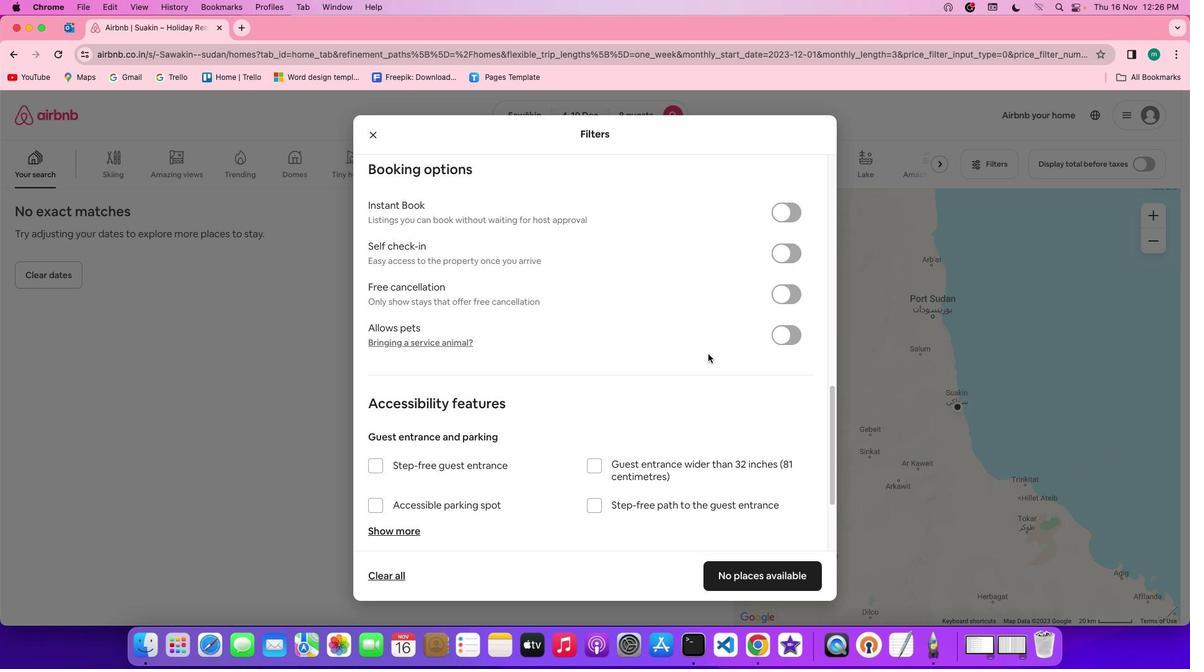 
Action: Mouse moved to (779, 257)
Screenshot: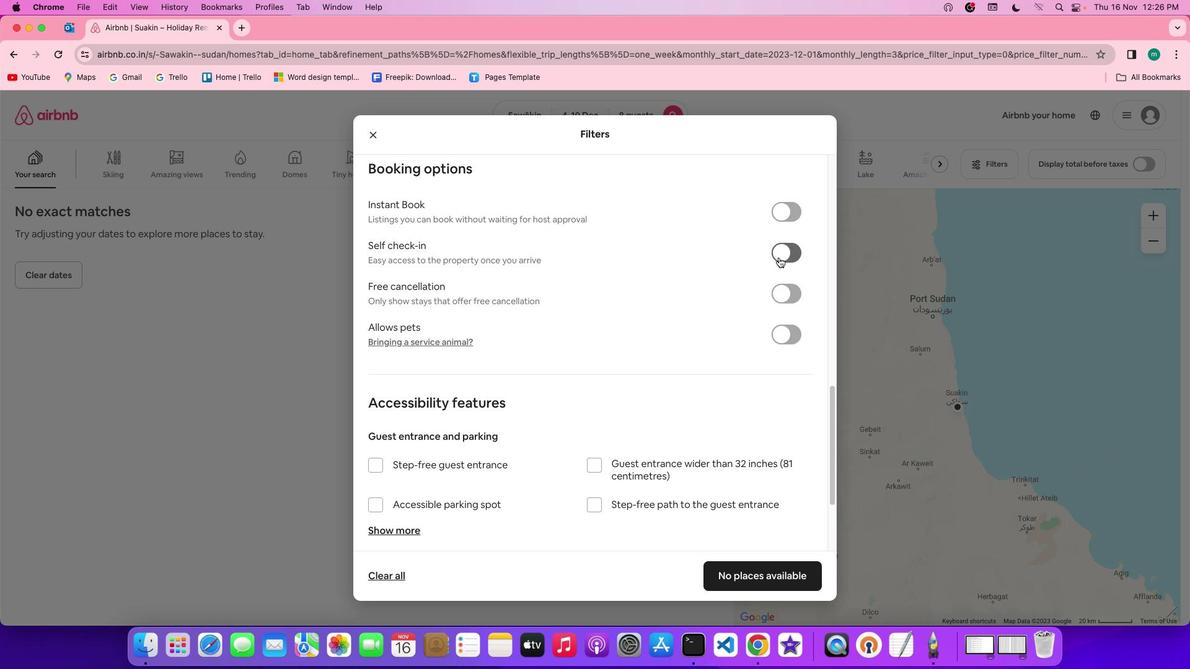 
Action: Mouse pressed left at (779, 257)
Screenshot: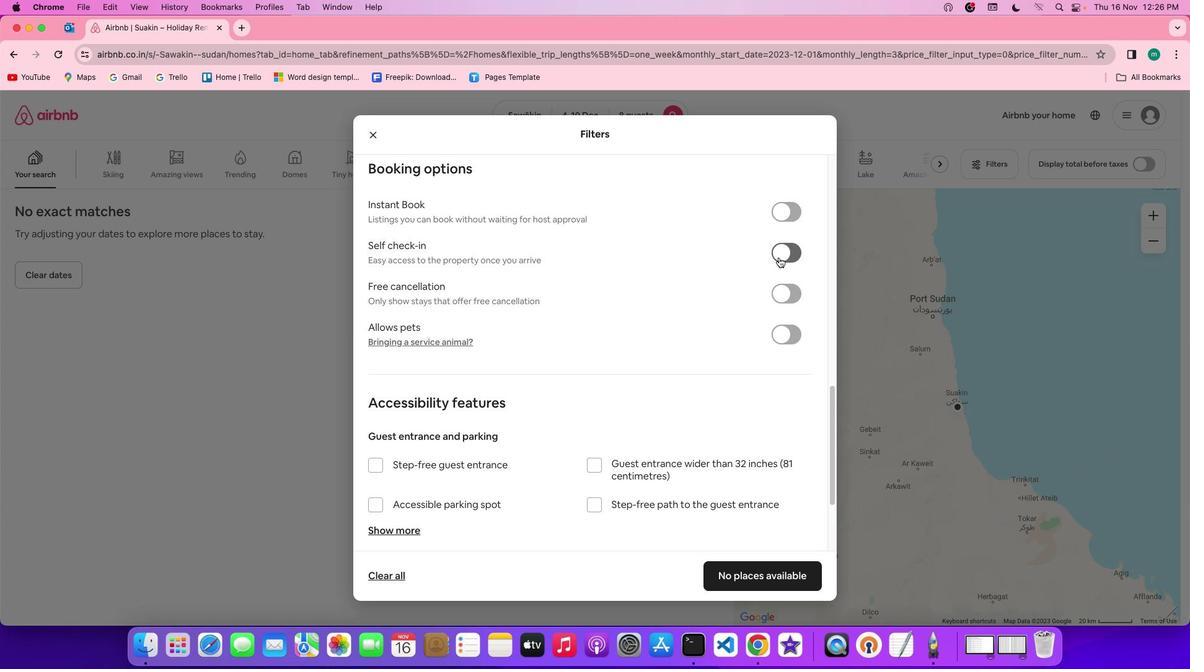 
Action: Mouse pressed left at (779, 257)
Screenshot: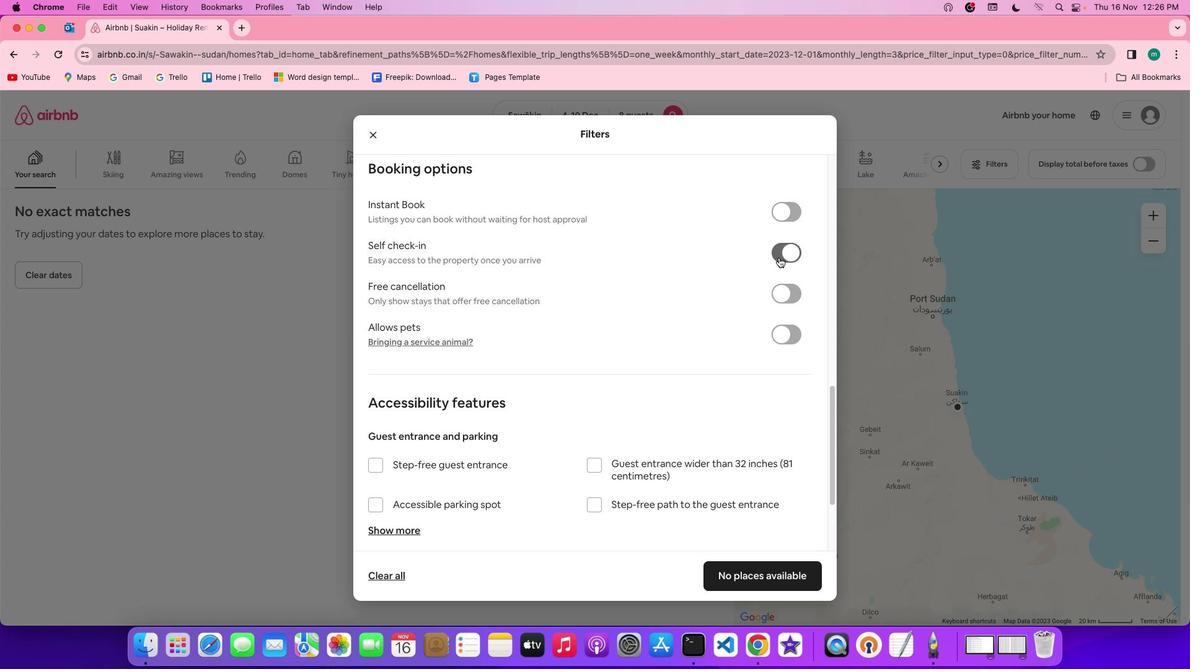 
Action: Mouse moved to (687, 293)
Screenshot: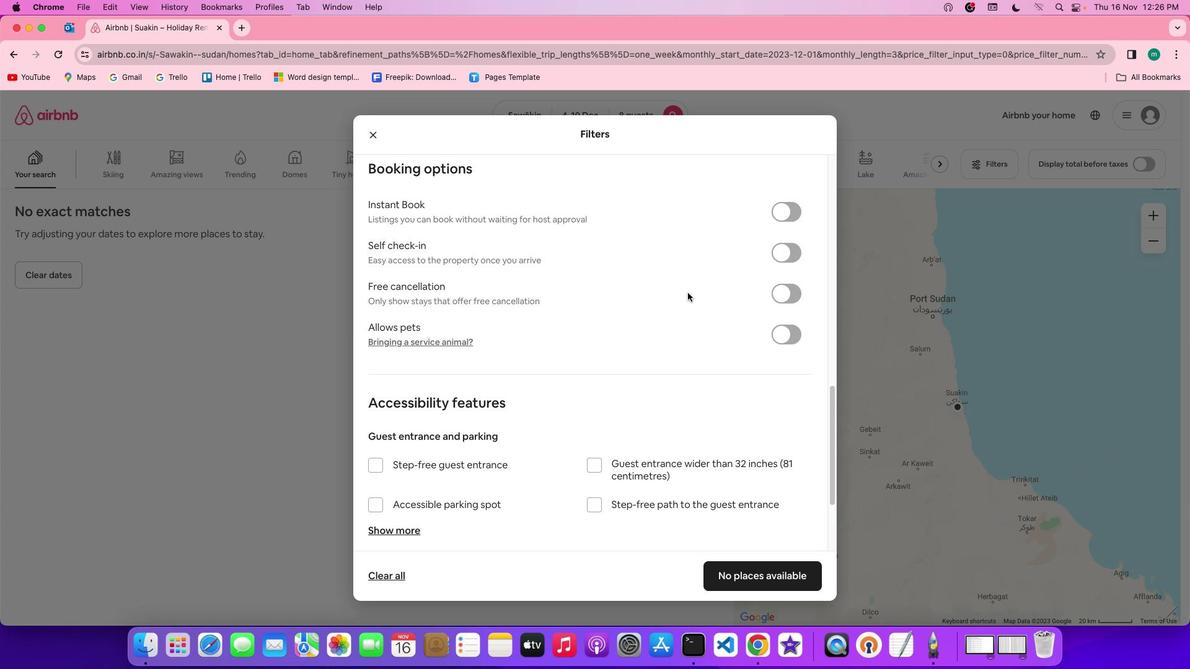 
Action: Mouse scrolled (687, 293) with delta (0, 0)
Screenshot: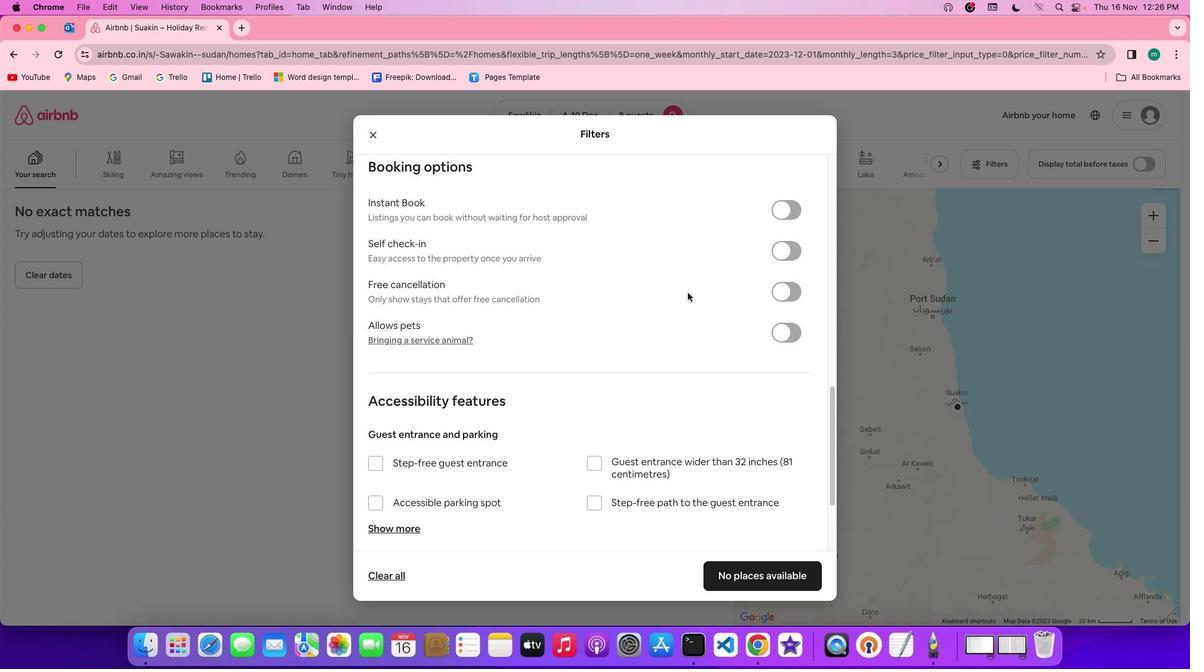 
Action: Mouse scrolled (687, 293) with delta (0, 0)
Screenshot: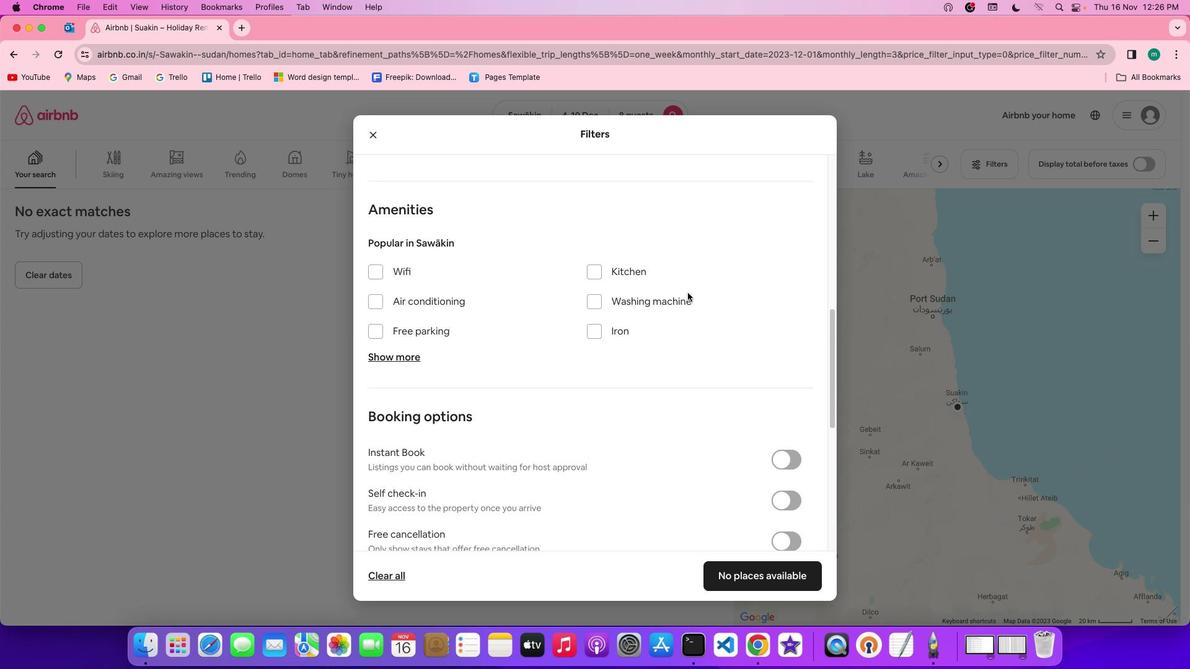 
Action: Mouse scrolled (687, 293) with delta (0, 0)
Screenshot: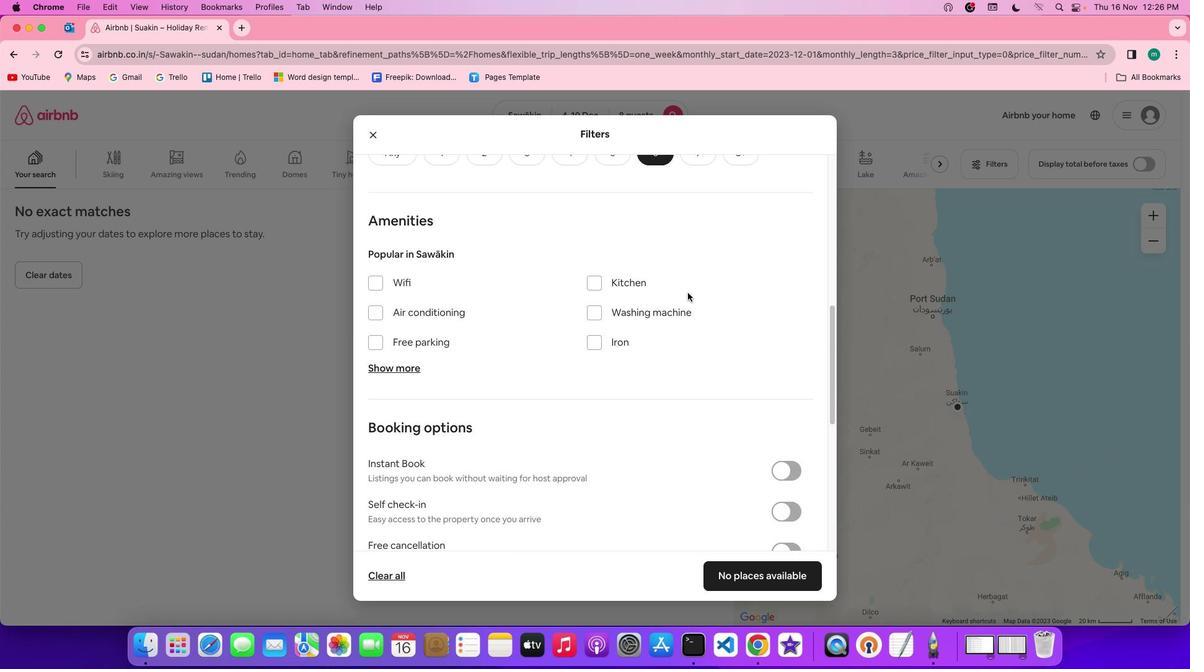 
Action: Mouse scrolled (687, 293) with delta (0, 1)
Screenshot: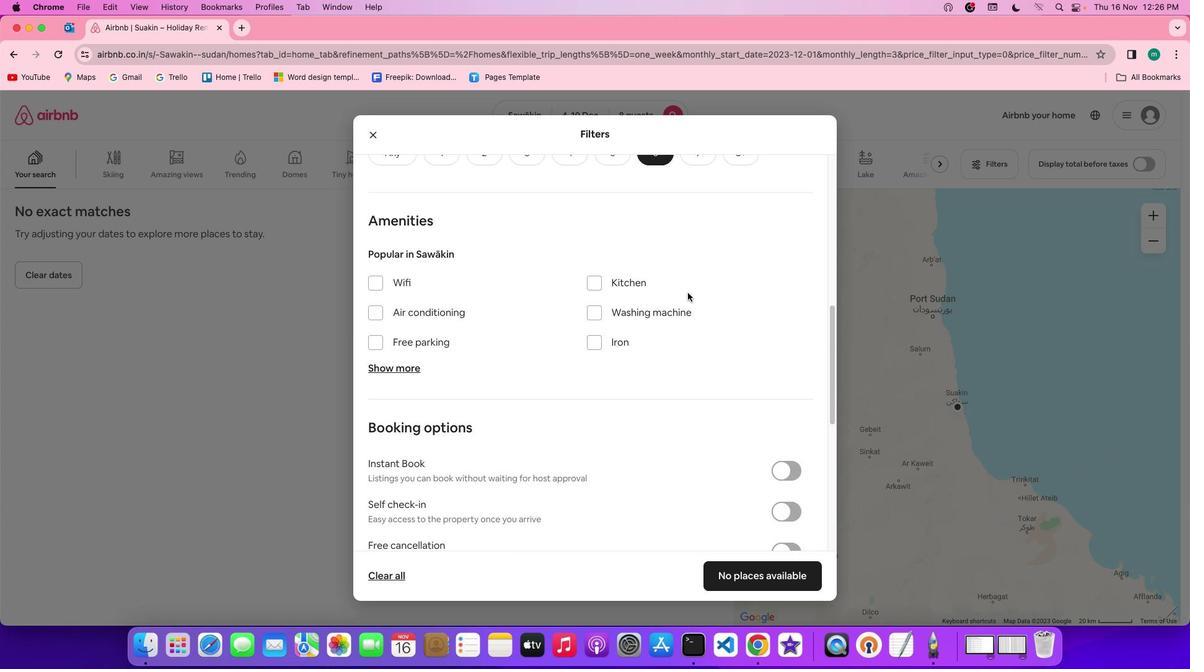
Action: Mouse scrolled (687, 293) with delta (0, 3)
Screenshot: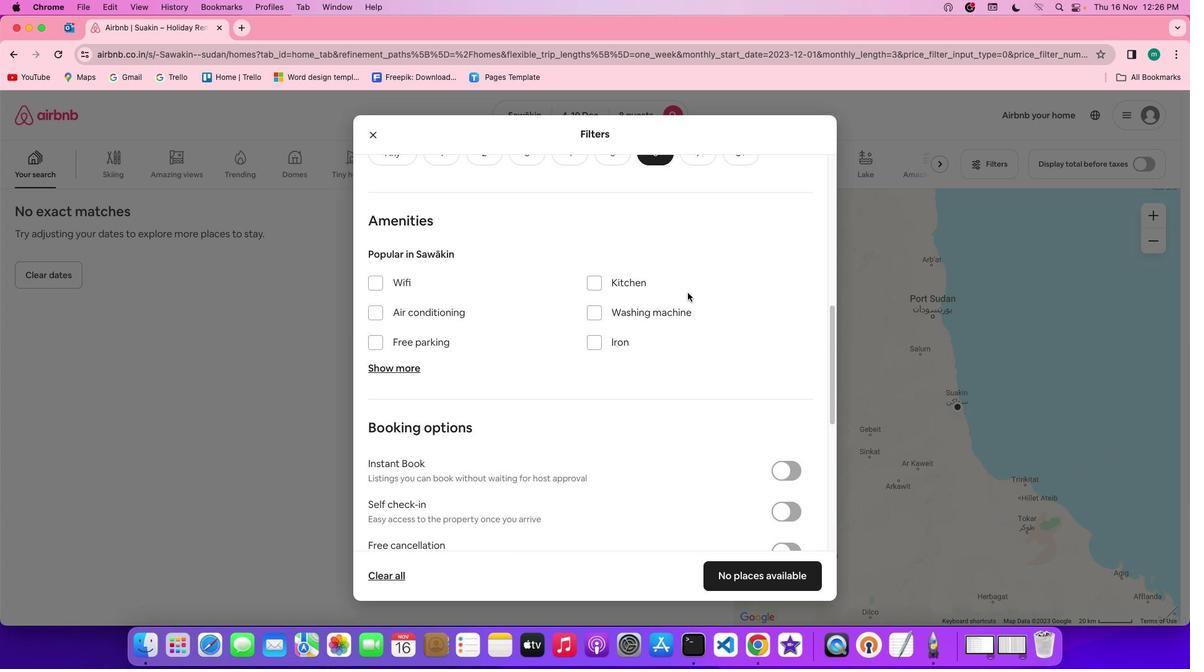 
Action: Mouse moved to (401, 368)
Screenshot: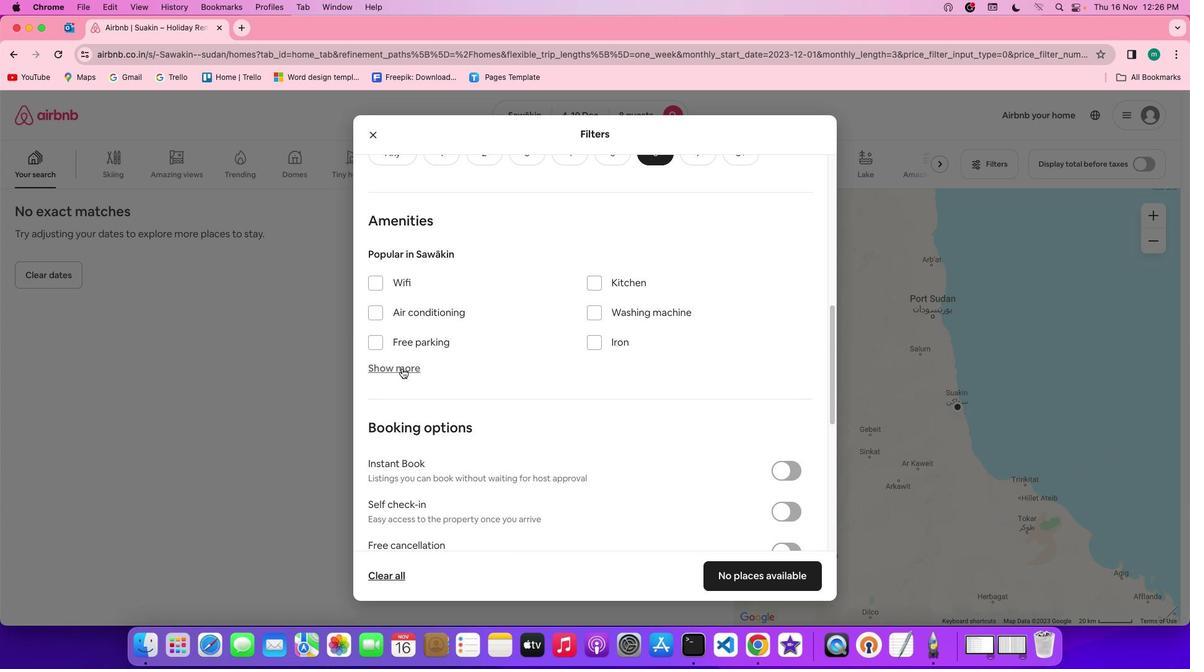
Action: Mouse pressed left at (401, 368)
Screenshot: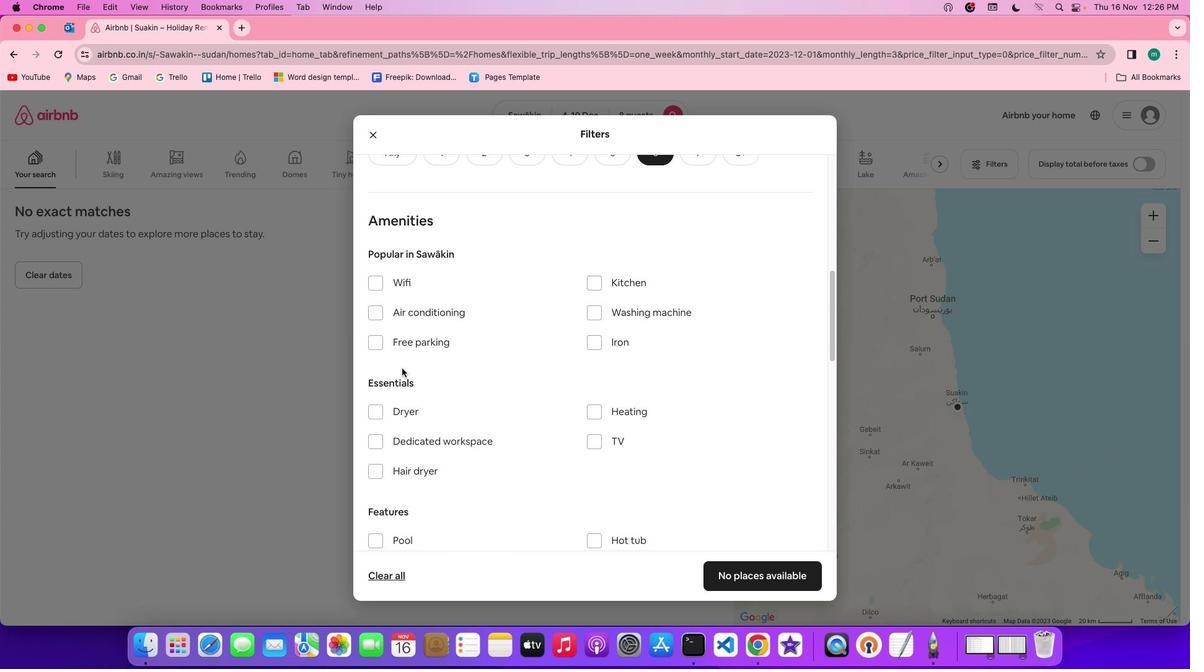 
Action: Mouse moved to (490, 362)
Screenshot: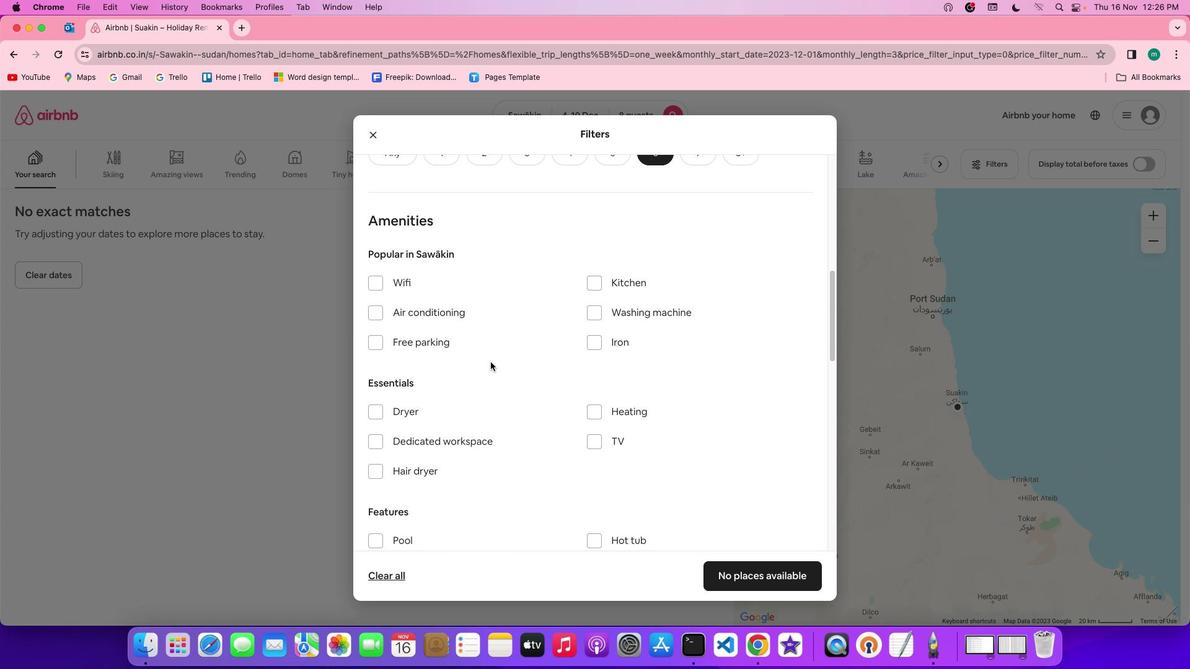 
Action: Mouse scrolled (490, 362) with delta (0, 0)
Screenshot: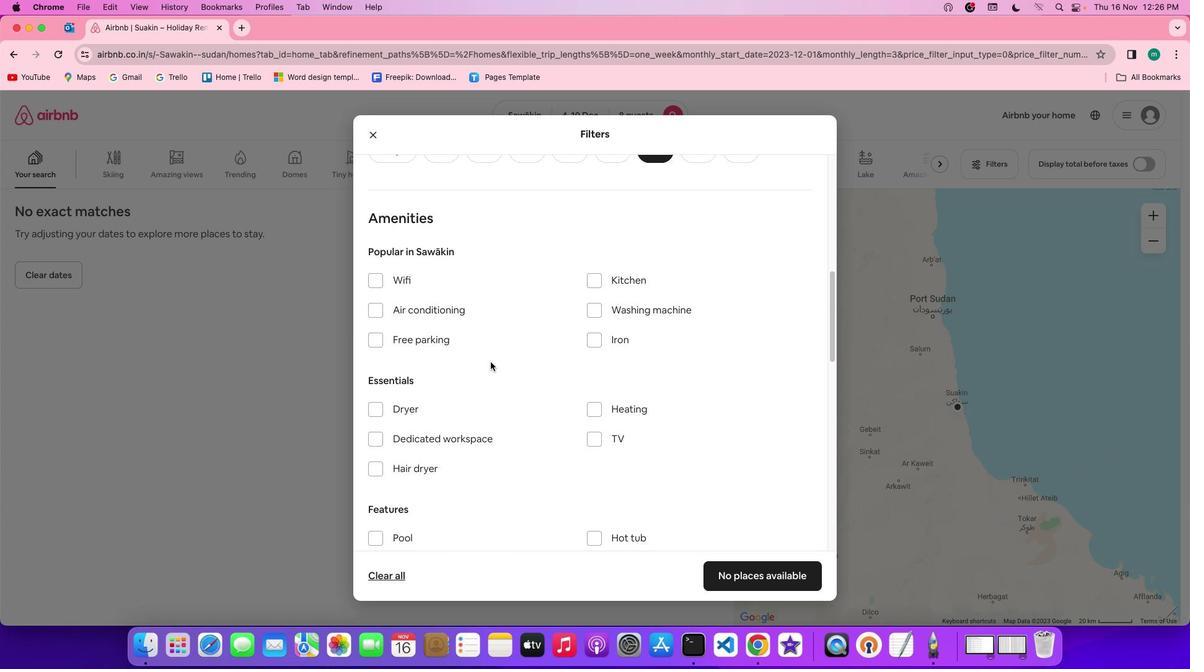 
Action: Mouse scrolled (490, 362) with delta (0, 0)
Screenshot: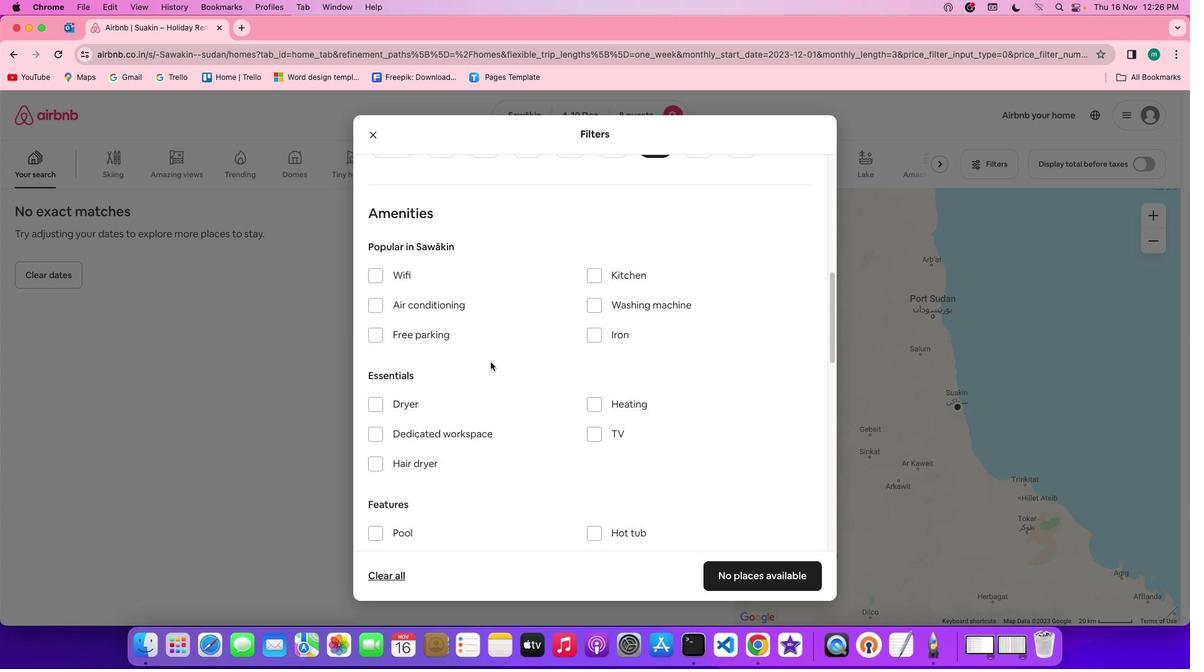 
Action: Mouse scrolled (490, 362) with delta (0, 0)
Screenshot: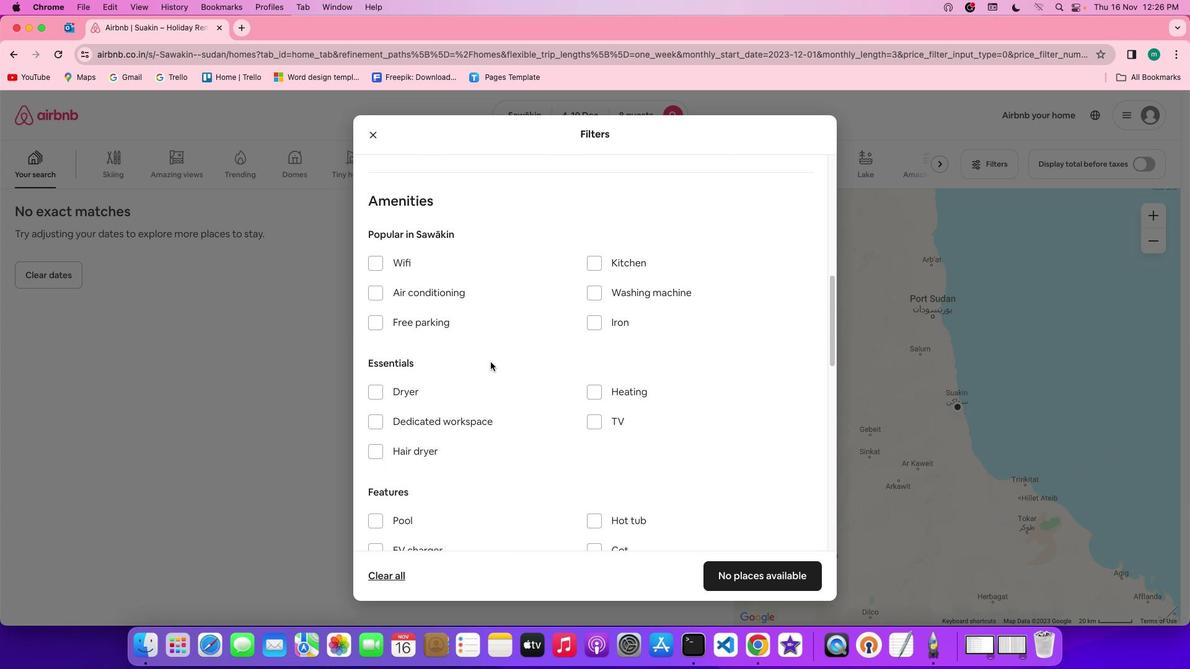 
Action: Mouse scrolled (490, 362) with delta (0, 0)
Screenshot: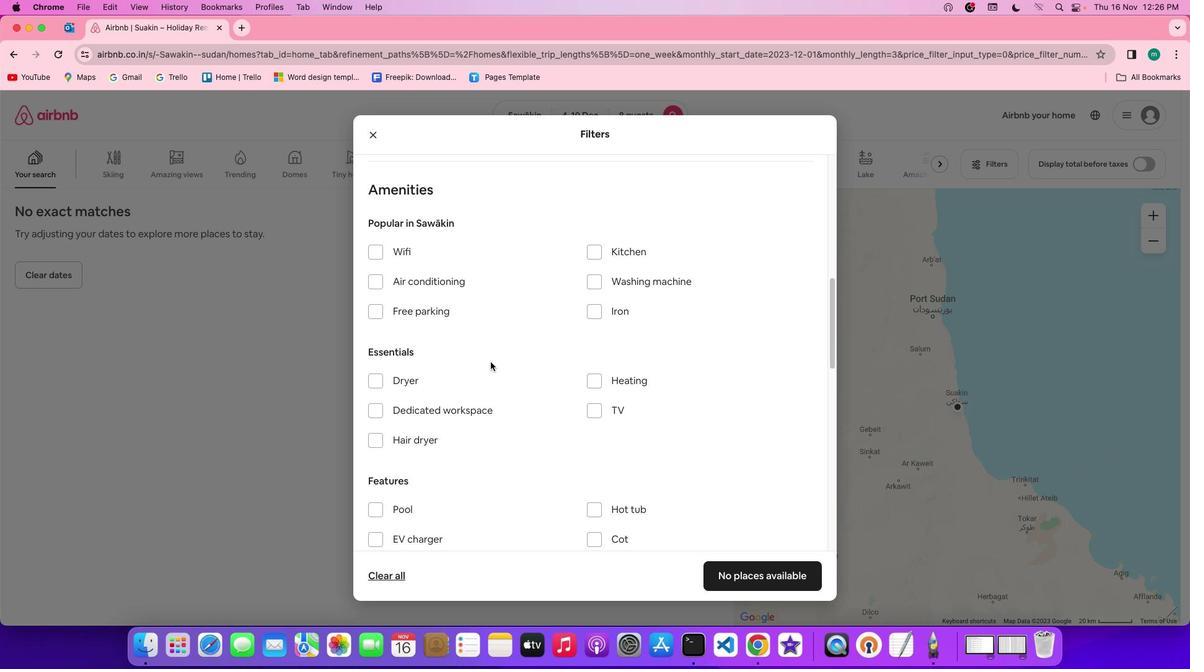 
Action: Mouse scrolled (490, 362) with delta (0, 0)
Screenshot: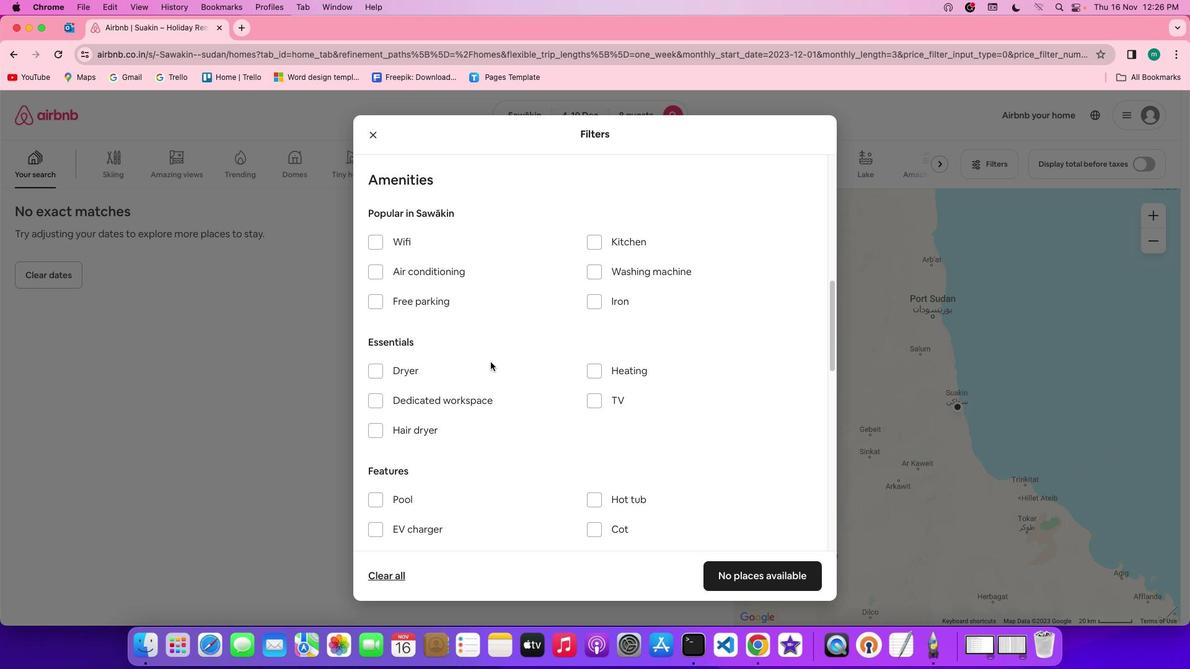
Action: Mouse scrolled (490, 362) with delta (0, 0)
Screenshot: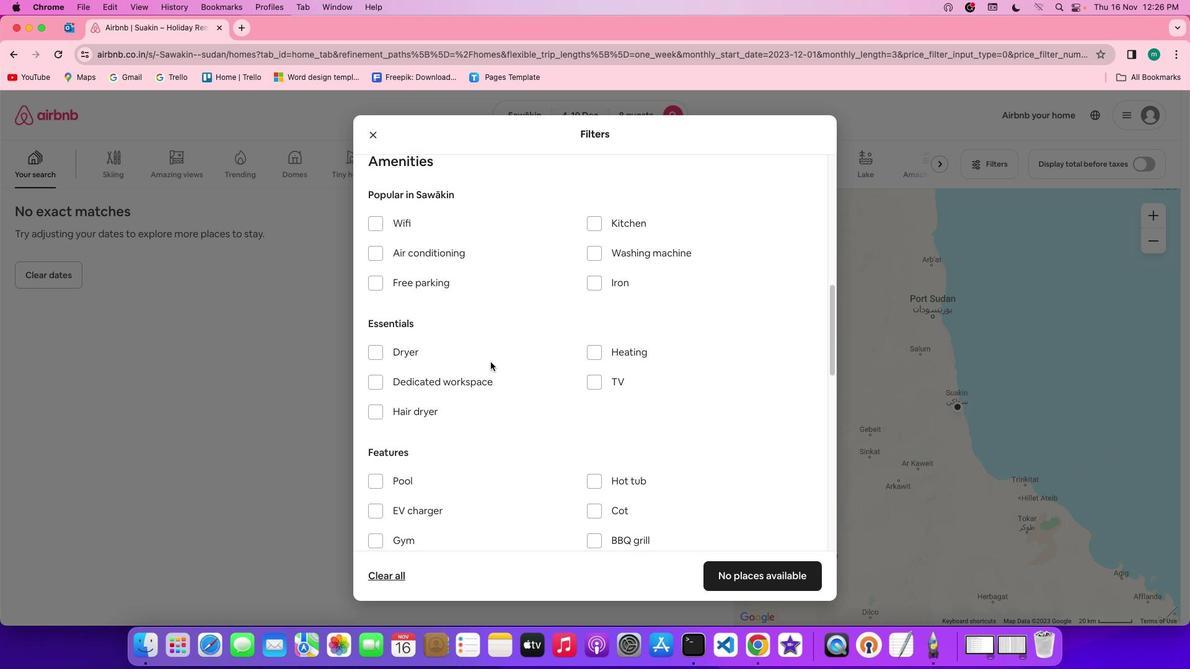 
Action: Mouse moved to (373, 224)
Screenshot: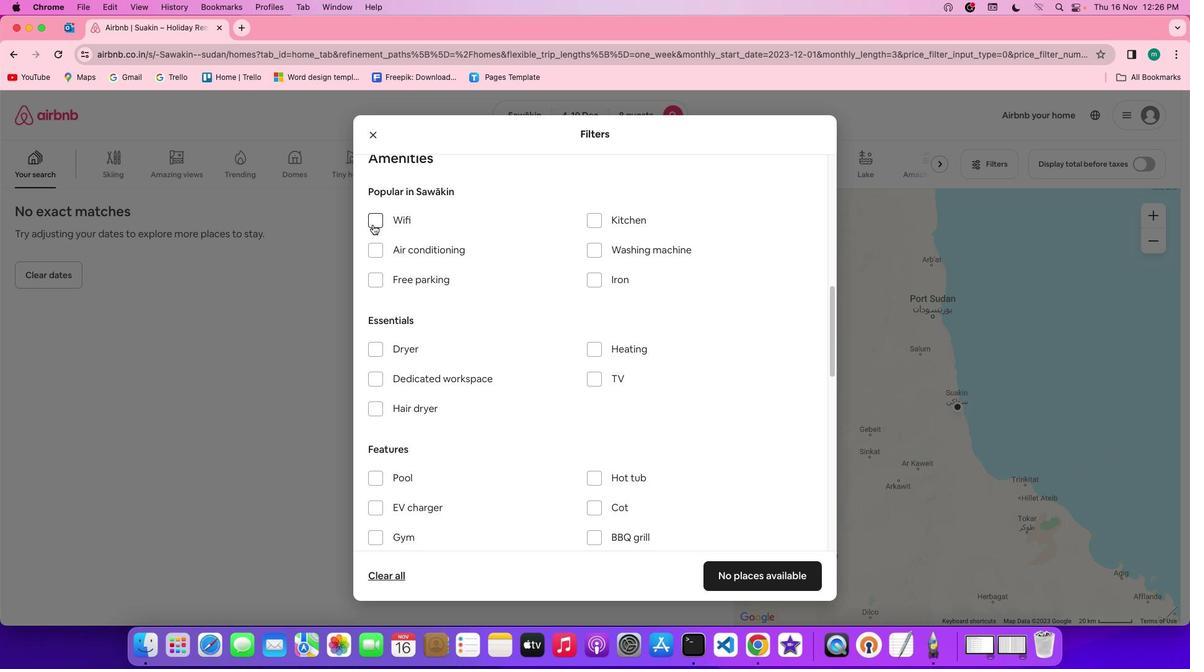
Action: Mouse pressed left at (373, 224)
Screenshot: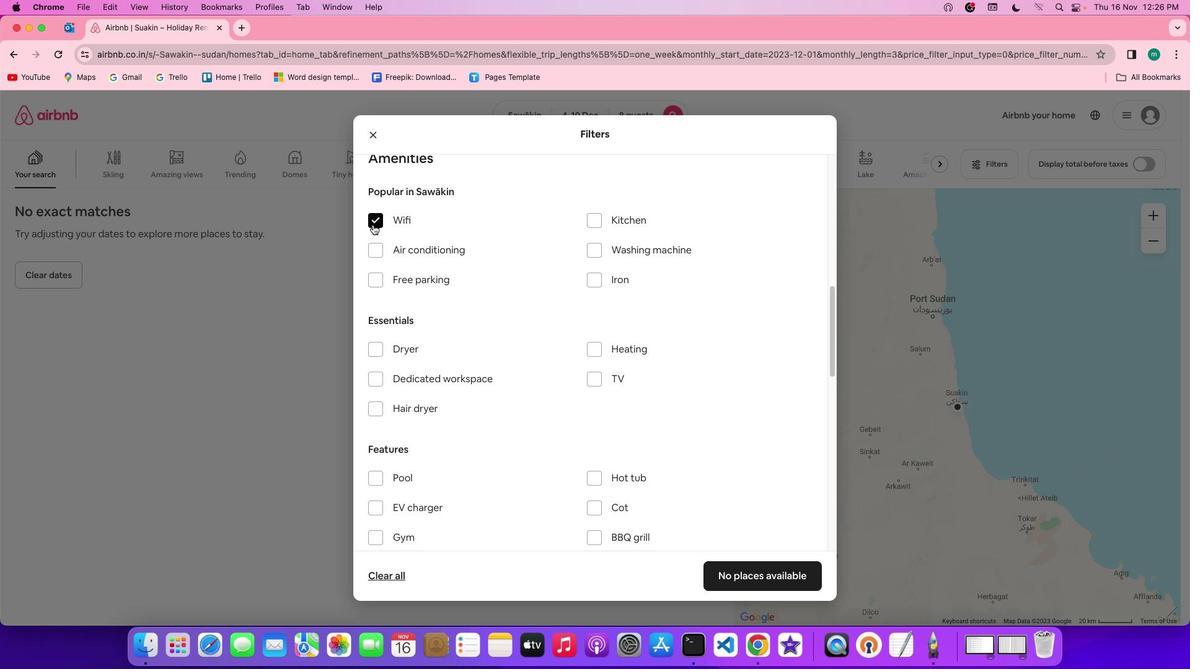
Action: Mouse moved to (549, 300)
Screenshot: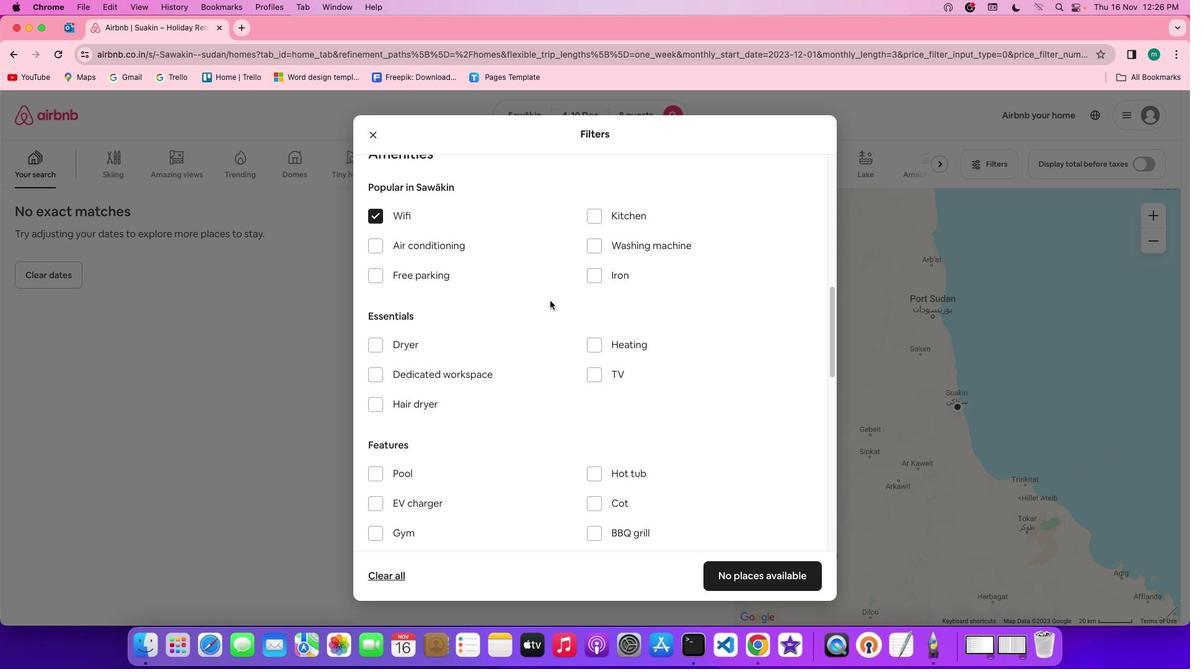 
Action: Mouse scrolled (549, 300) with delta (0, 0)
Screenshot: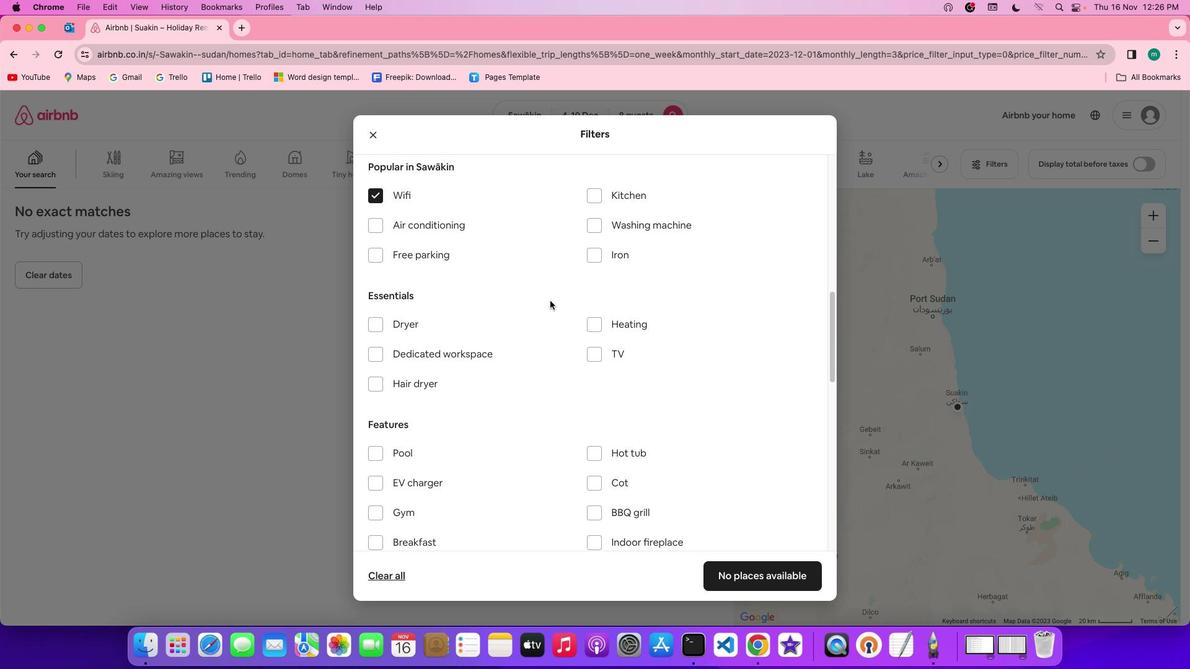 
Action: Mouse scrolled (549, 300) with delta (0, 0)
Screenshot: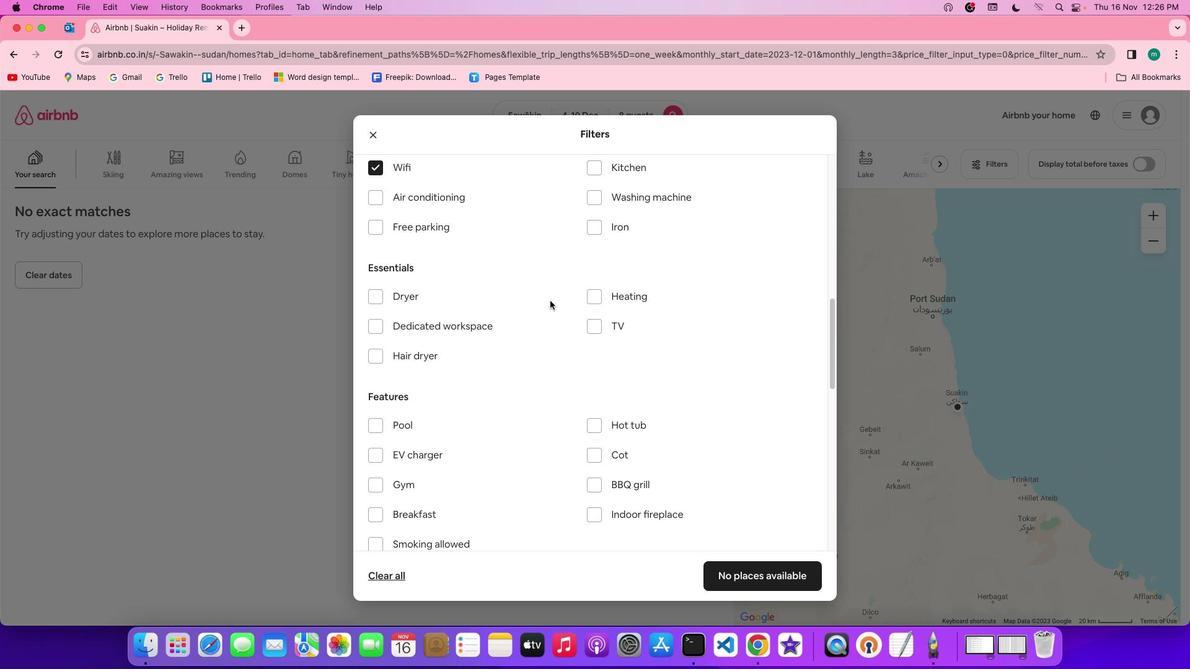 
Action: Mouse scrolled (549, 300) with delta (0, 0)
Screenshot: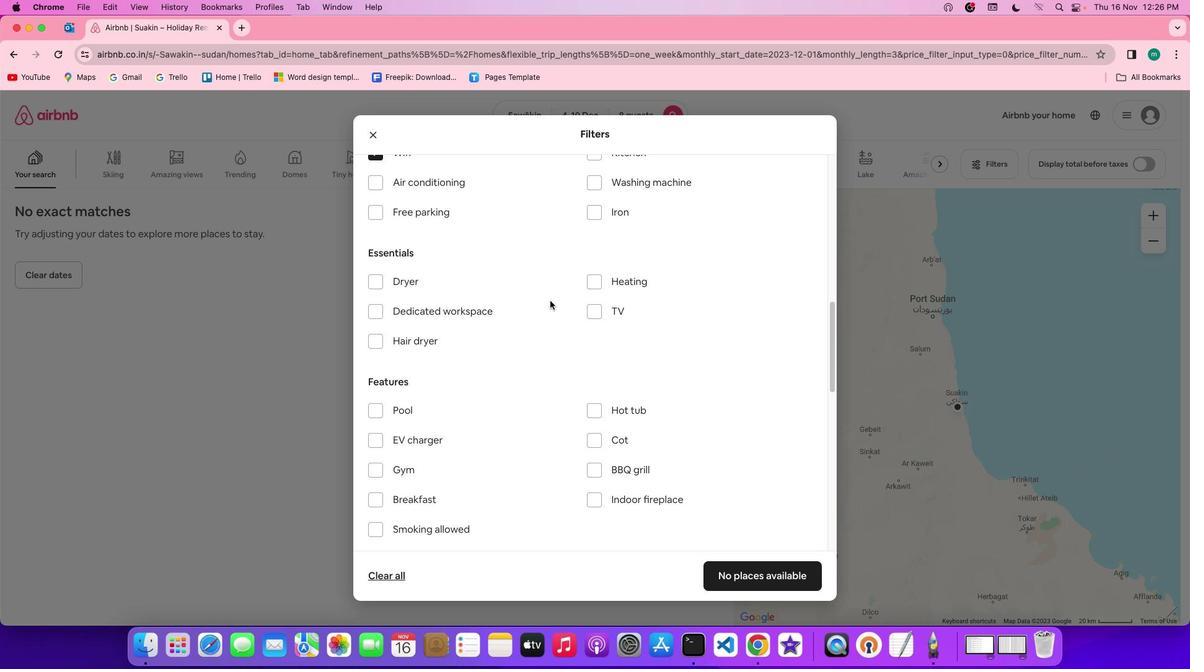 
Action: Mouse scrolled (549, 300) with delta (0, 0)
Screenshot: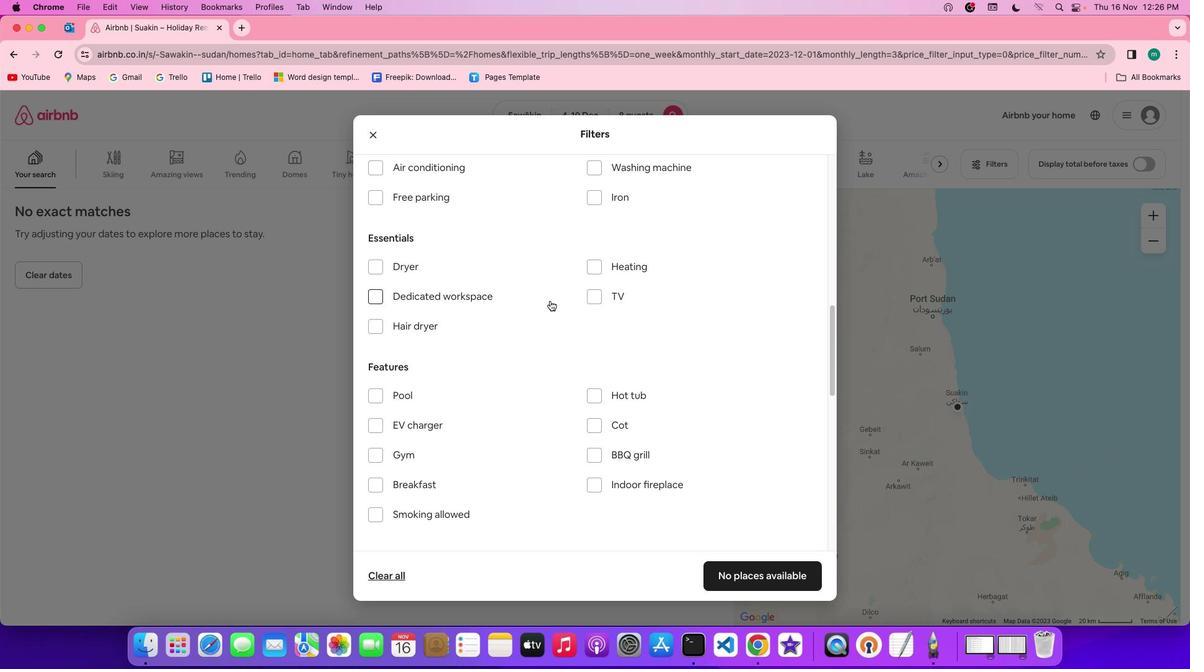 
Action: Mouse scrolled (549, 300) with delta (0, 0)
Screenshot: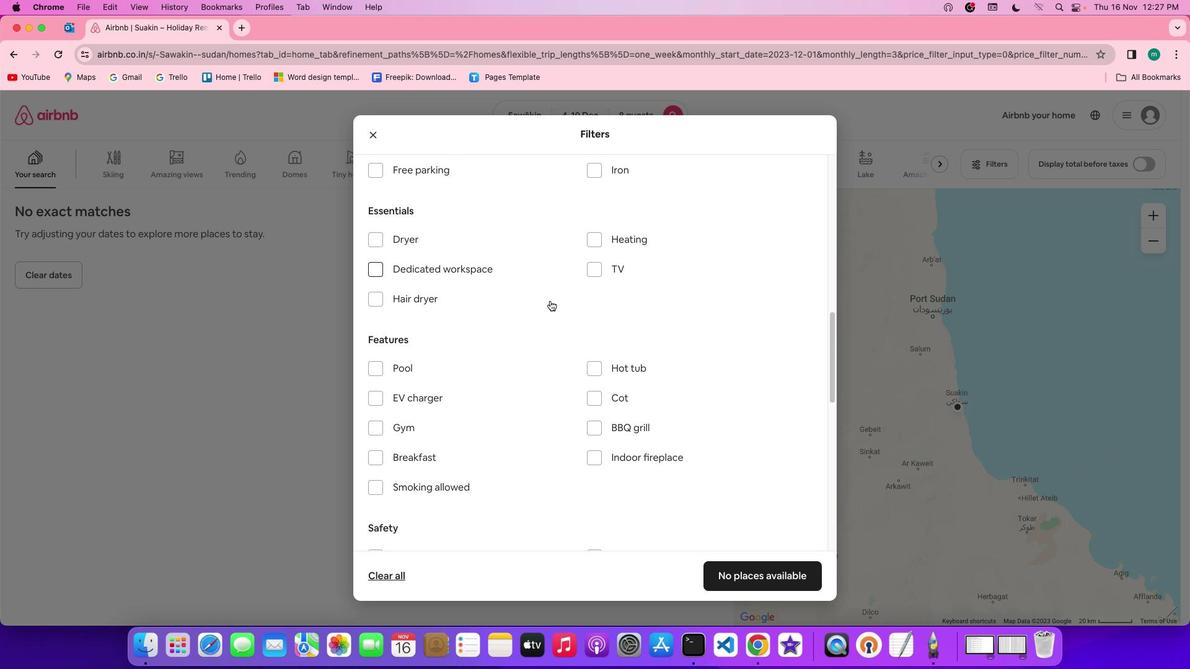 
Action: Mouse scrolled (549, 300) with delta (0, 0)
Screenshot: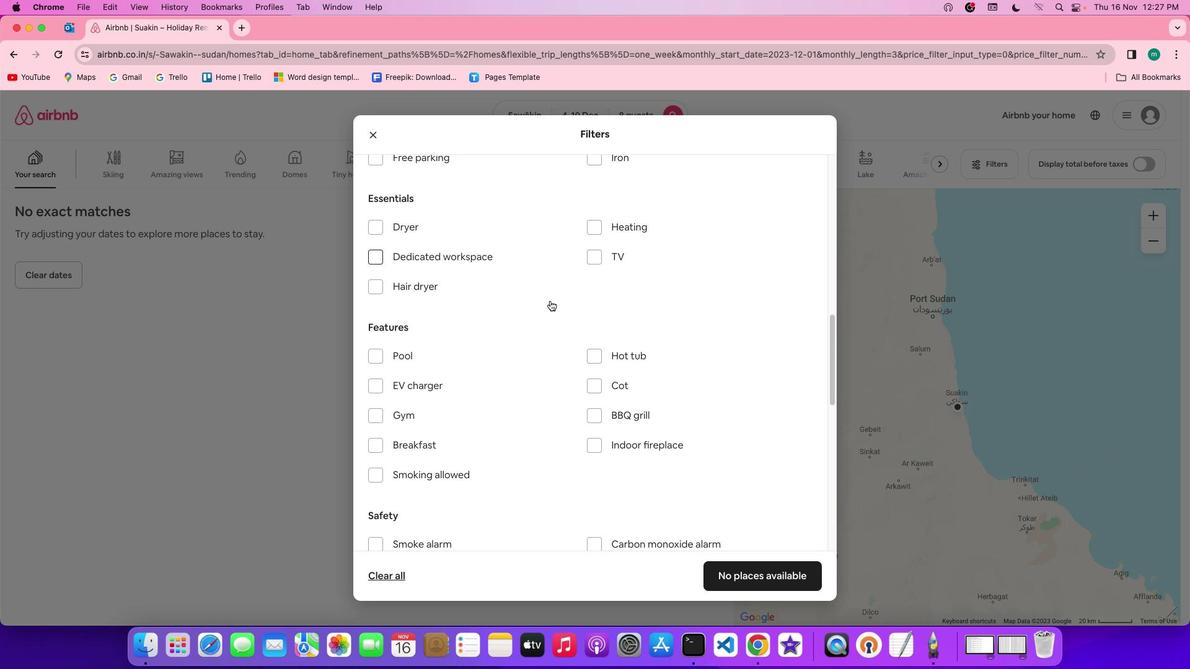 
Action: Mouse moved to (588, 255)
Screenshot: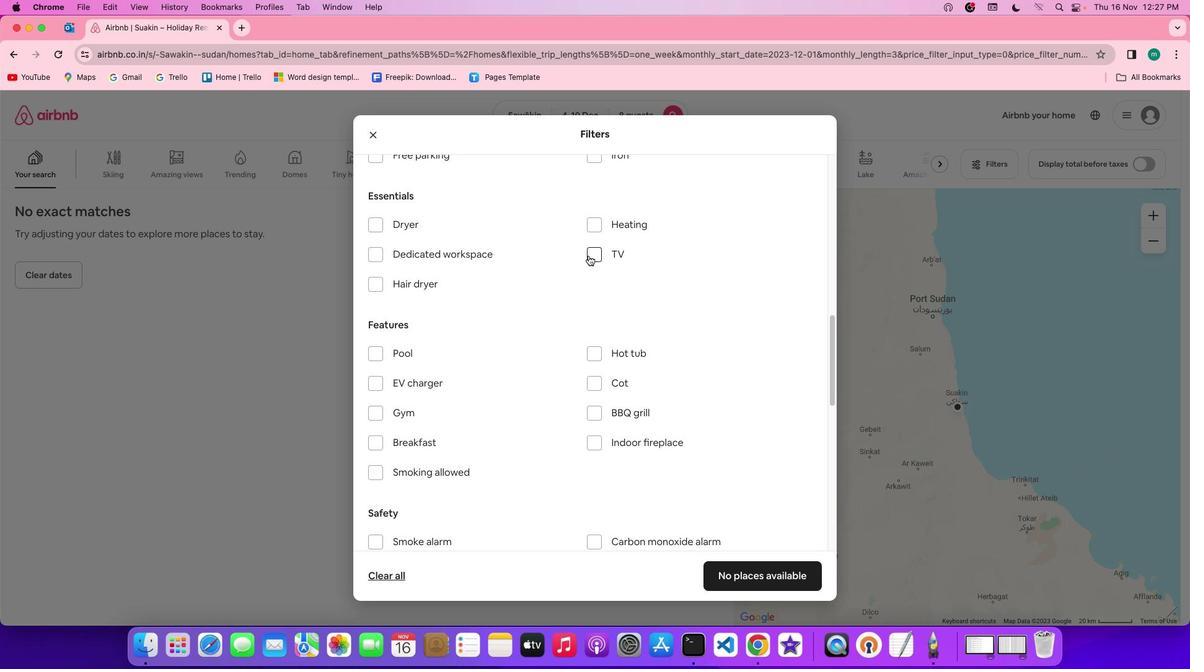 
Action: Mouse pressed left at (588, 255)
Screenshot: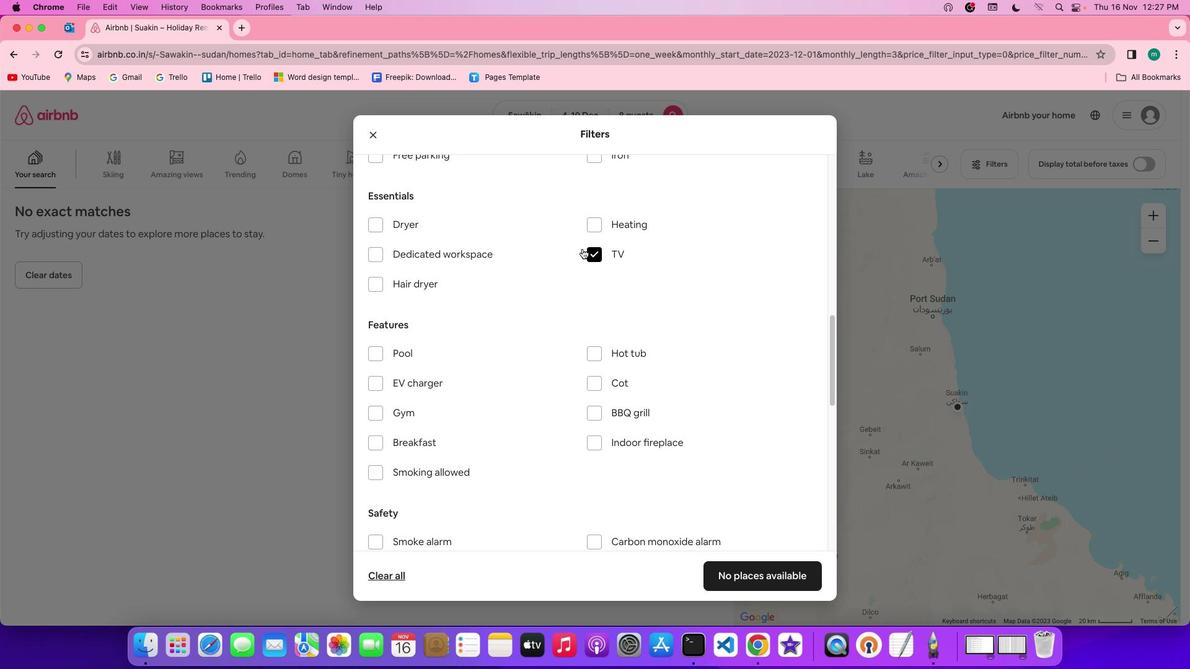 
Action: Mouse moved to (426, 156)
Screenshot: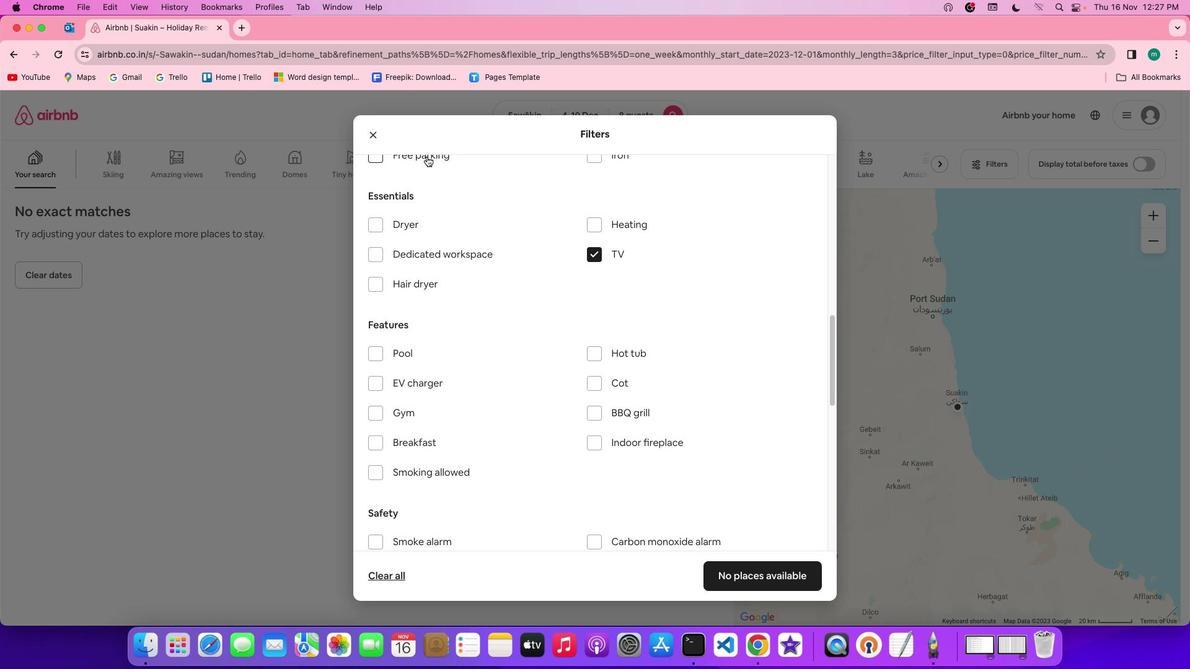 
Action: Mouse pressed left at (426, 156)
Screenshot: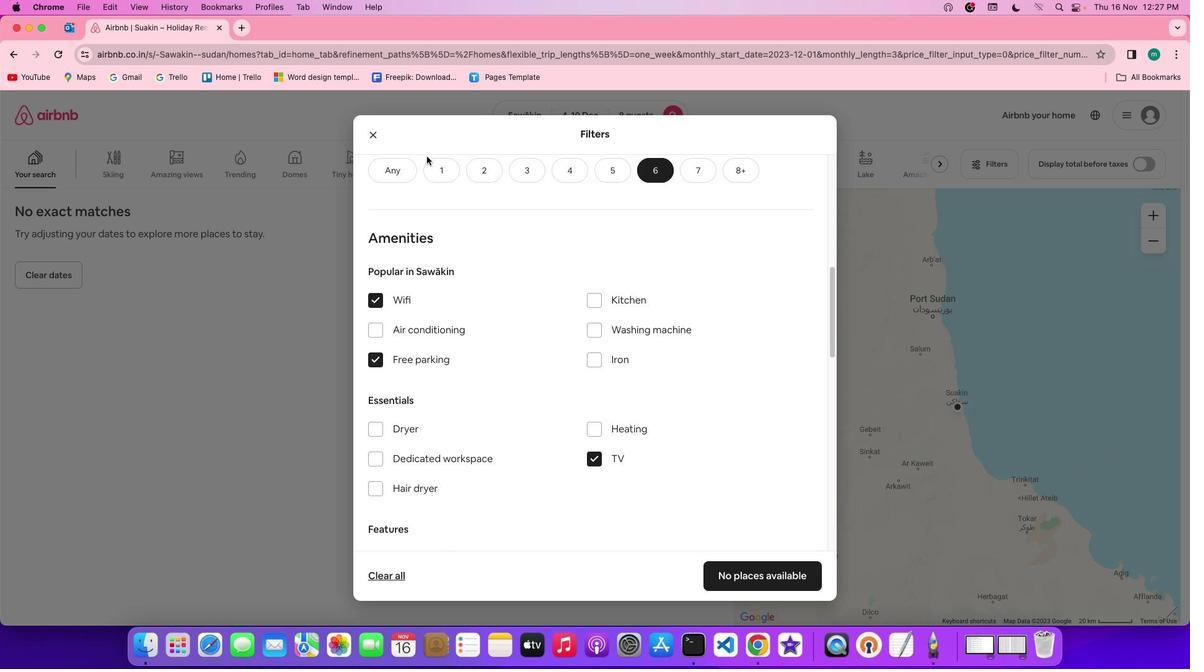 
Action: Mouse moved to (521, 376)
Screenshot: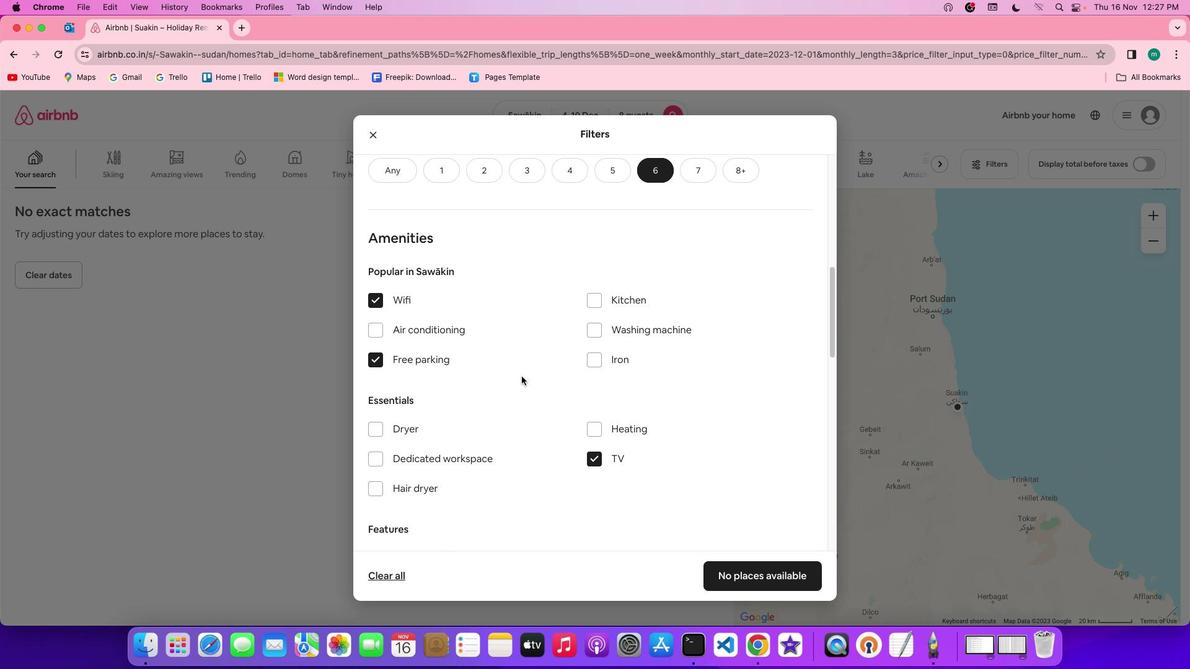 
Action: Mouse scrolled (521, 376) with delta (0, 0)
Screenshot: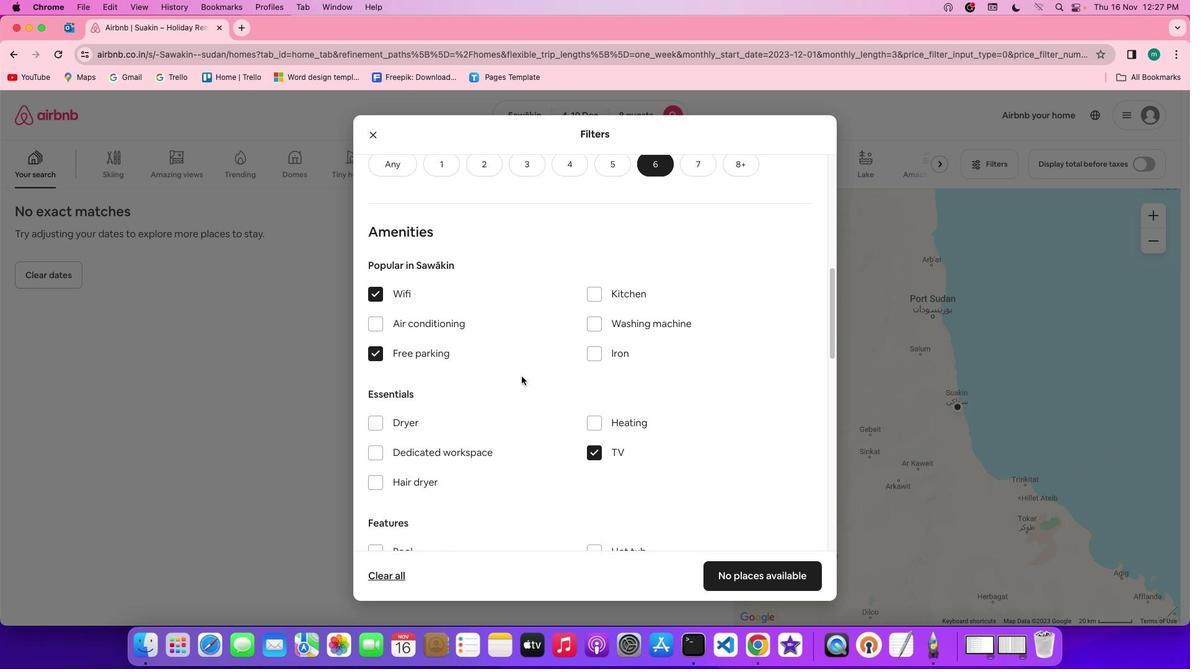 
Action: Mouse scrolled (521, 376) with delta (0, 0)
Screenshot: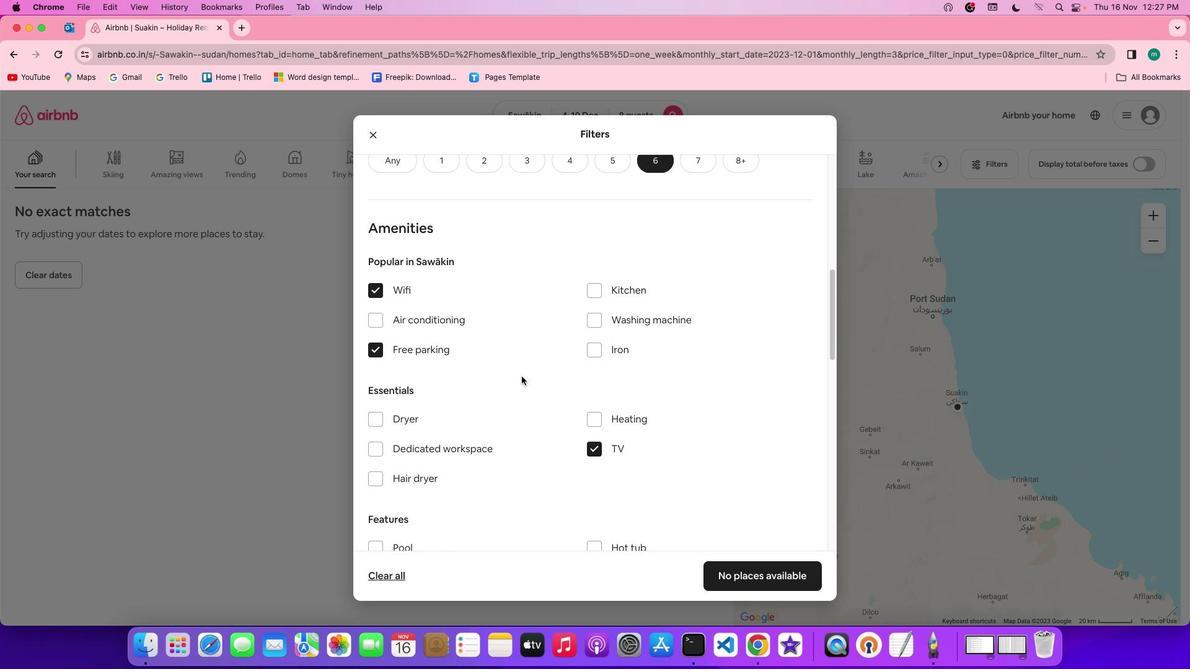 
Action: Mouse moved to (521, 376)
Screenshot: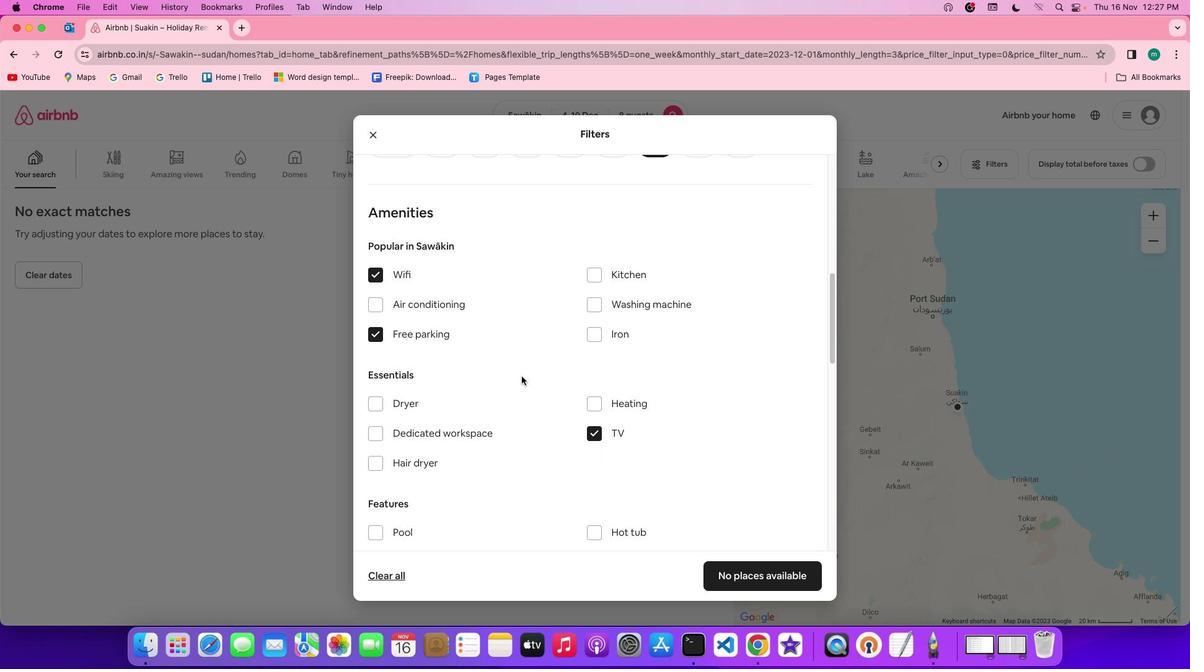 
Action: Mouse scrolled (521, 376) with delta (0, 0)
Screenshot: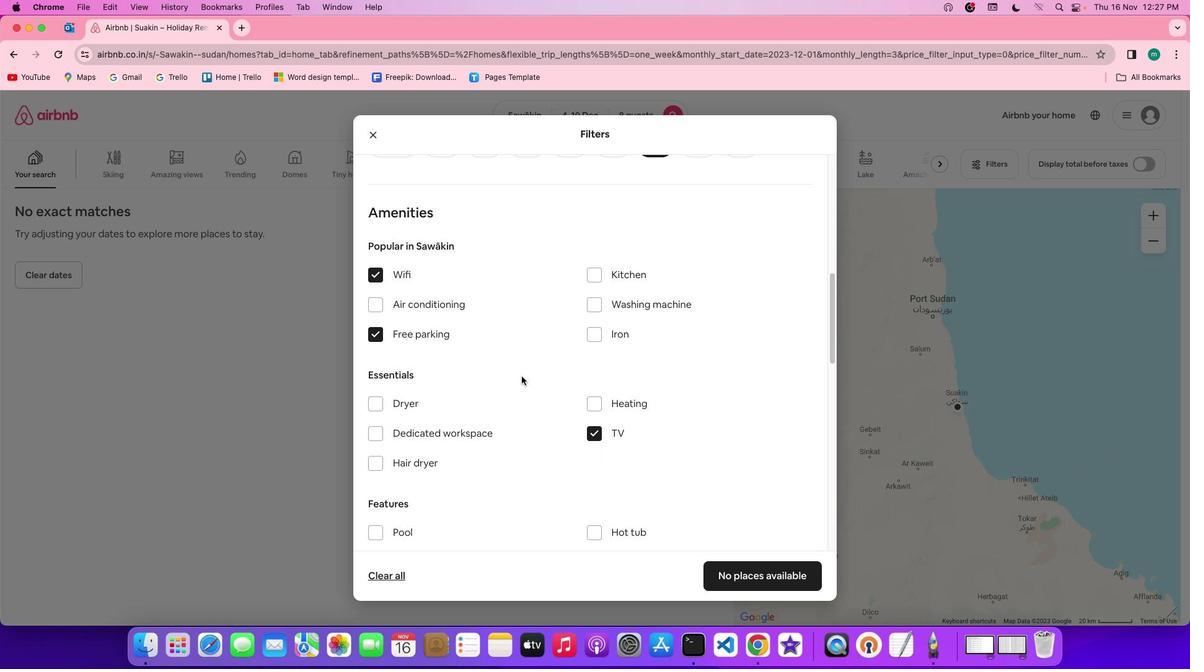 
Action: Mouse scrolled (521, 376) with delta (0, 0)
Screenshot: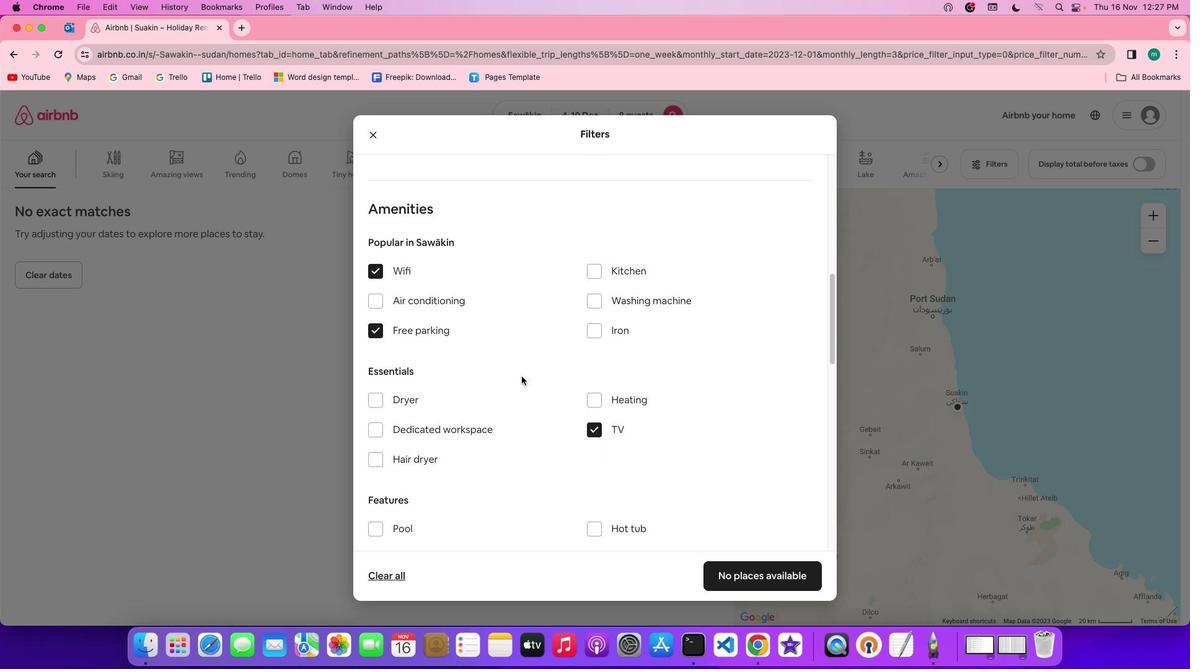 
Action: Mouse moved to (520, 376)
Screenshot: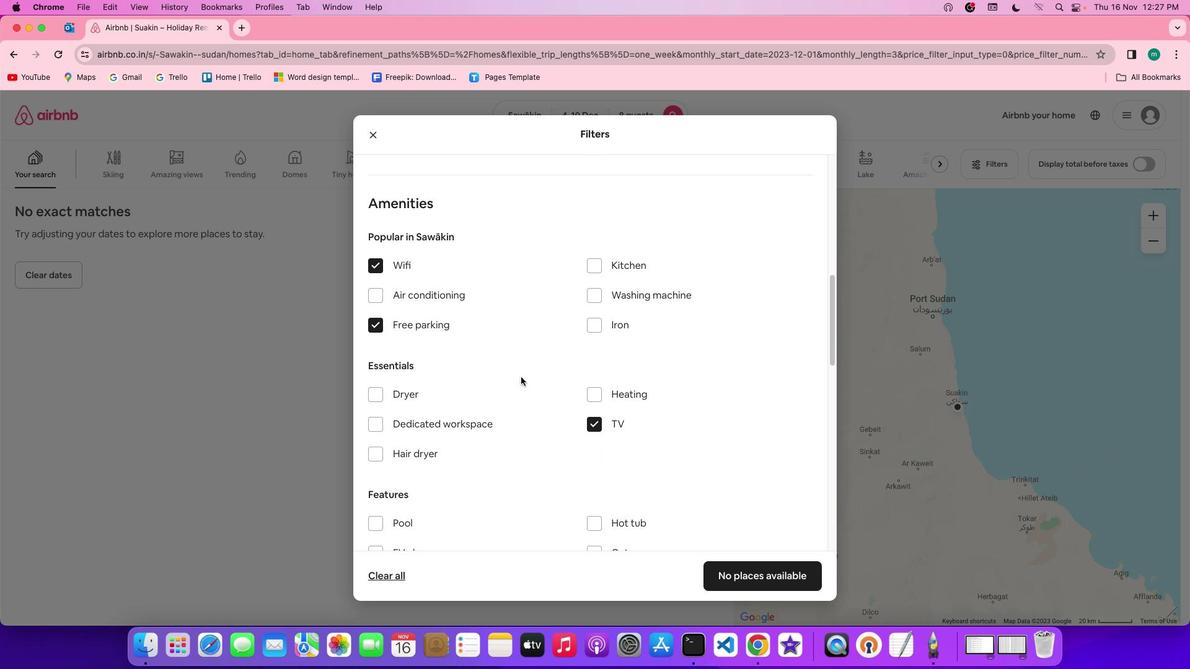 
Action: Mouse scrolled (520, 376) with delta (0, 0)
Screenshot: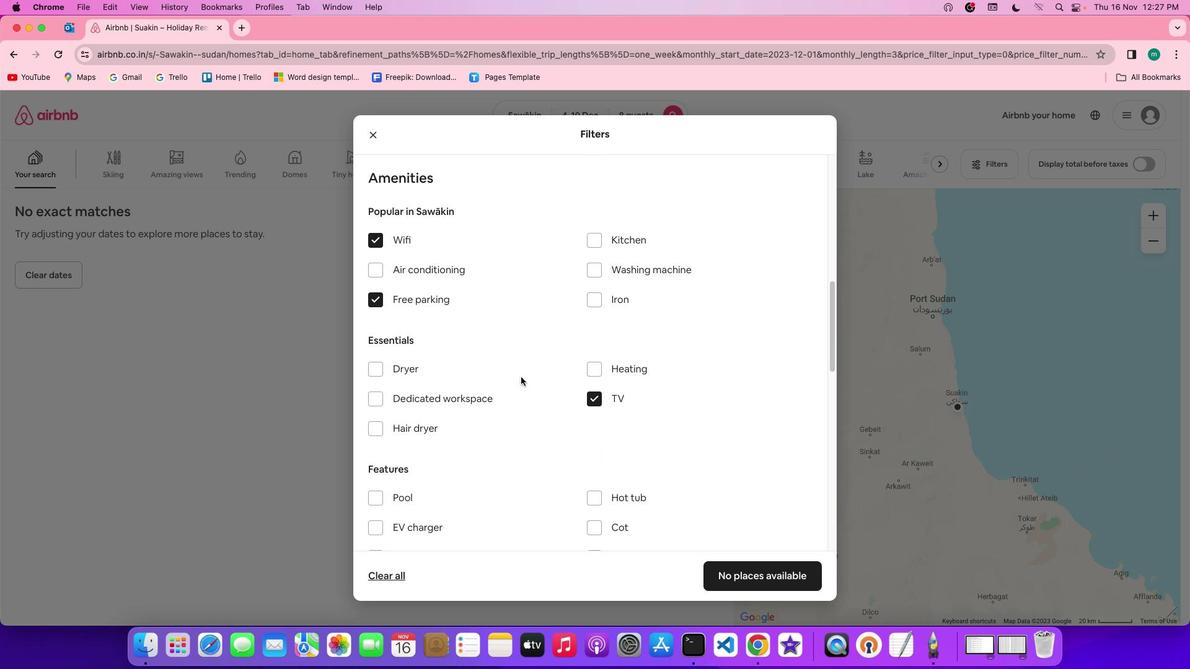 
Action: Mouse scrolled (520, 376) with delta (0, 0)
Screenshot: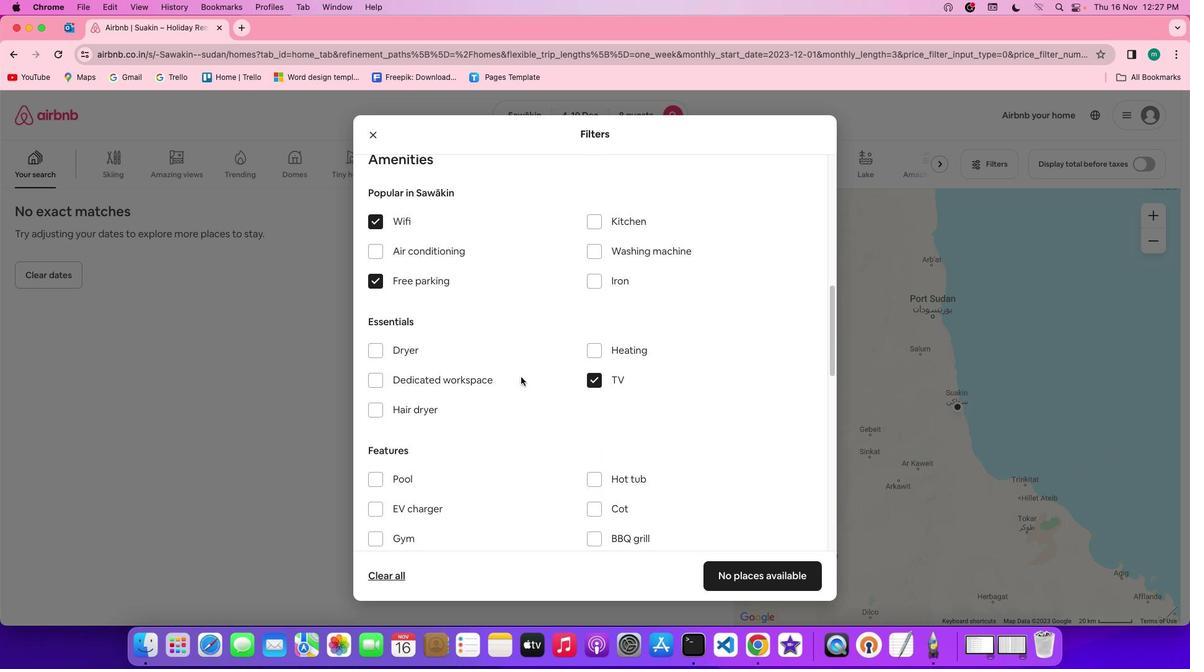 
Action: Mouse scrolled (520, 376) with delta (0, 0)
Screenshot: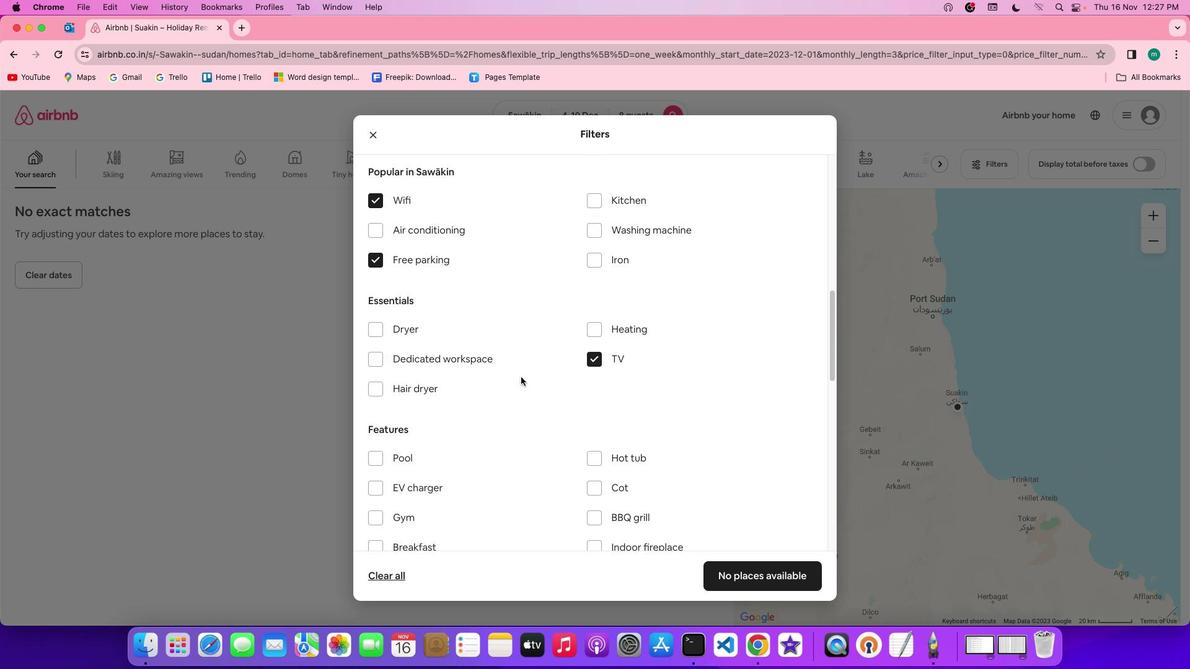 
Action: Mouse scrolled (520, 376) with delta (0, 0)
Screenshot: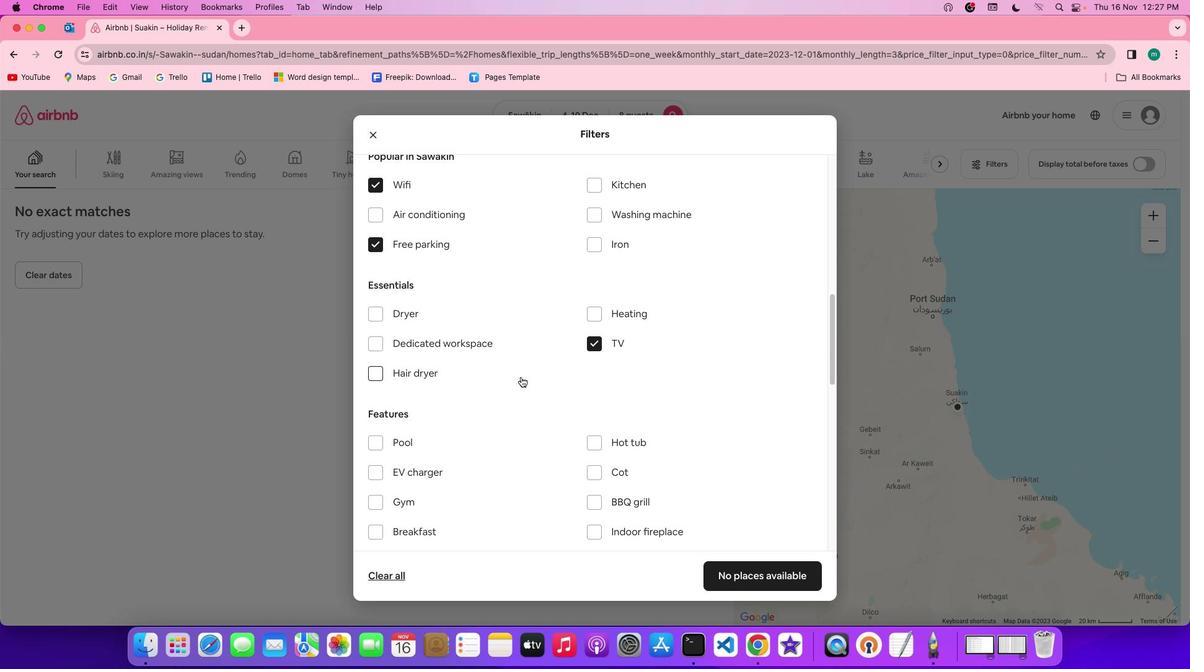 
Action: Mouse scrolled (520, 376) with delta (0, 0)
Screenshot: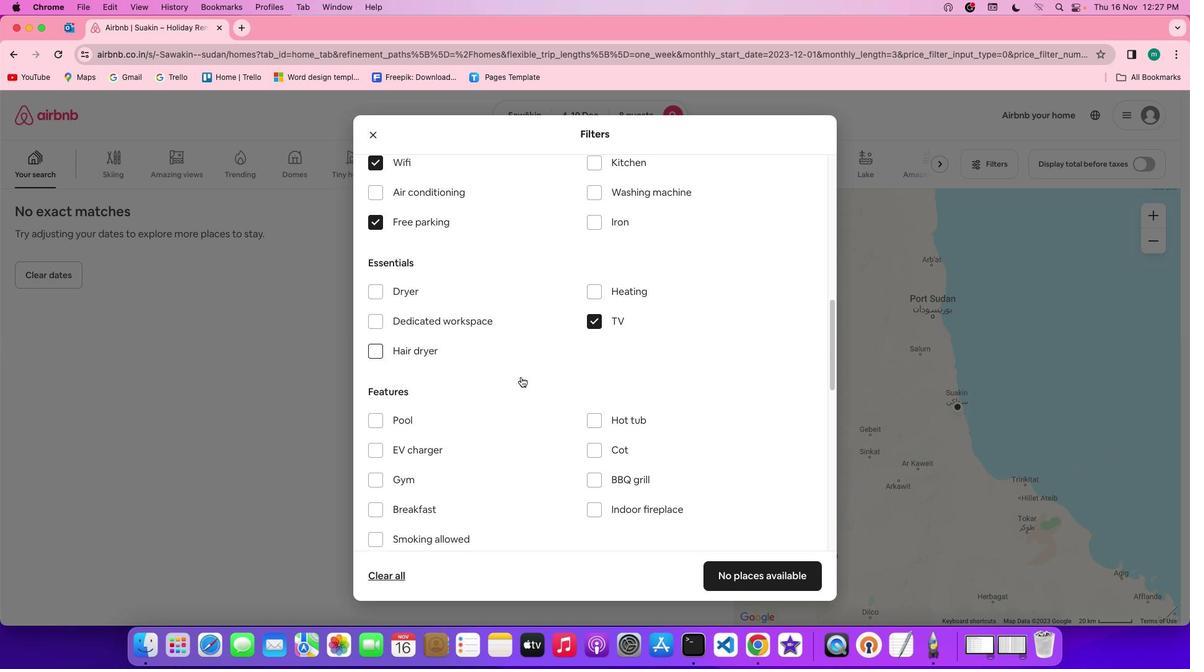 
Action: Mouse scrolled (520, 376) with delta (0, 0)
Screenshot: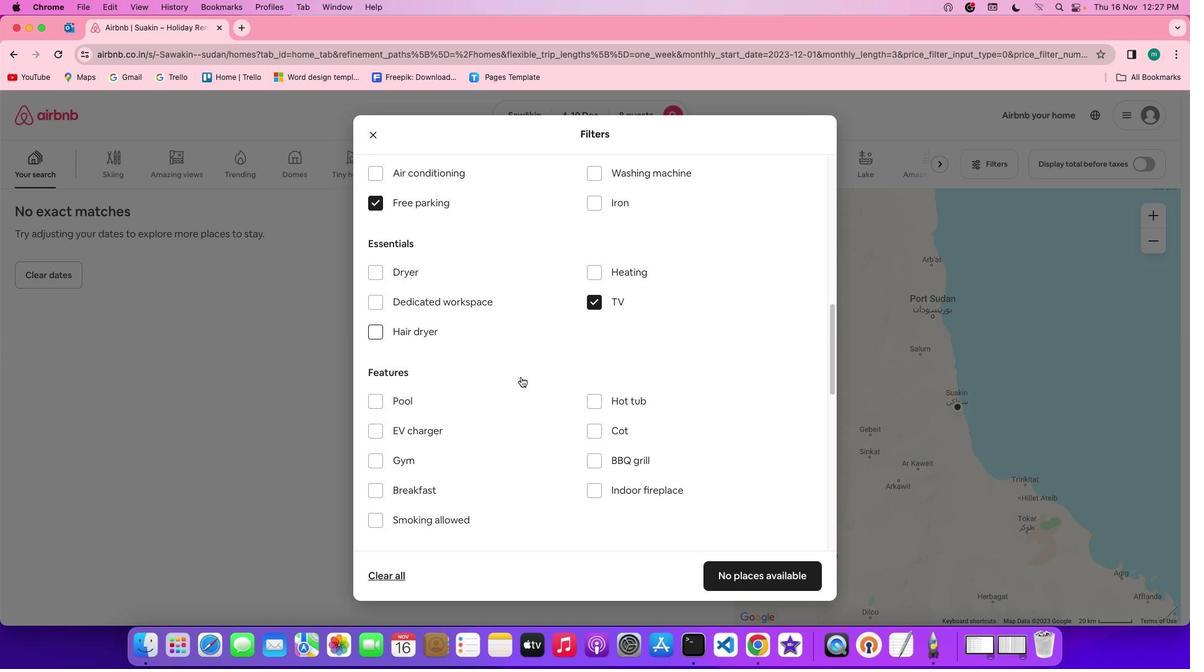 
Action: Mouse moved to (410, 457)
Screenshot: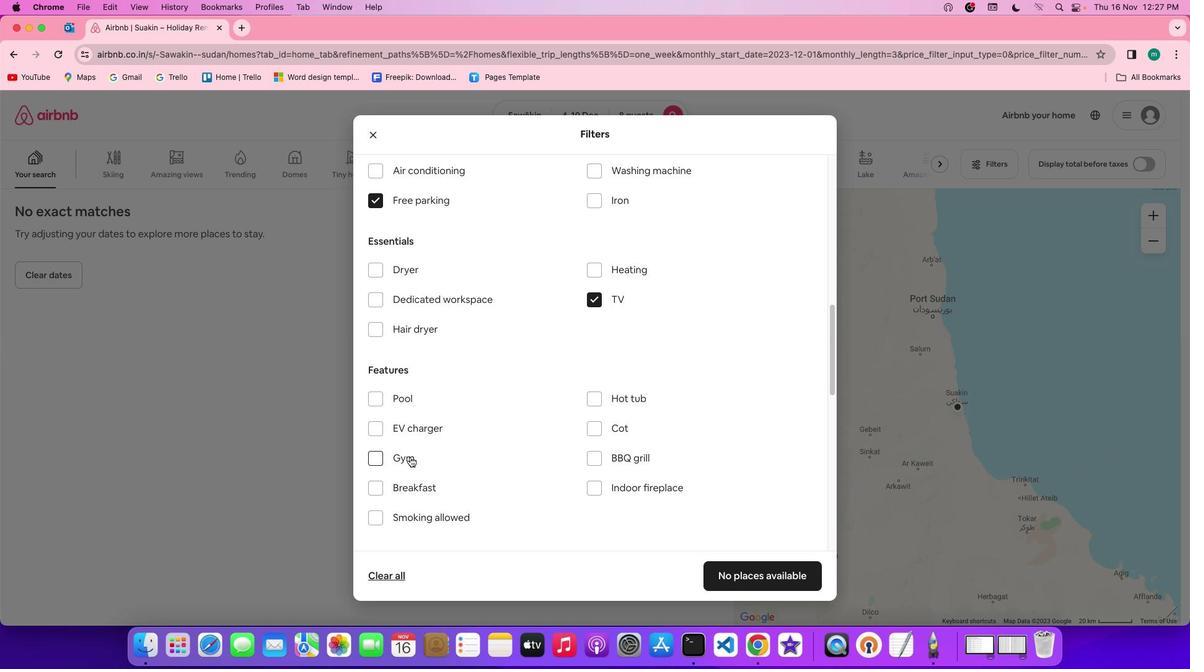 
Action: Mouse pressed left at (410, 457)
Screenshot: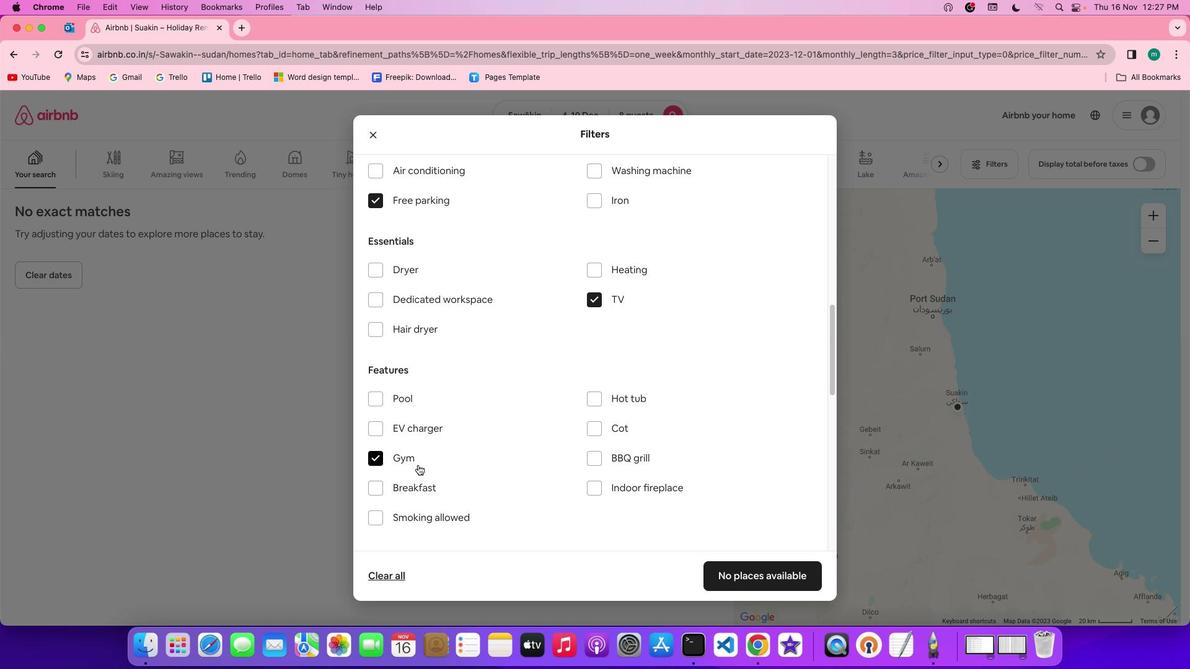 
Action: Mouse moved to (421, 489)
Screenshot: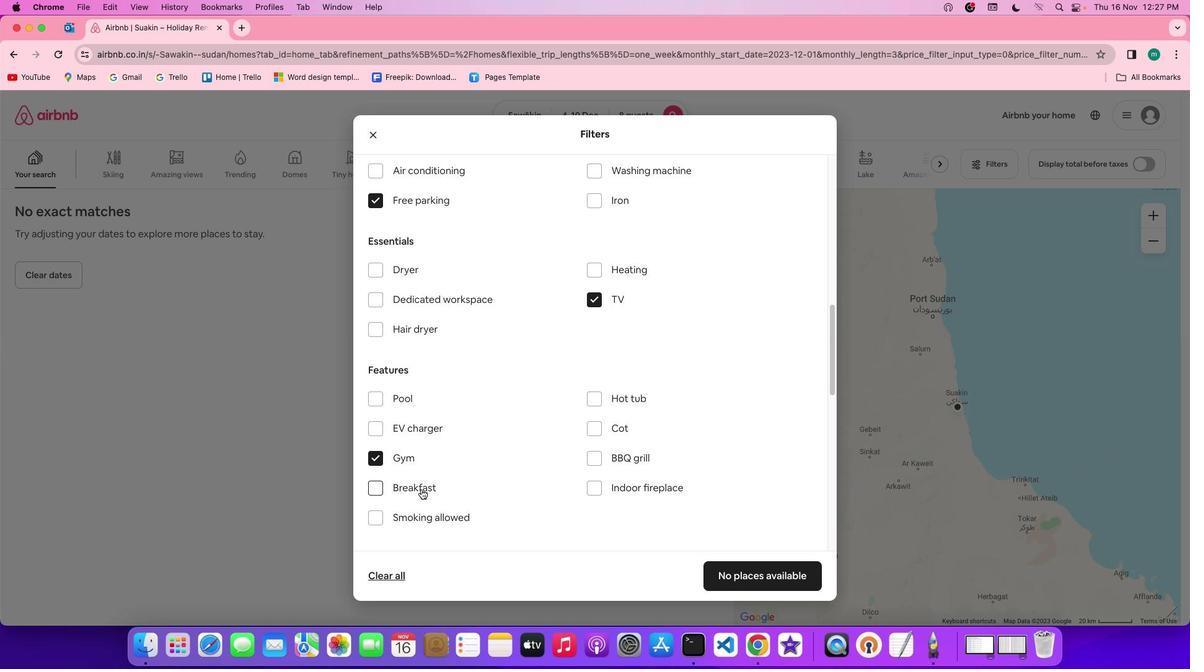 
Action: Mouse pressed left at (421, 489)
Screenshot: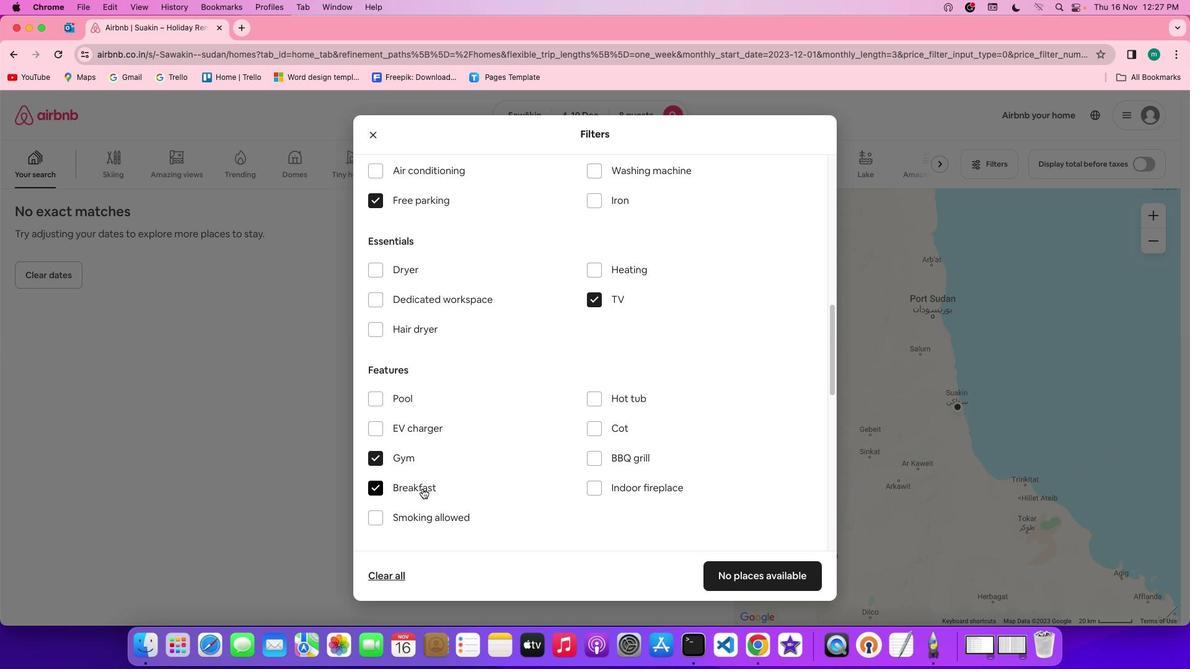 
Action: Mouse moved to (542, 471)
Screenshot: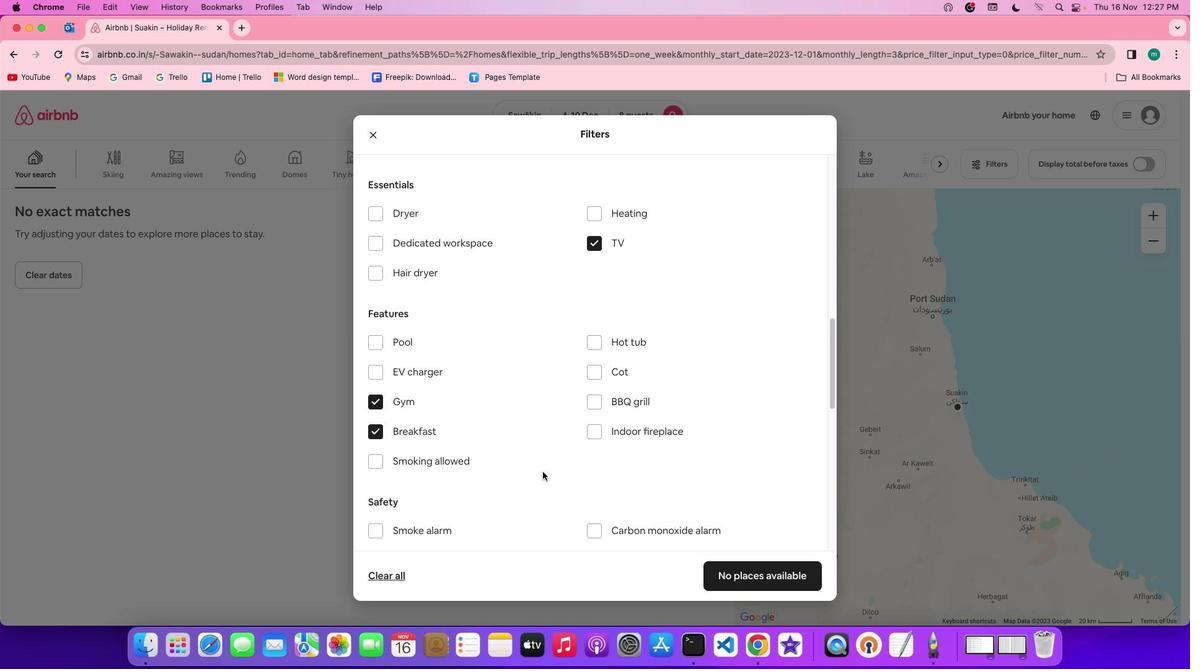
Action: Mouse scrolled (542, 471) with delta (0, 0)
Screenshot: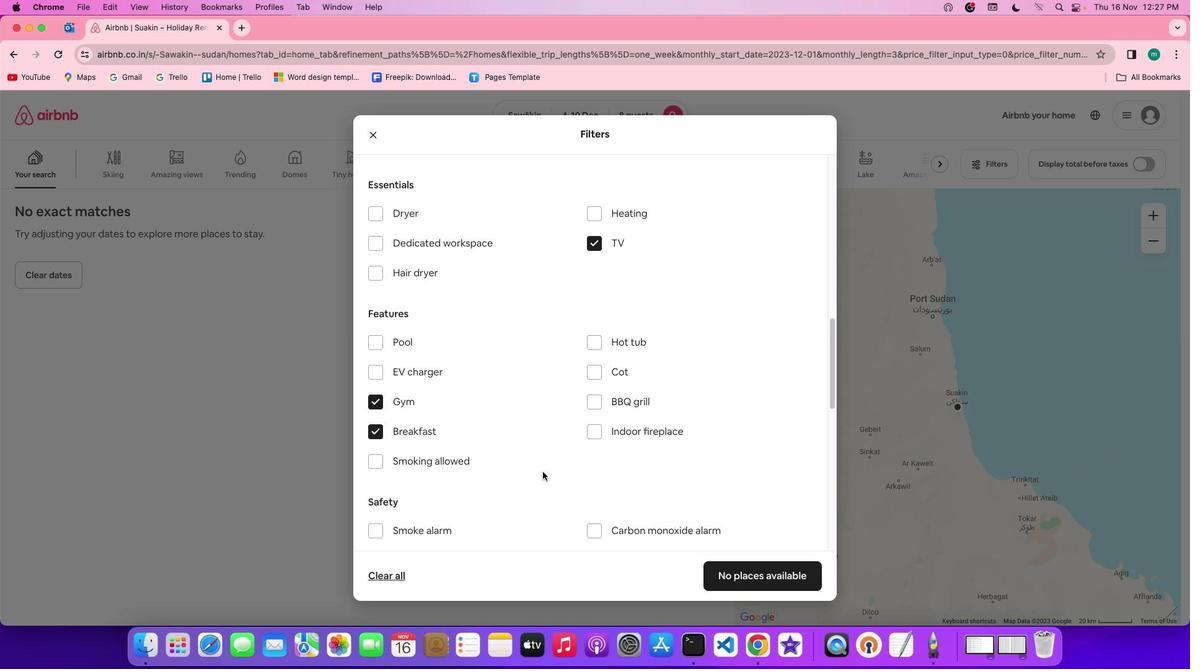 
Action: Mouse scrolled (542, 471) with delta (0, 0)
Screenshot: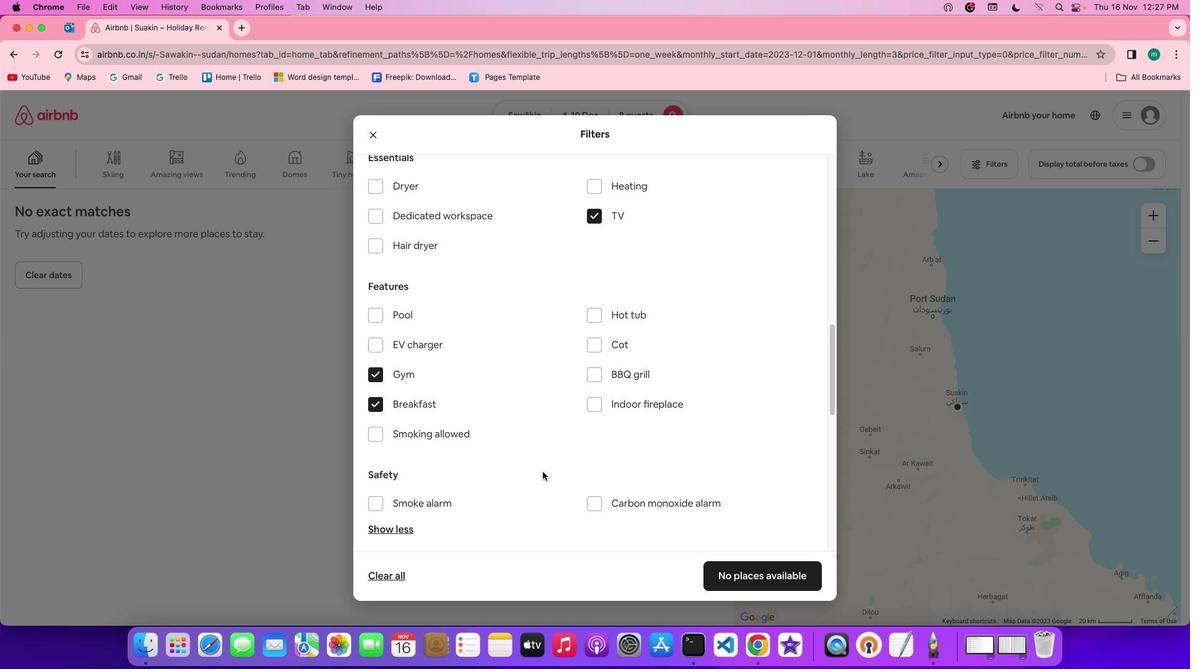 
Action: Mouse scrolled (542, 471) with delta (0, -1)
Screenshot: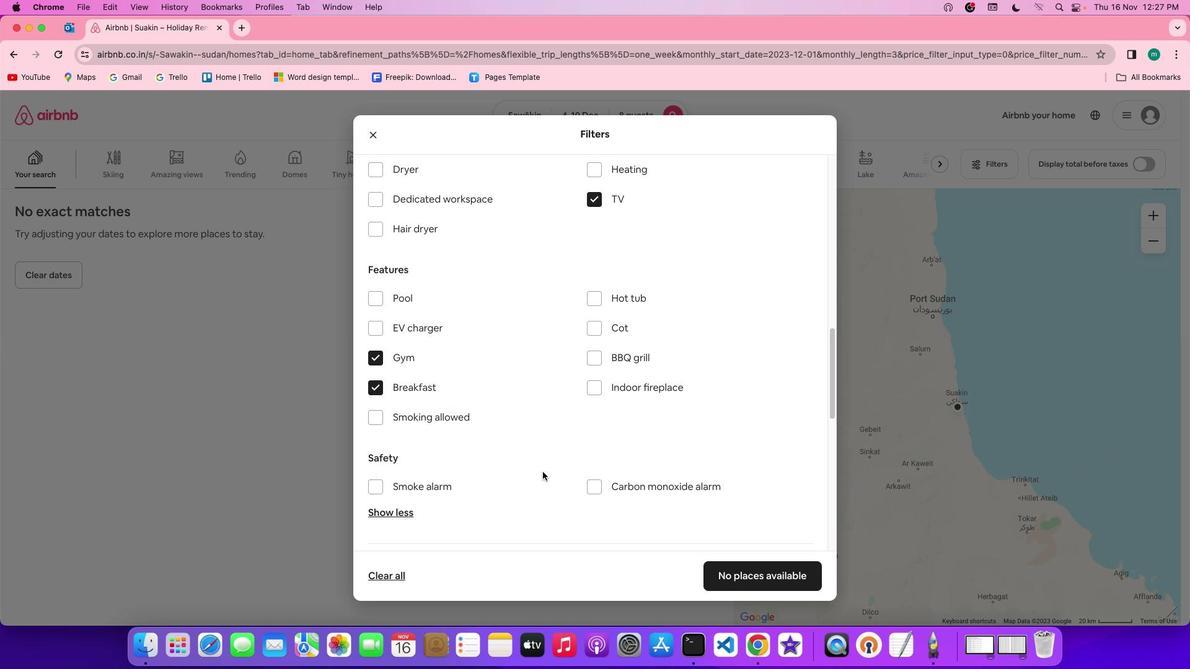 
Action: Mouse moved to (526, 466)
Screenshot: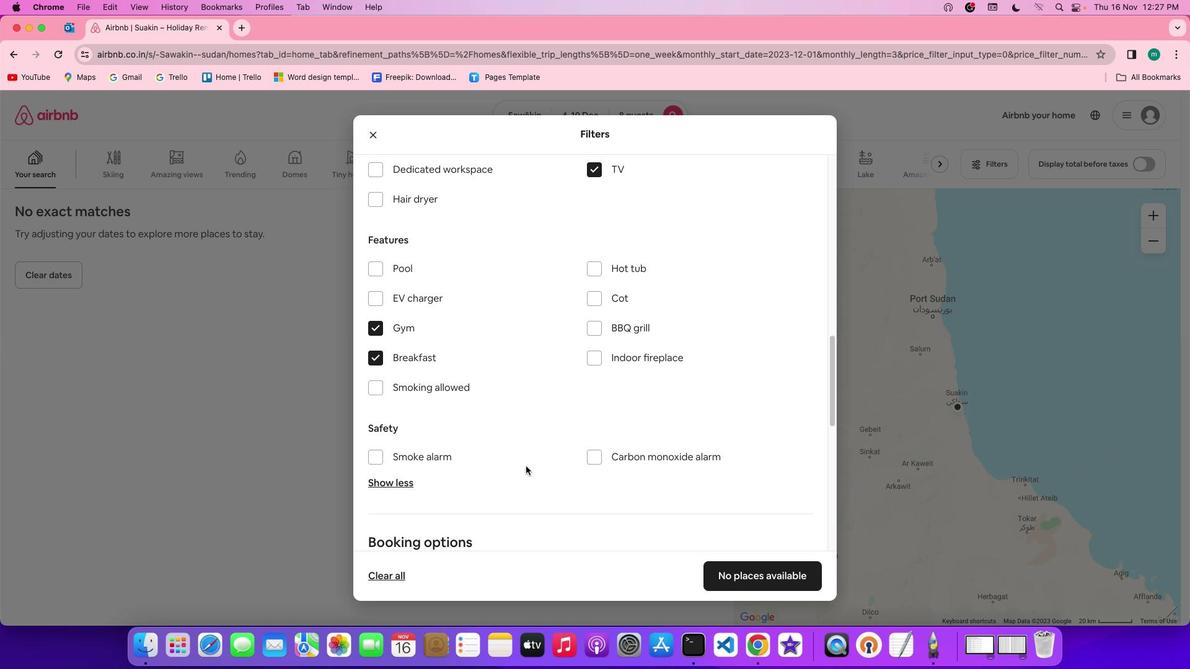 
Action: Mouse scrolled (526, 466) with delta (0, 0)
Screenshot: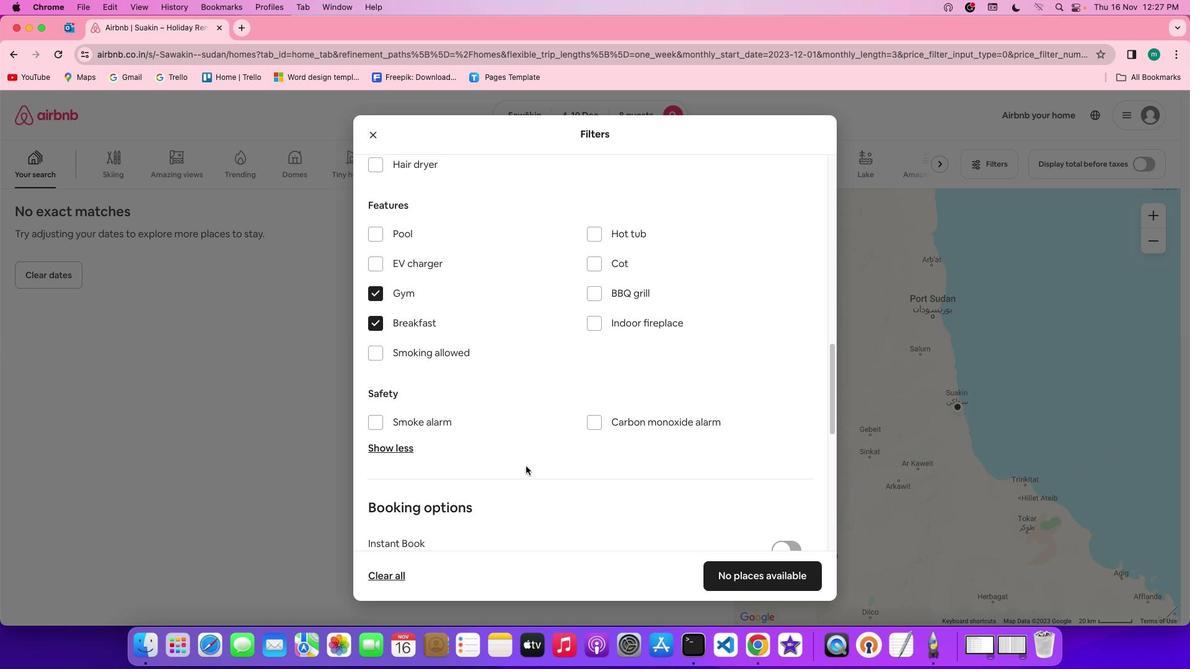 
Action: Mouse scrolled (526, 466) with delta (0, 0)
Screenshot: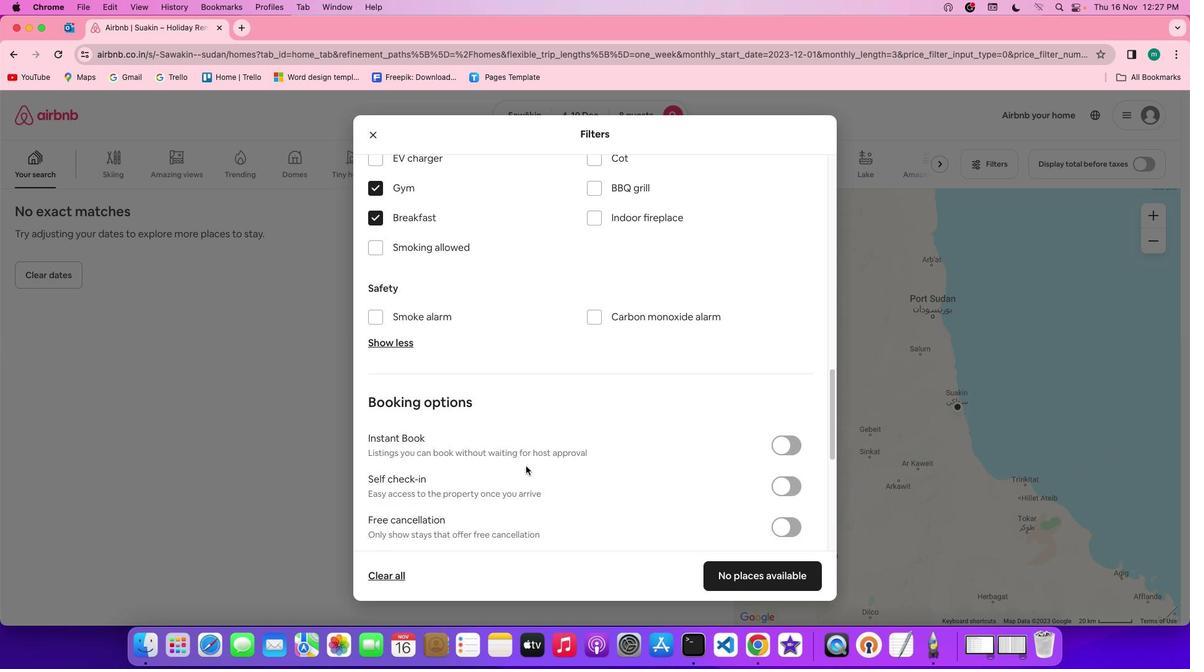 
Action: Mouse scrolled (526, 466) with delta (0, -1)
Screenshot: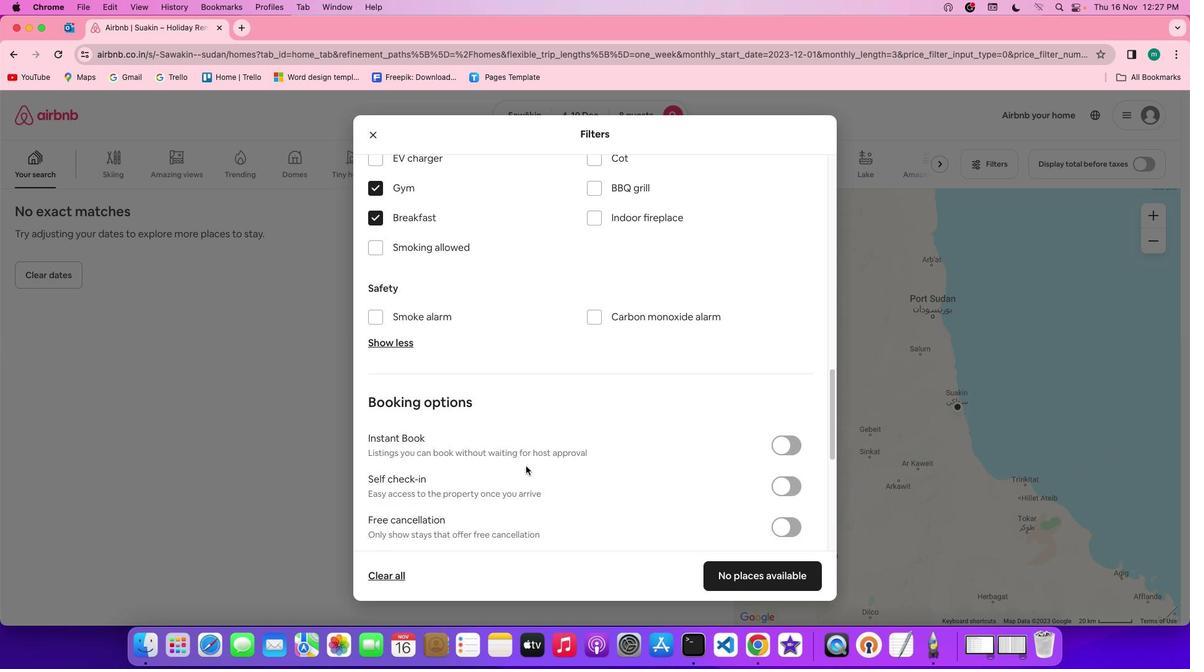 
Action: Mouse scrolled (526, 466) with delta (0, -1)
Screenshot: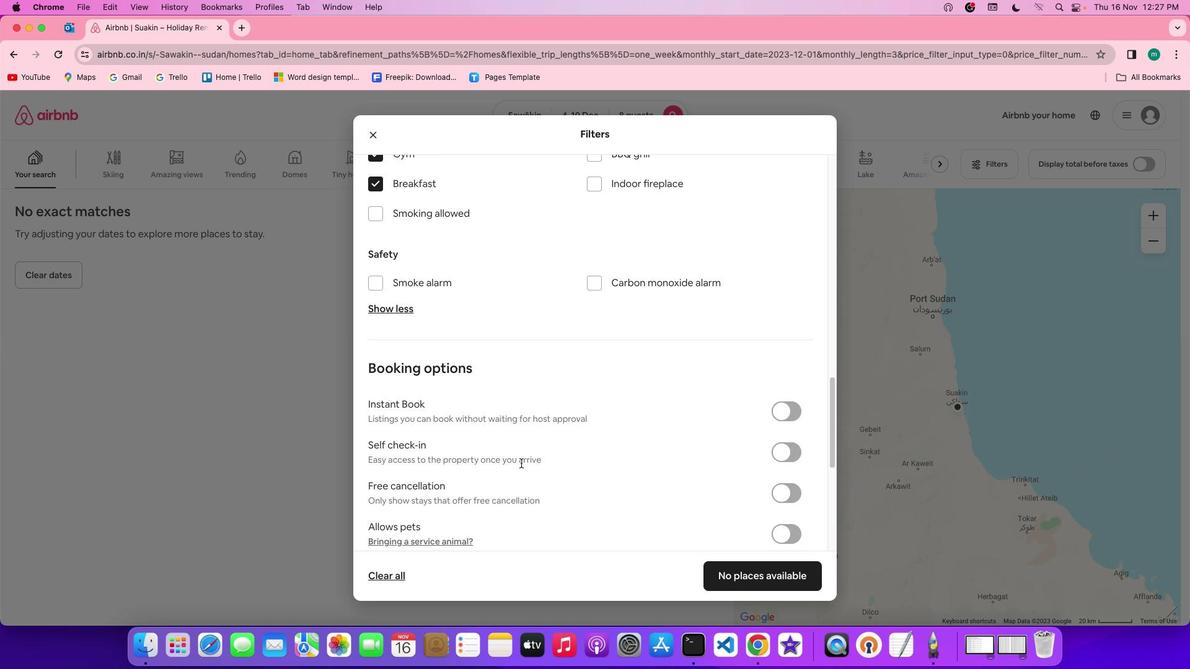 
Action: Mouse moved to (586, 499)
Screenshot: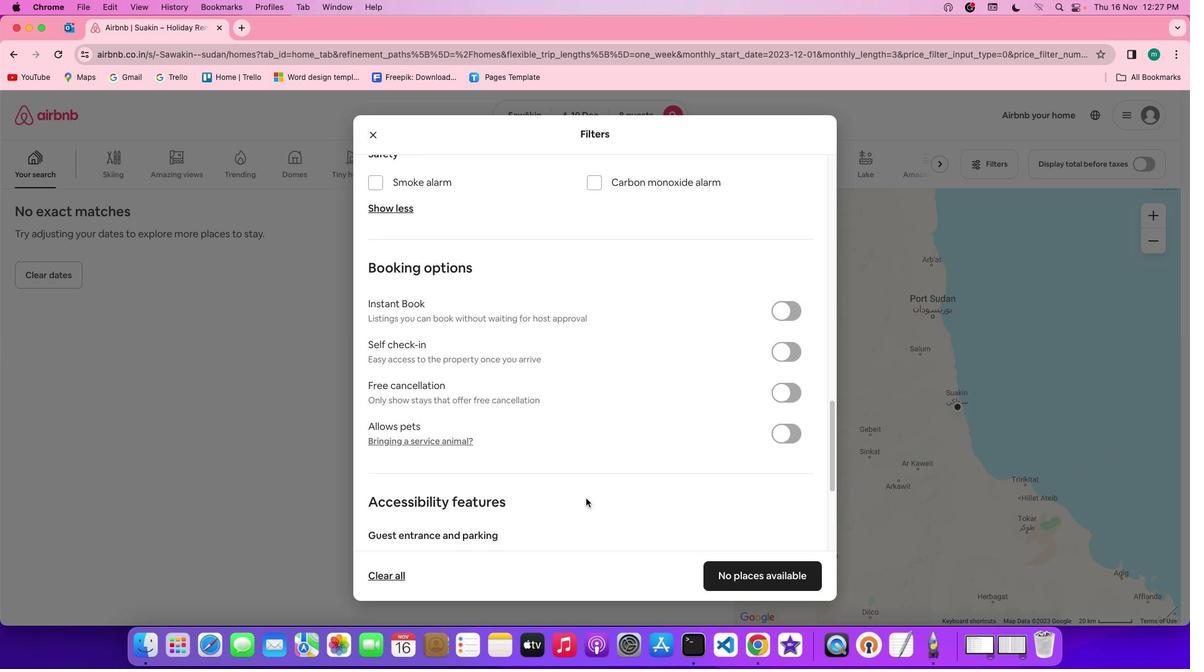 
Action: Mouse scrolled (586, 499) with delta (0, 0)
Screenshot: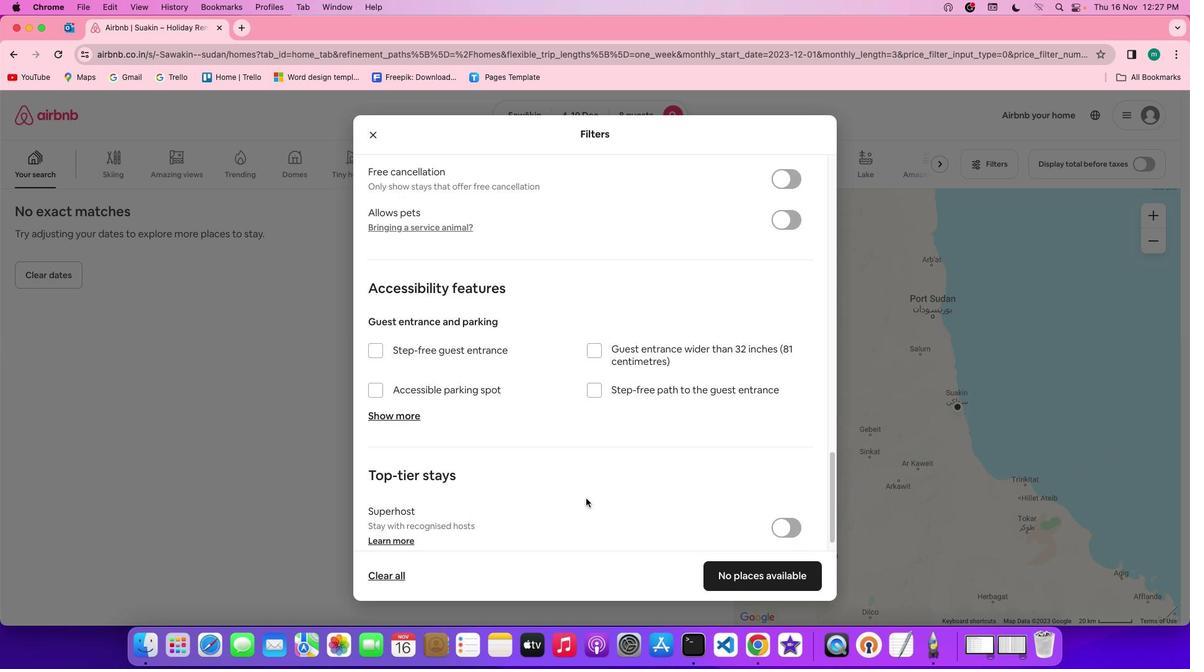 
Action: Mouse scrolled (586, 499) with delta (0, 0)
Screenshot: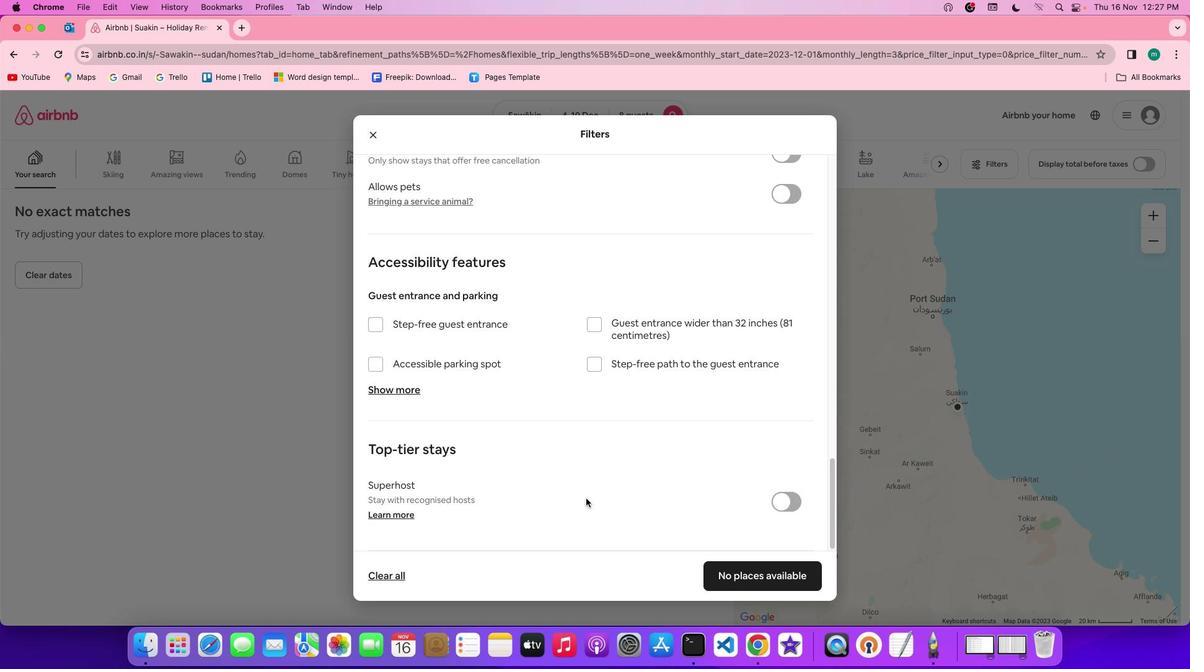 
Action: Mouse scrolled (586, 499) with delta (0, -1)
Screenshot: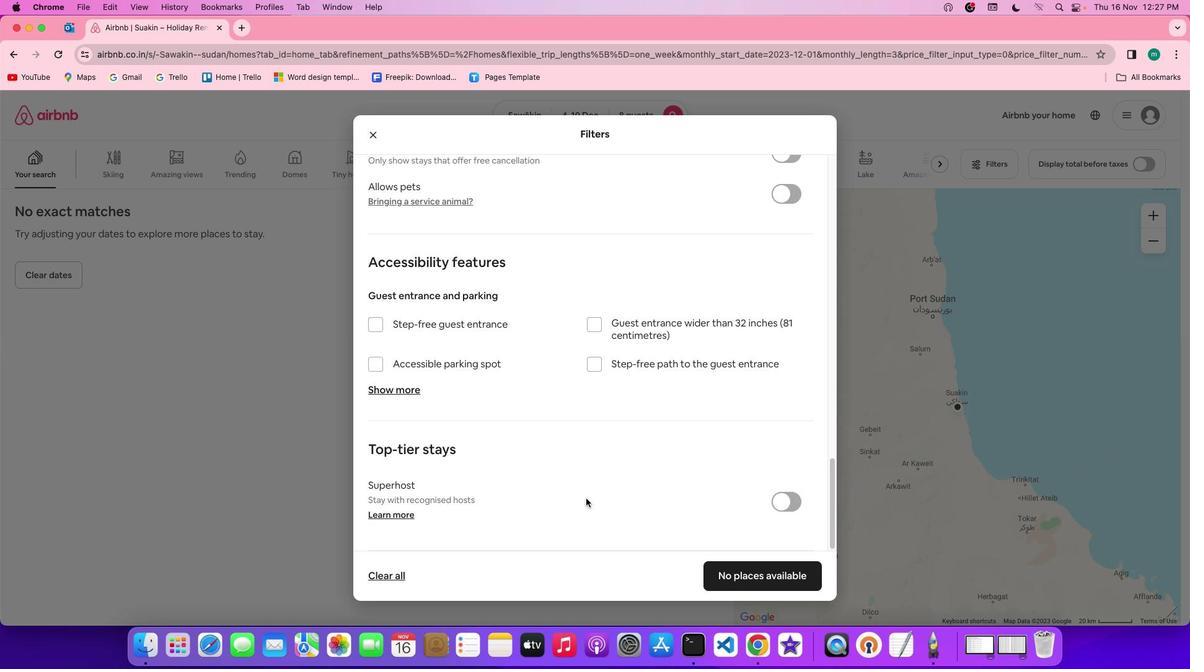 
Action: Mouse scrolled (586, 499) with delta (0, -2)
Screenshot: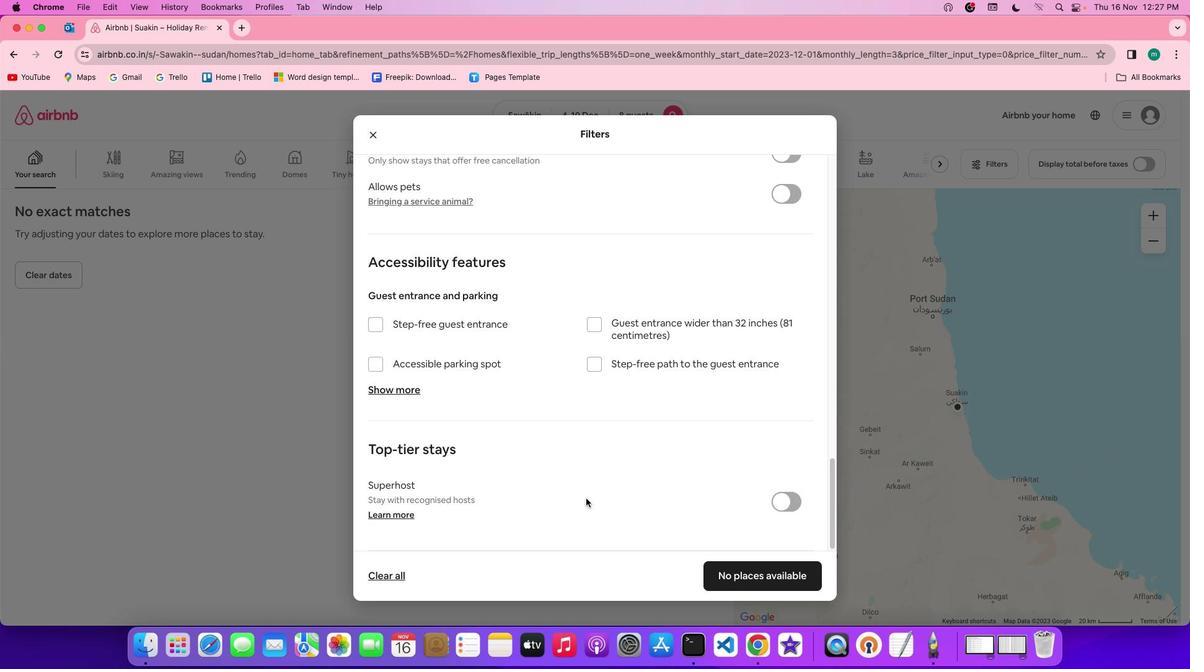 
Action: Mouse scrolled (586, 499) with delta (0, -2)
Screenshot: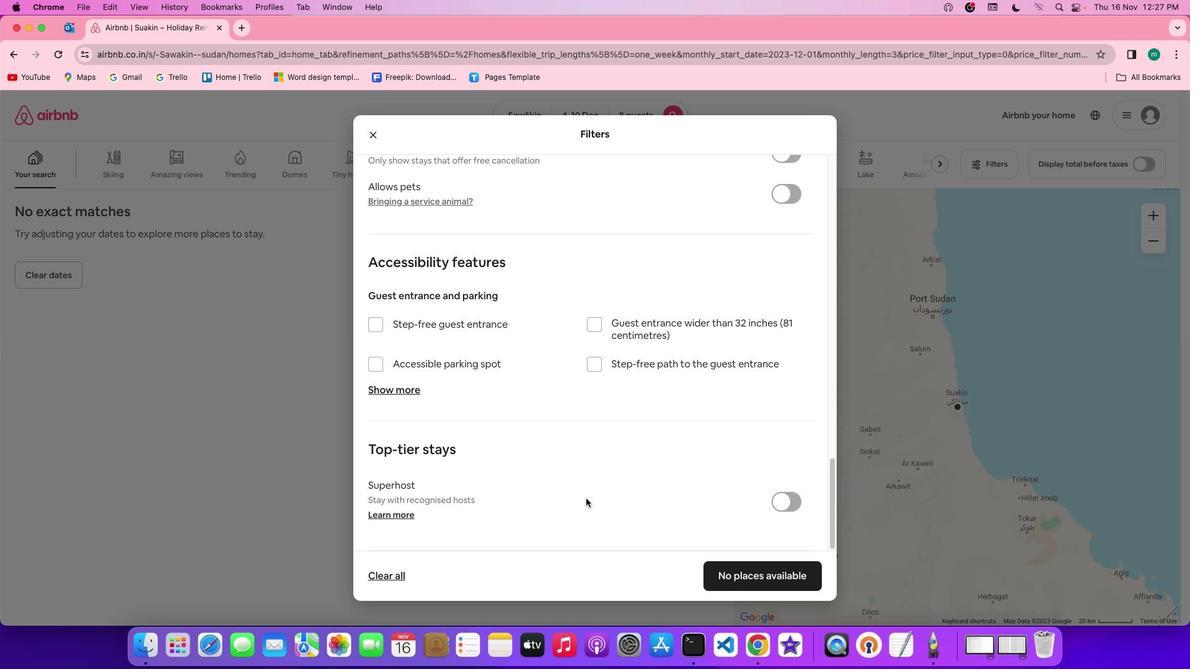
Action: Mouse moved to (608, 511)
Screenshot: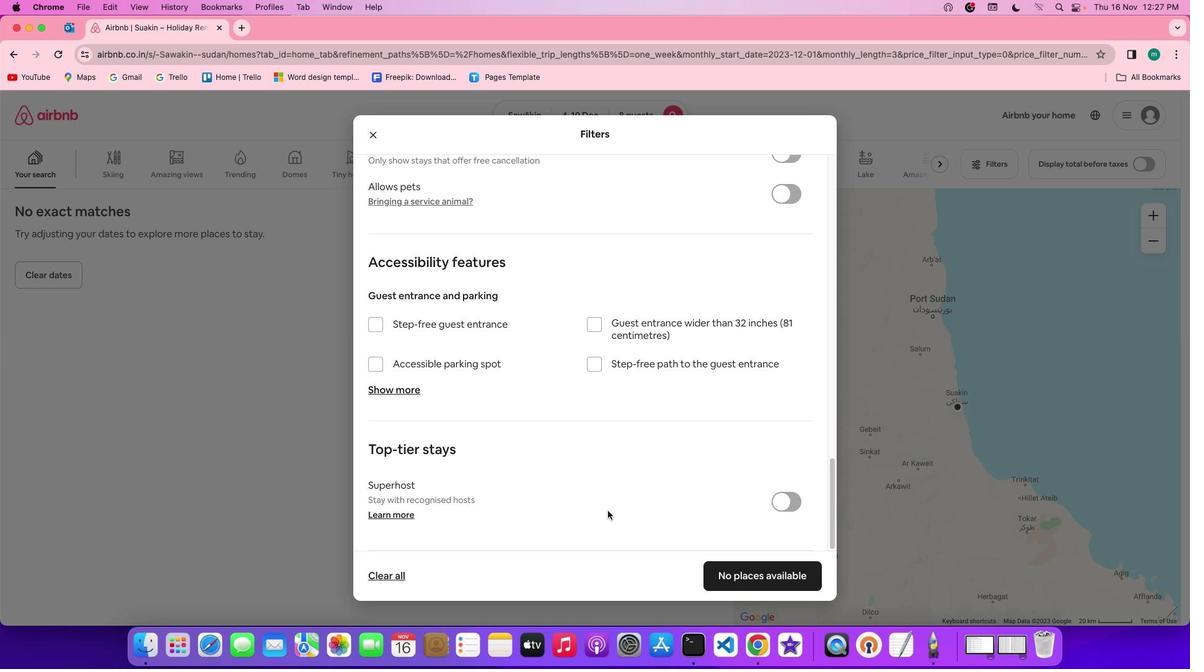 
Action: Mouse scrolled (608, 511) with delta (0, 0)
Screenshot: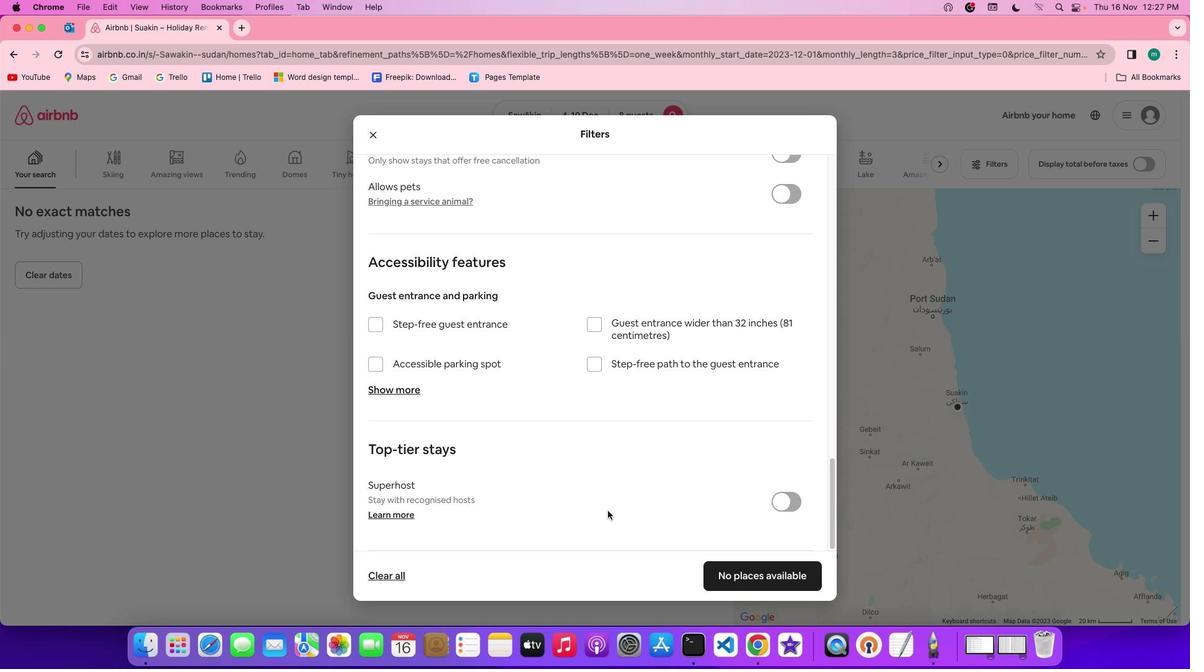 
Action: Mouse scrolled (608, 511) with delta (0, 0)
Screenshot: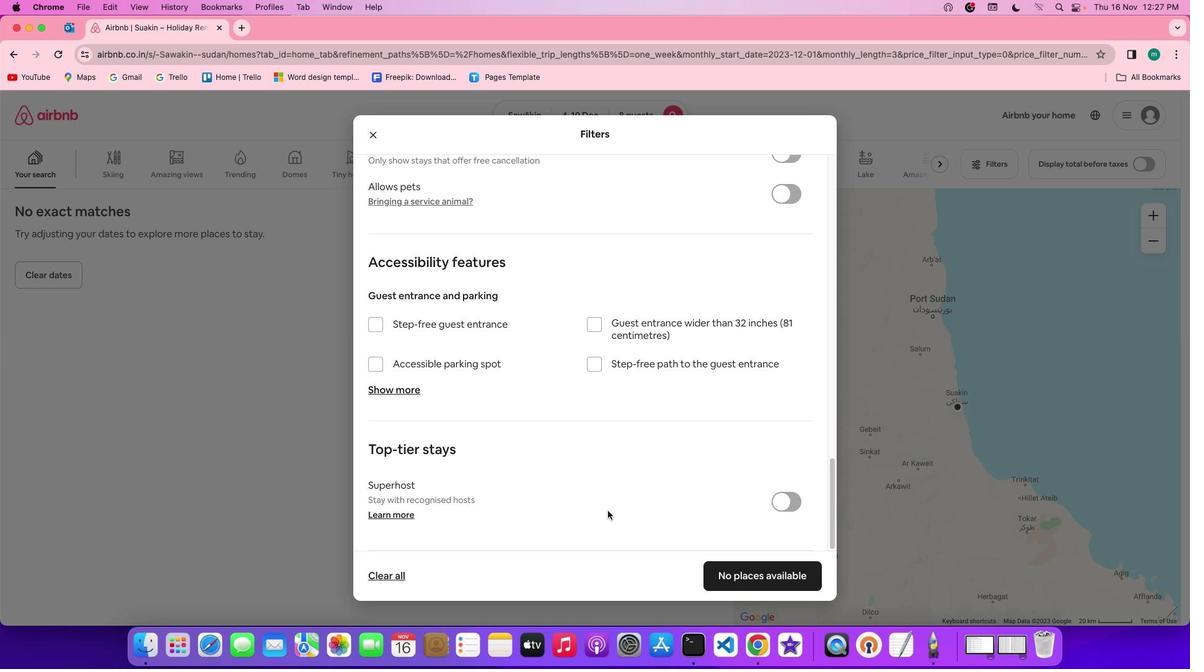 
Action: Mouse scrolled (608, 511) with delta (0, -1)
Screenshot: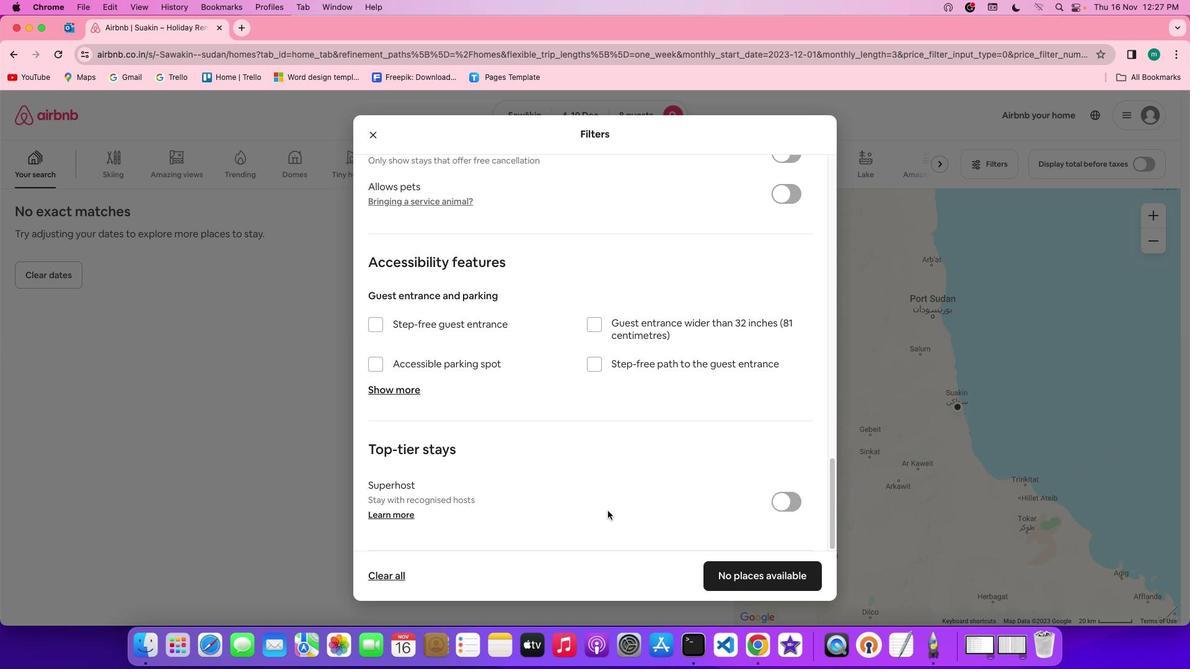 
Action: Mouse scrolled (608, 511) with delta (0, -2)
Screenshot: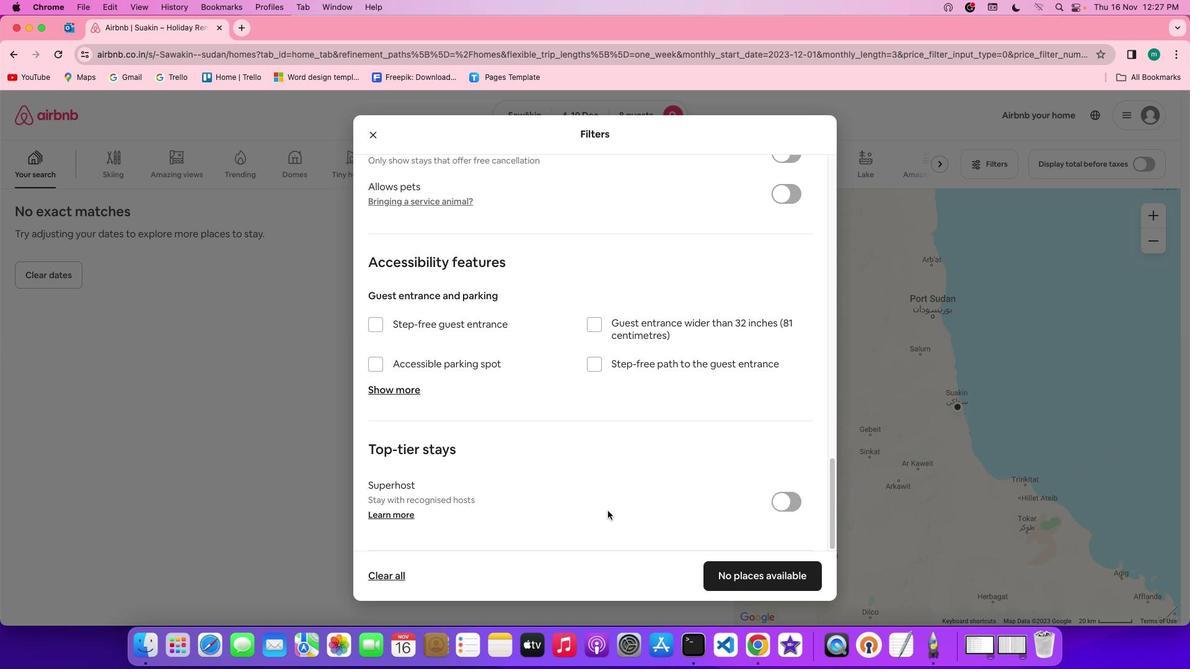 
Action: Mouse scrolled (608, 511) with delta (0, -3)
Screenshot: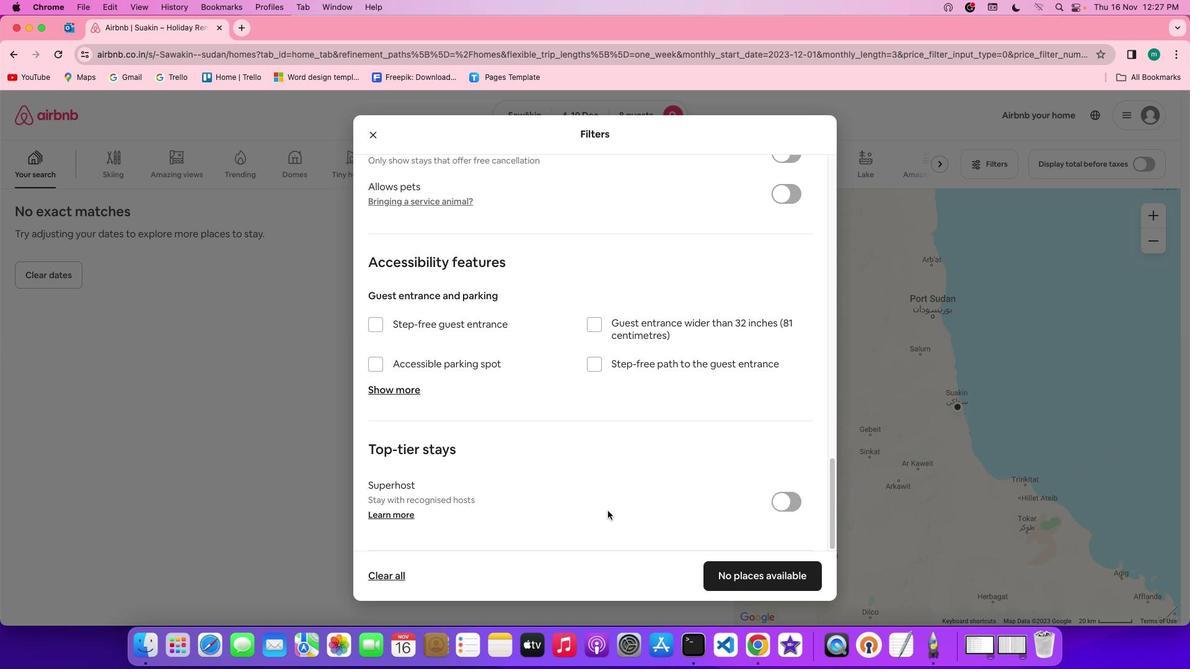 
Action: Mouse moved to (608, 510)
Screenshot: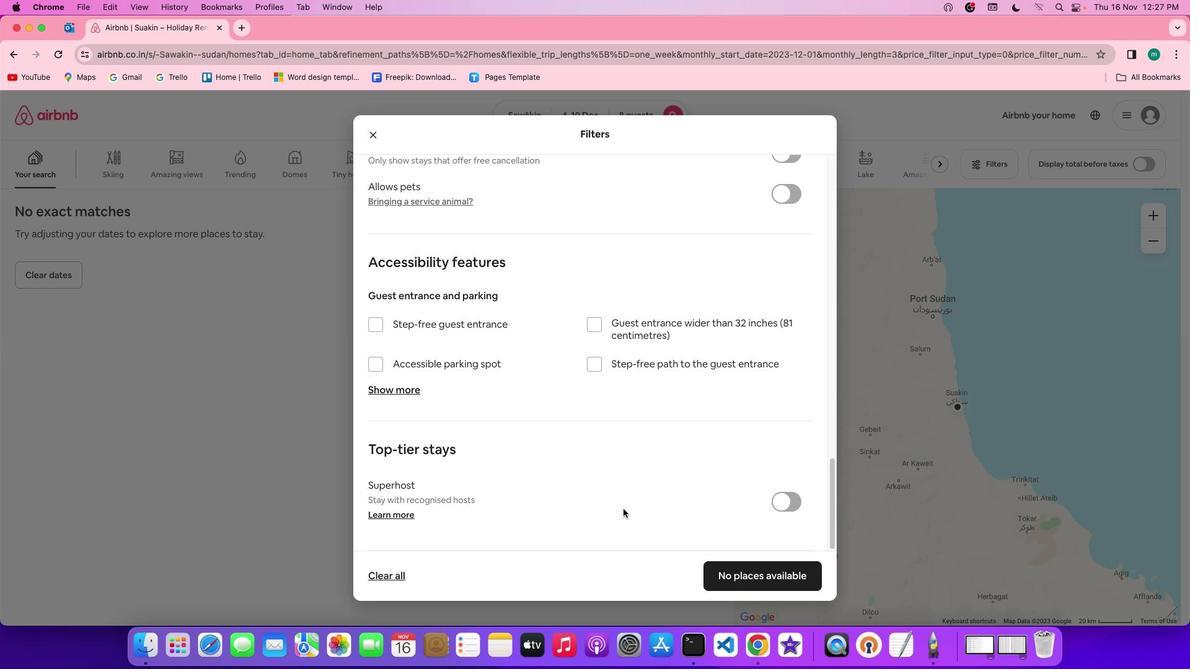
Action: Mouse scrolled (608, 510) with delta (0, 0)
Screenshot: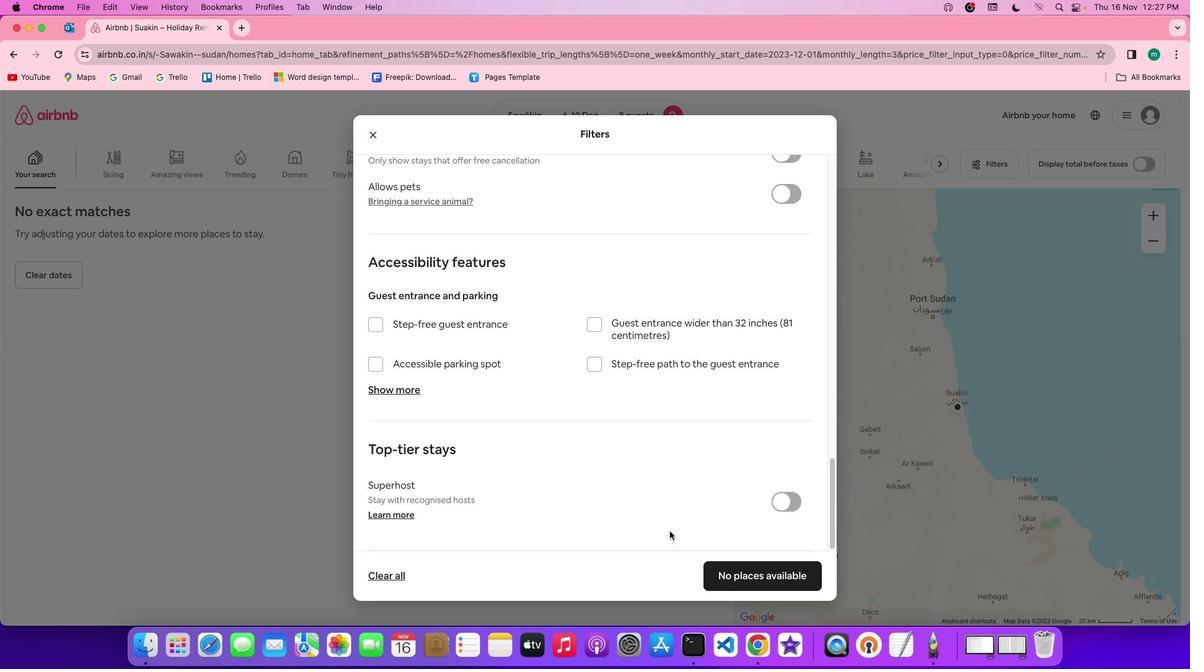 
Action: Mouse scrolled (608, 510) with delta (0, 0)
Screenshot: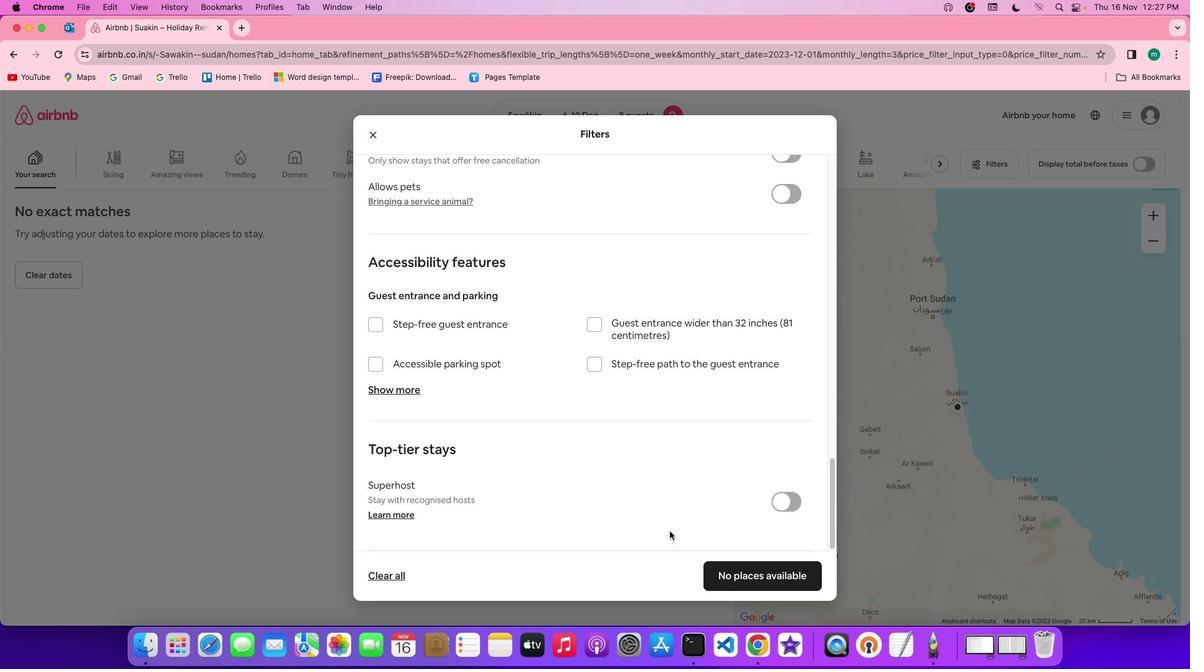 
Action: Mouse scrolled (608, 510) with delta (0, -1)
Screenshot: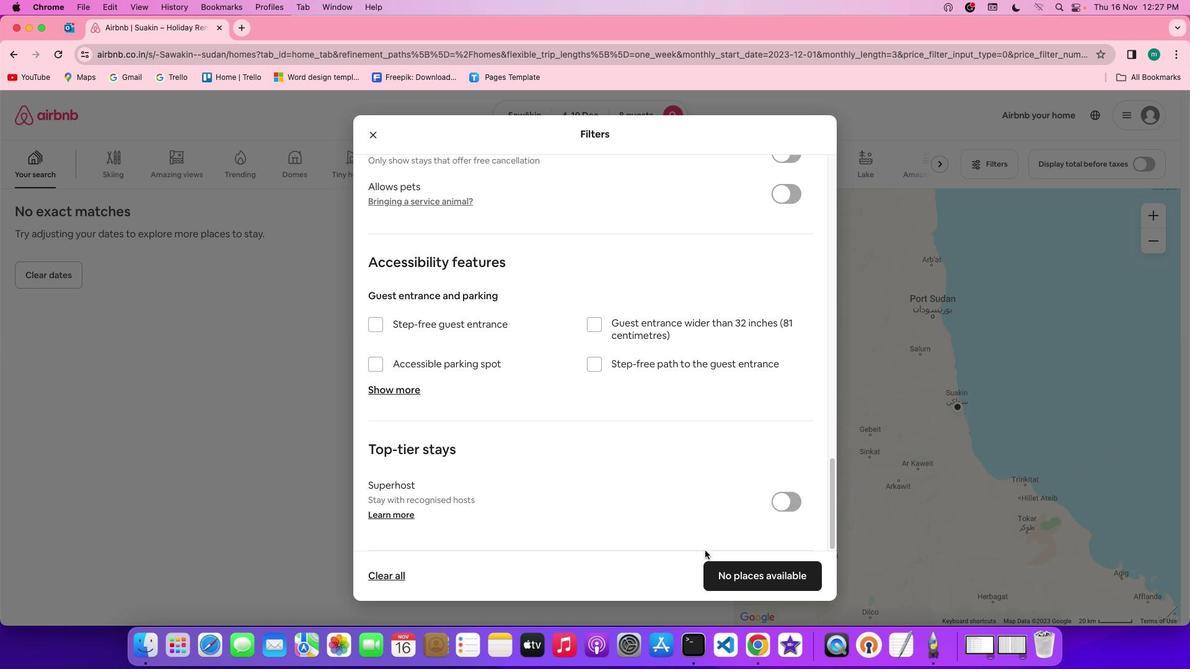 
Action: Mouse moved to (609, 510)
Screenshot: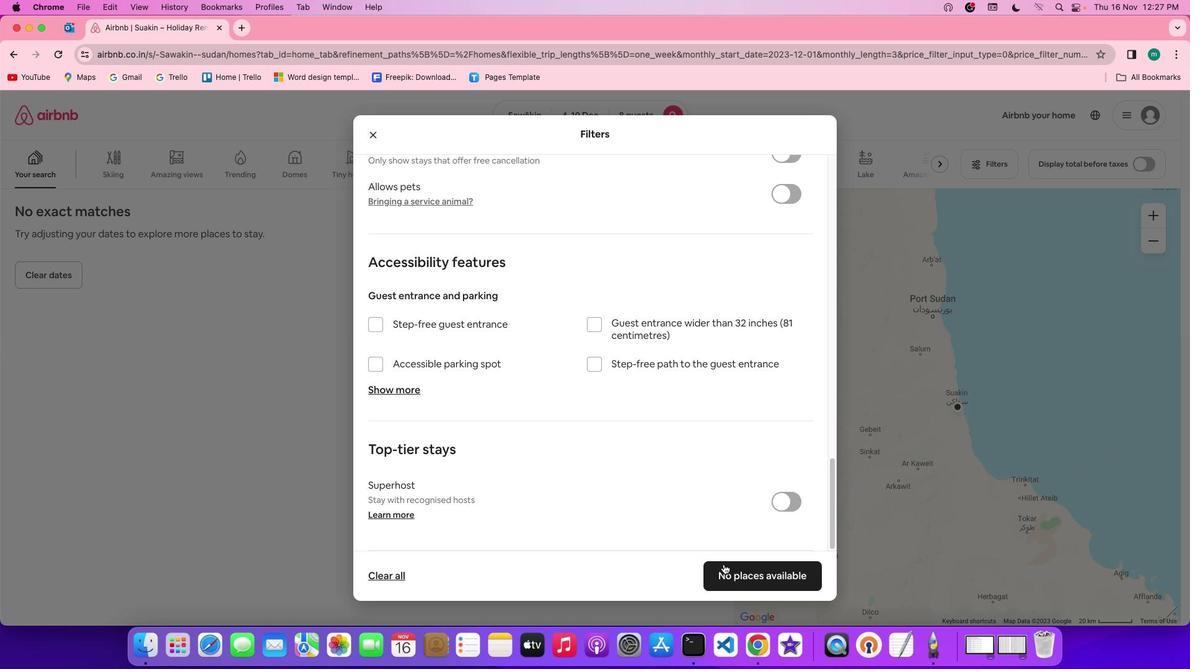
Action: Mouse scrolled (609, 510) with delta (0, -2)
Screenshot: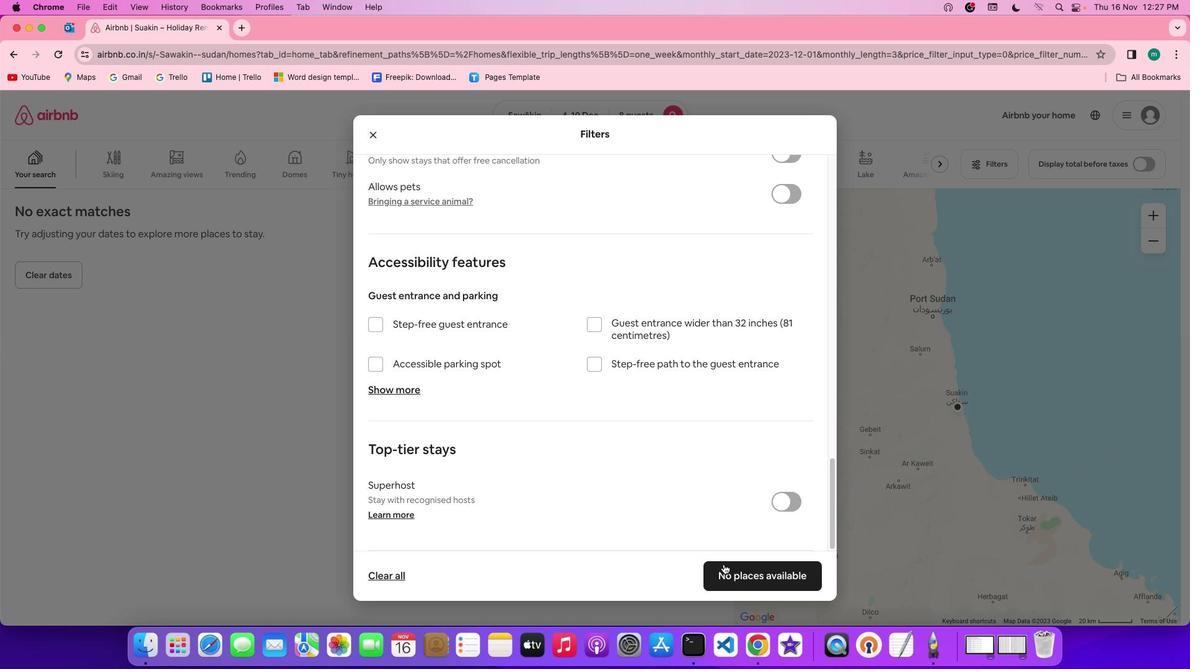 
Action: Mouse moved to (760, 576)
Screenshot: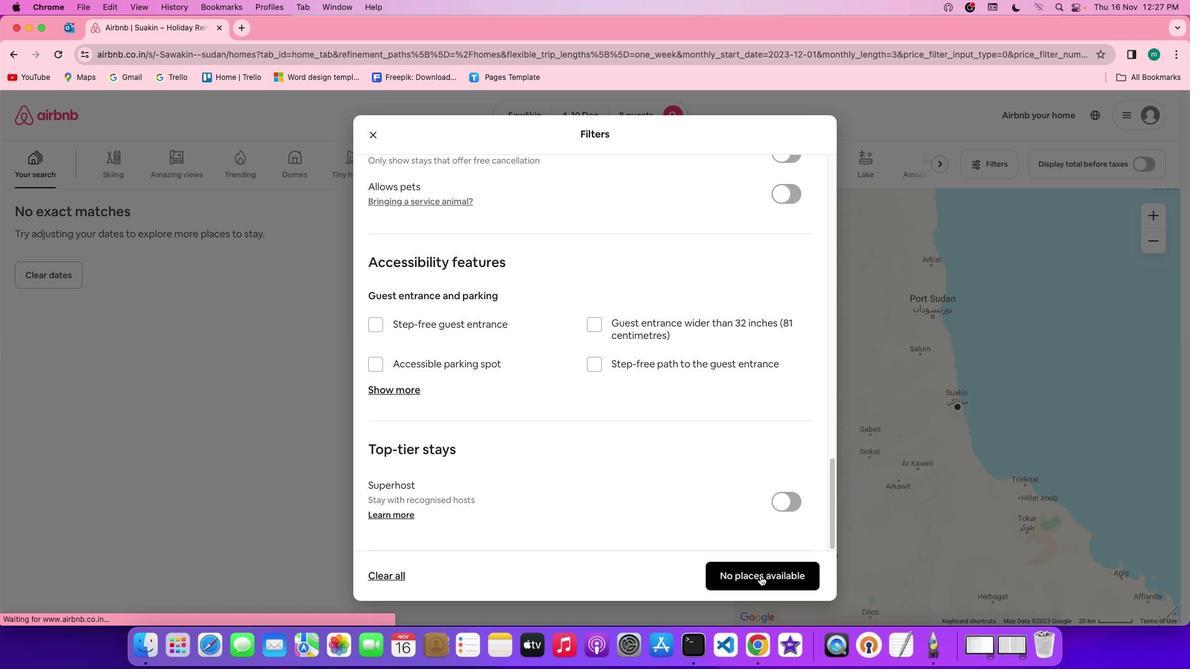 
Action: Mouse pressed left at (760, 576)
Screenshot: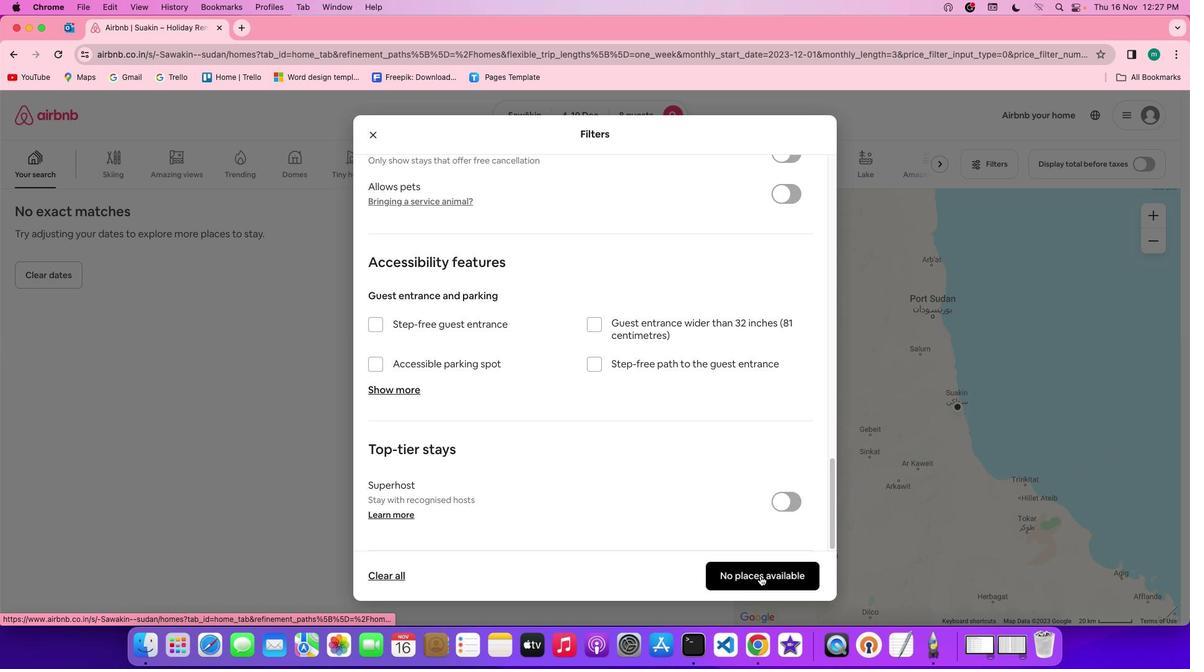 
Action: Mouse moved to (403, 393)
Screenshot: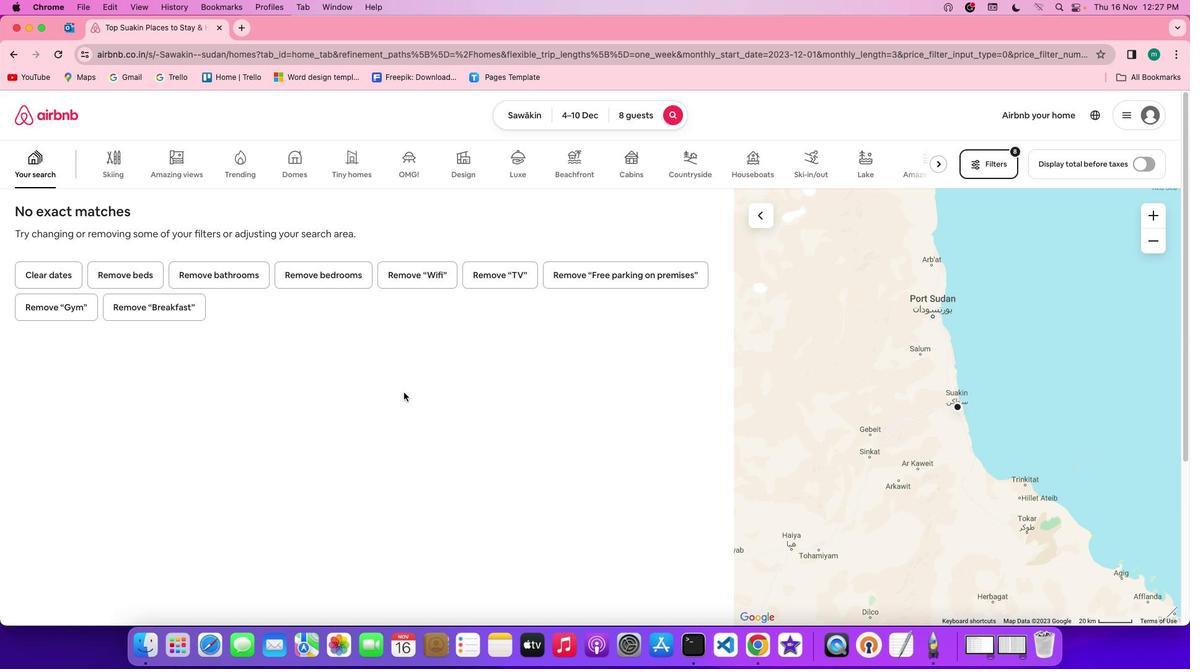 
